 Task: Look for space in Baalbek, Lebanon from 6th September, 2023 to 12th September, 2023 for 4 adults in price range Rs.10000 to Rs.14000. Place can be private room with 4 bedrooms having 4 beds and 4 bathrooms. Property type can be house, flat, guest house. Amenities needed are: wifi, TV, free parkinig on premises, gym, breakfast. Booking option can be shelf check-in. Required host language is English.
Action: Mouse moved to (423, 56)
Screenshot: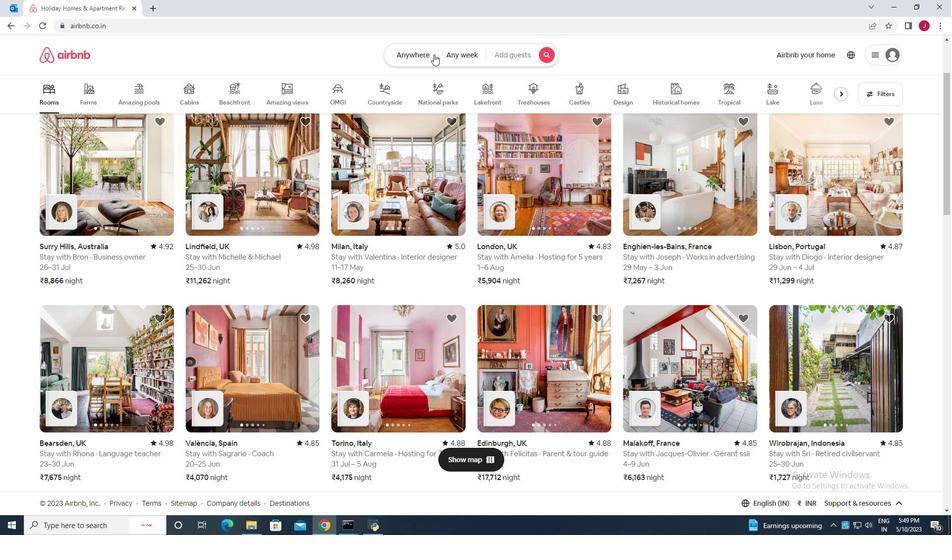 
Action: Mouse pressed left at (423, 56)
Screenshot: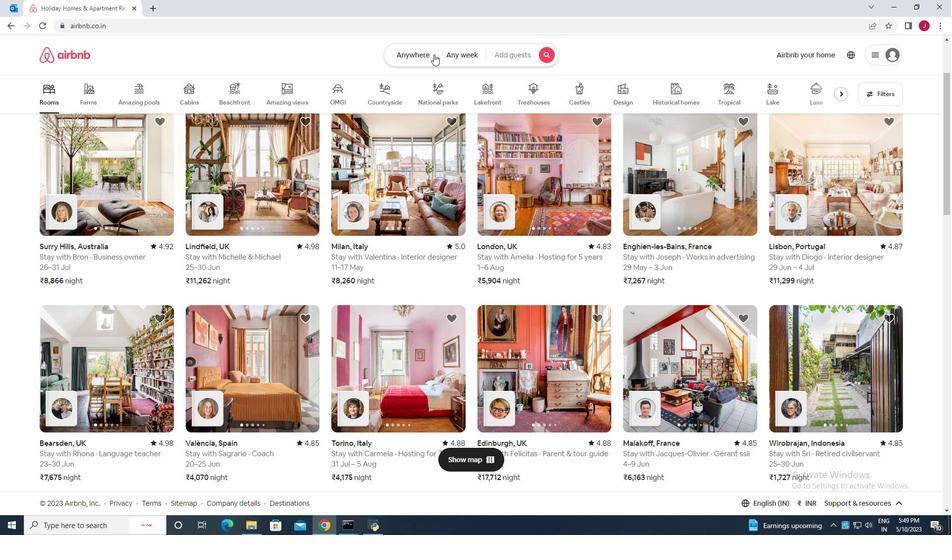 
Action: Mouse moved to (322, 95)
Screenshot: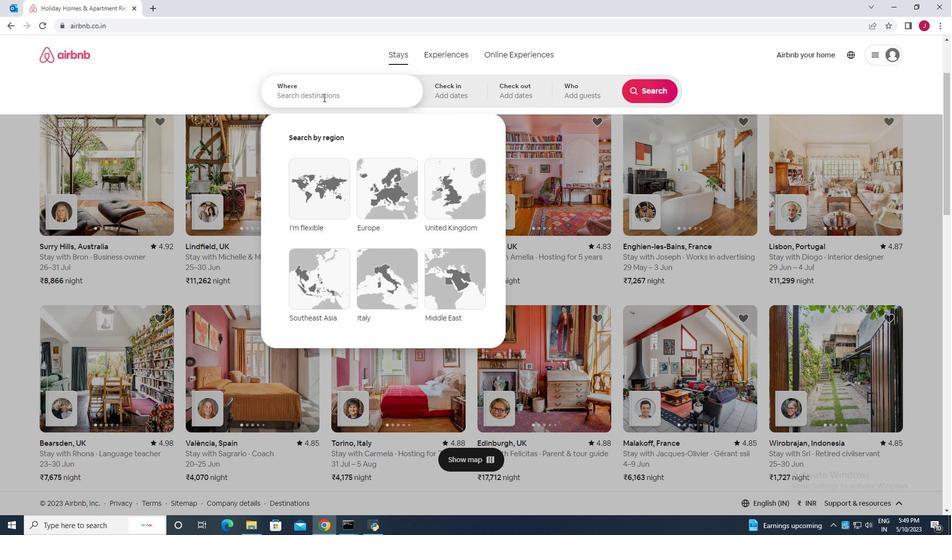 
Action: Mouse pressed left at (322, 95)
Screenshot: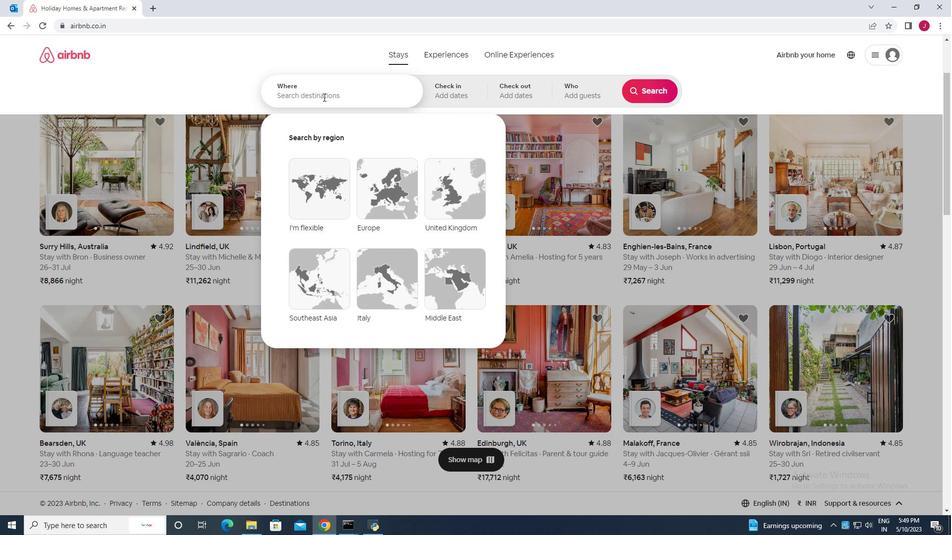 
Action: Key pressed baalbek<Key.space>lebanan
Screenshot: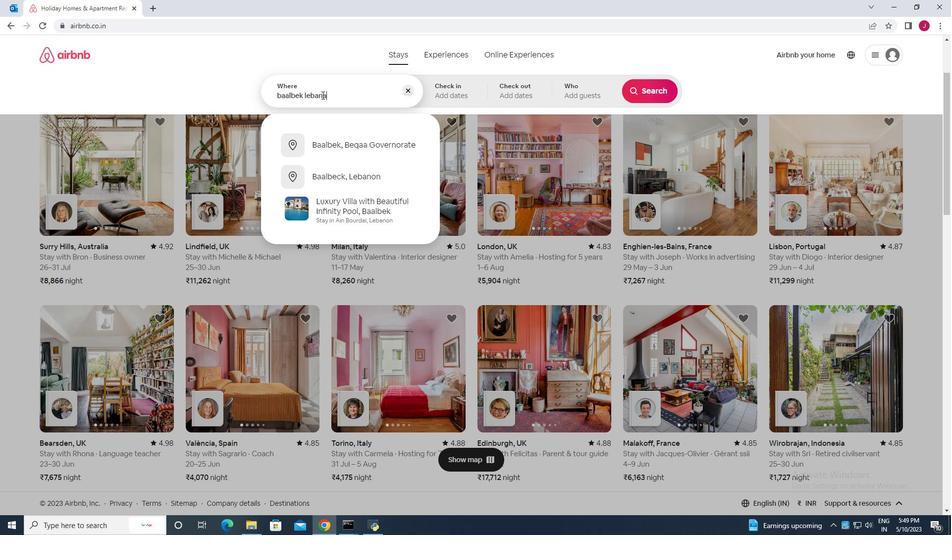 
Action: Mouse moved to (326, 97)
Screenshot: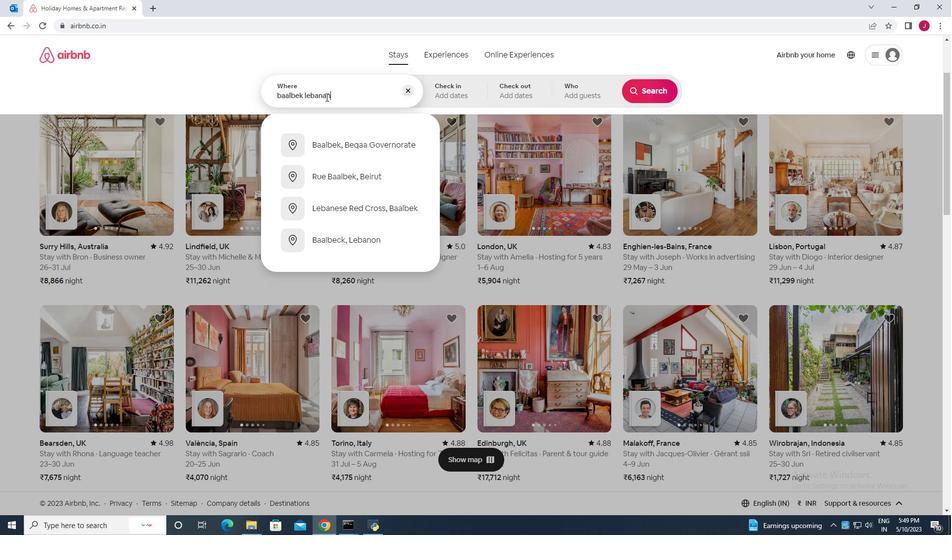 
Action: Key pressed <Key.enter>
Screenshot: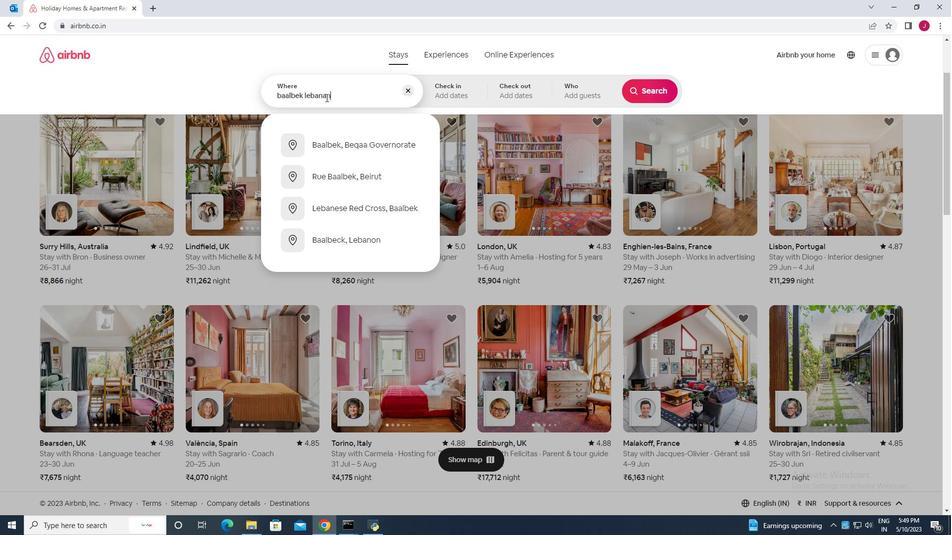 
Action: Mouse moved to (645, 170)
Screenshot: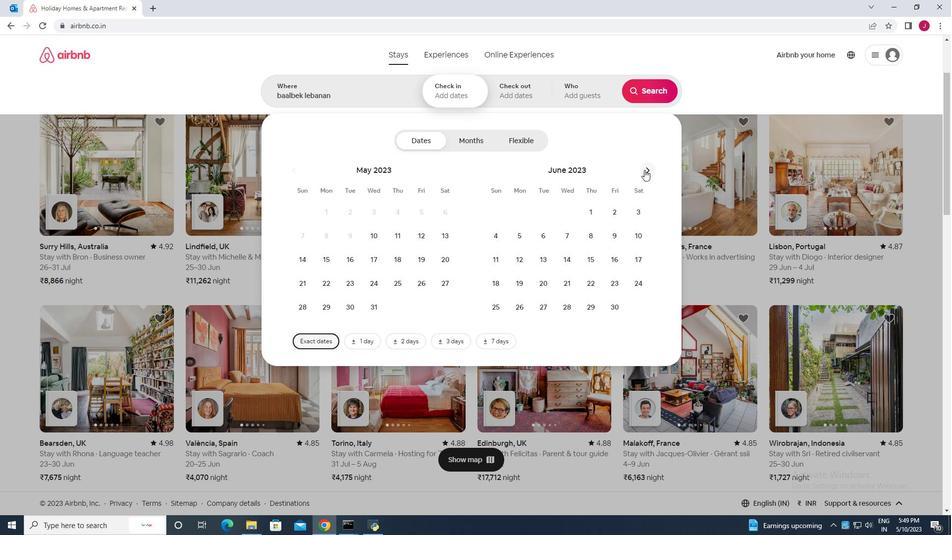 
Action: Mouse pressed left at (645, 170)
Screenshot: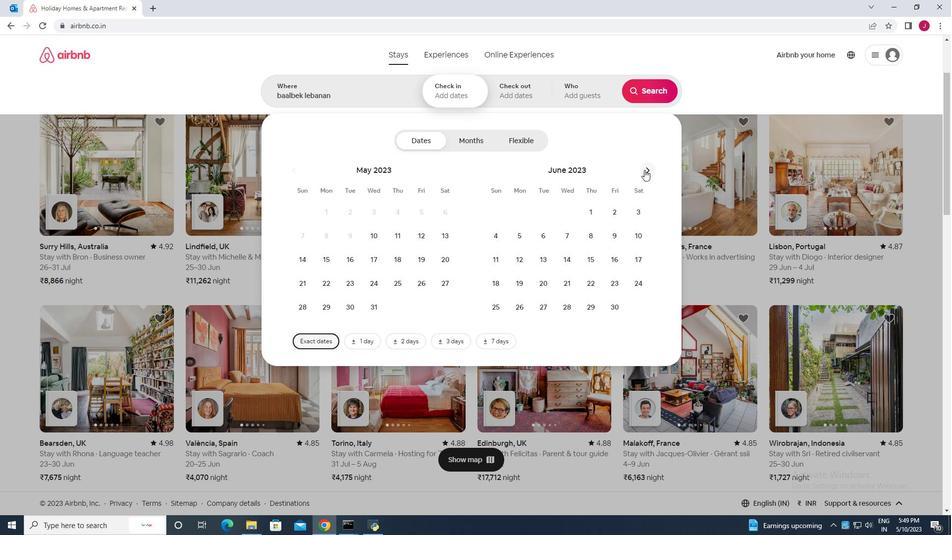 
Action: Mouse moved to (645, 170)
Screenshot: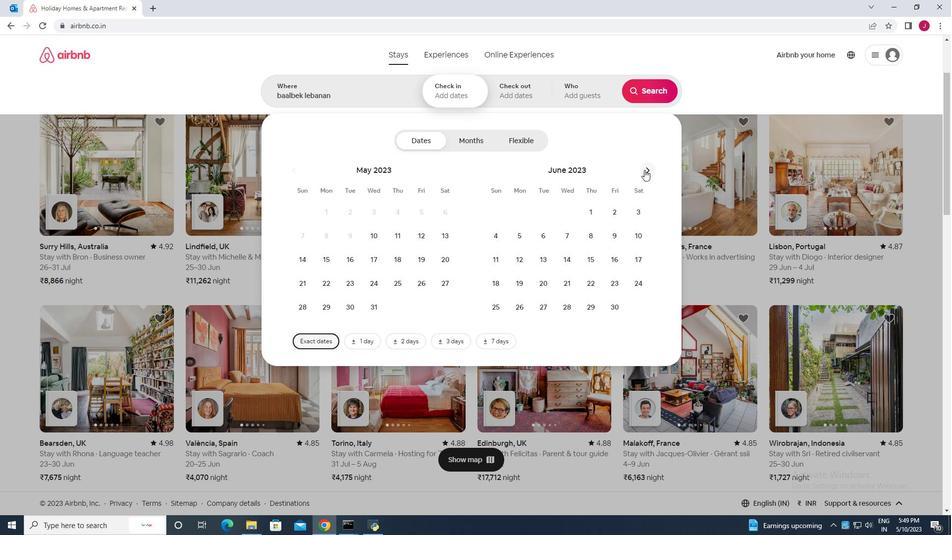 
Action: Mouse pressed left at (645, 170)
Screenshot: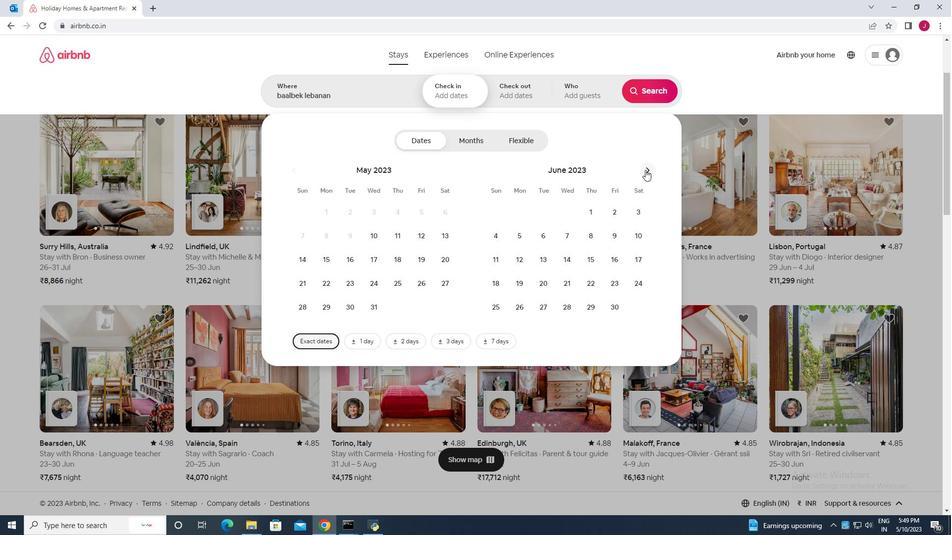 
Action: Mouse moved to (646, 170)
Screenshot: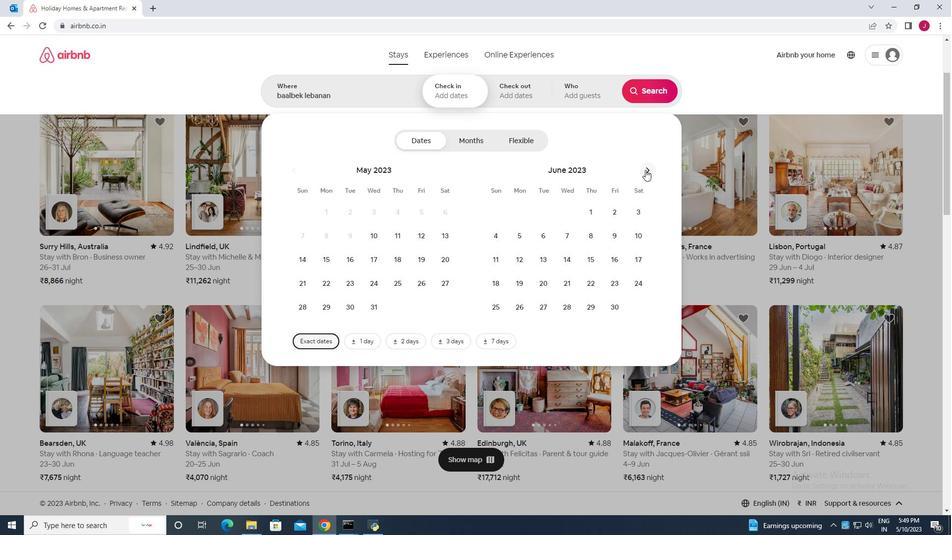 
Action: Mouse pressed left at (646, 170)
Screenshot: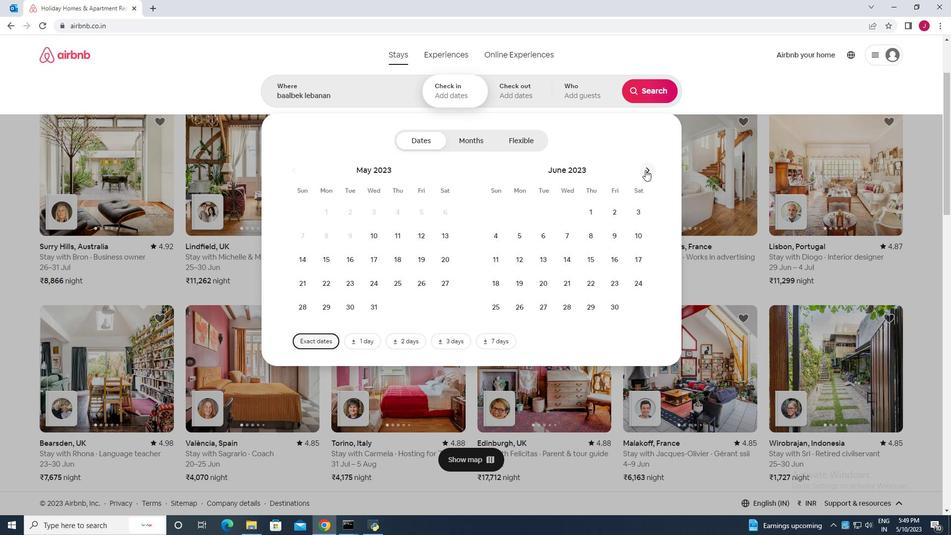 
Action: Mouse moved to (647, 170)
Screenshot: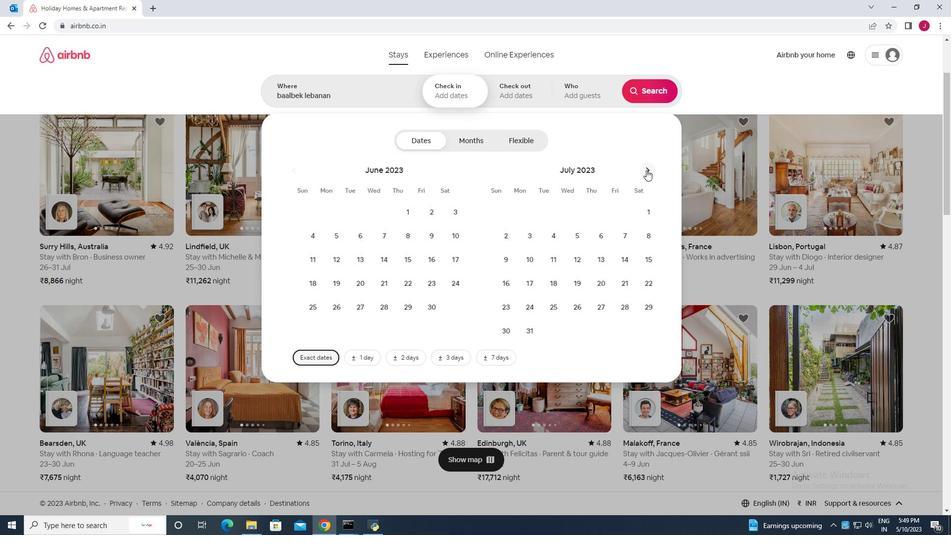 
Action: Mouse pressed left at (647, 170)
Screenshot: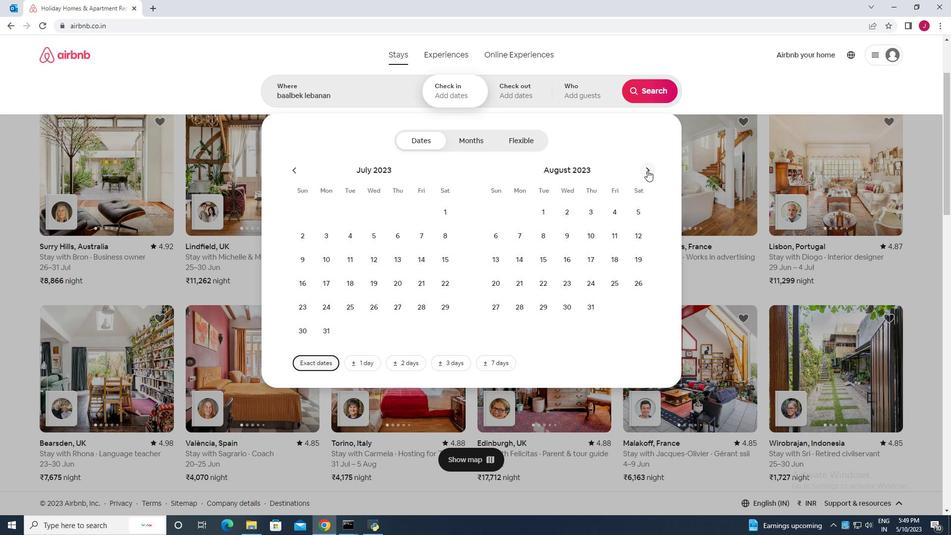 
Action: Mouse moved to (574, 234)
Screenshot: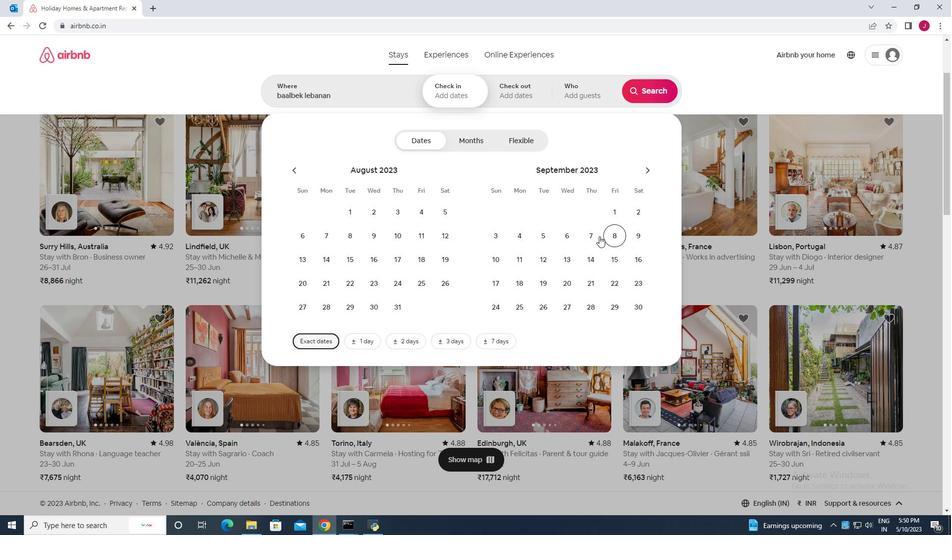 
Action: Mouse pressed left at (574, 234)
Screenshot: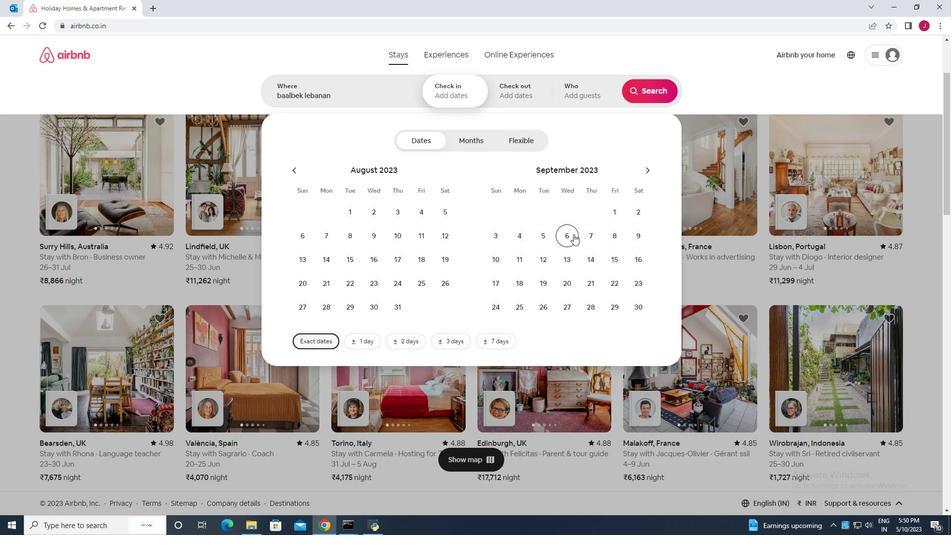 
Action: Mouse moved to (542, 255)
Screenshot: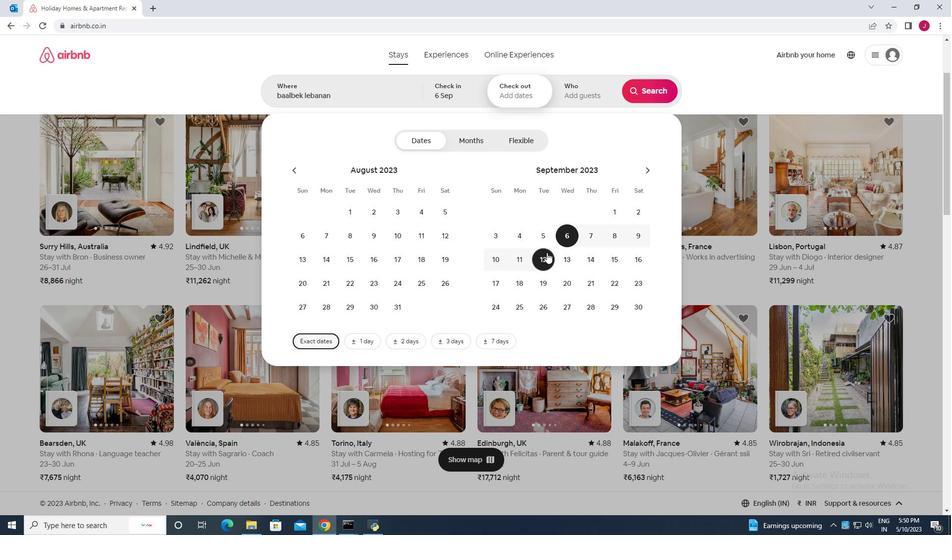 
Action: Mouse pressed left at (542, 255)
Screenshot: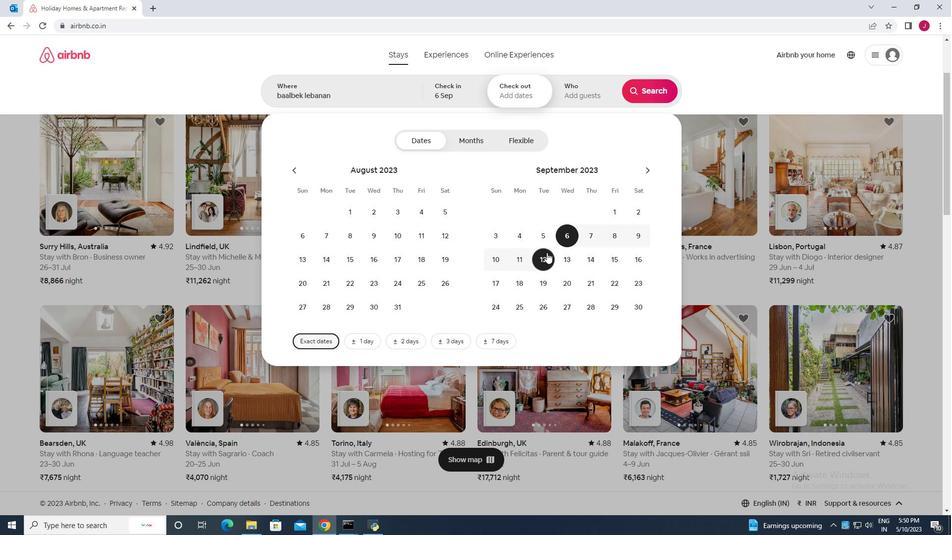 
Action: Mouse moved to (585, 95)
Screenshot: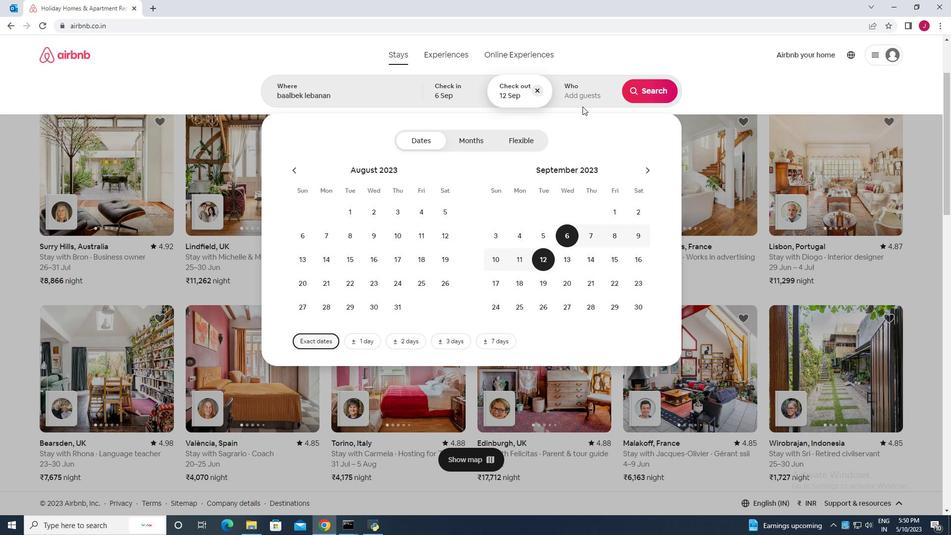 
Action: Mouse pressed left at (585, 95)
Screenshot: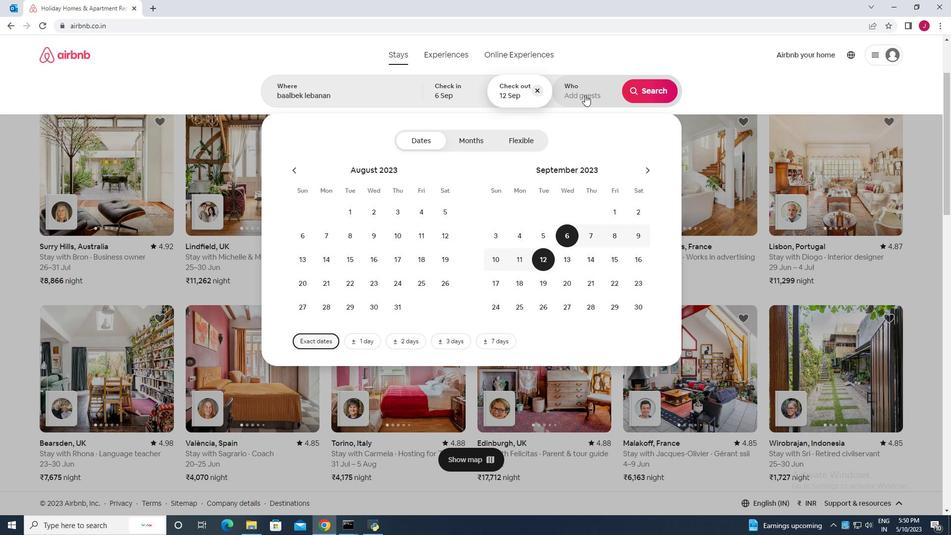
Action: Mouse moved to (649, 144)
Screenshot: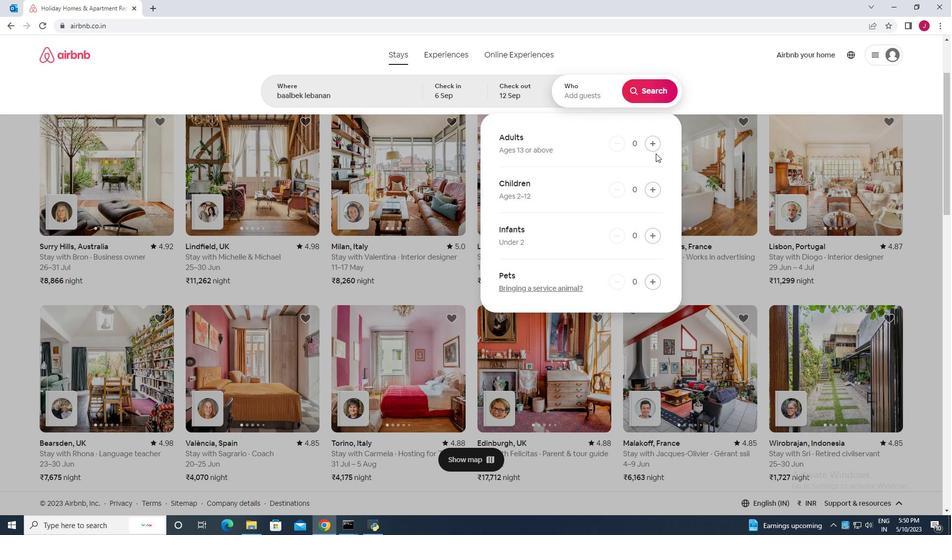 
Action: Mouse pressed left at (649, 144)
Screenshot: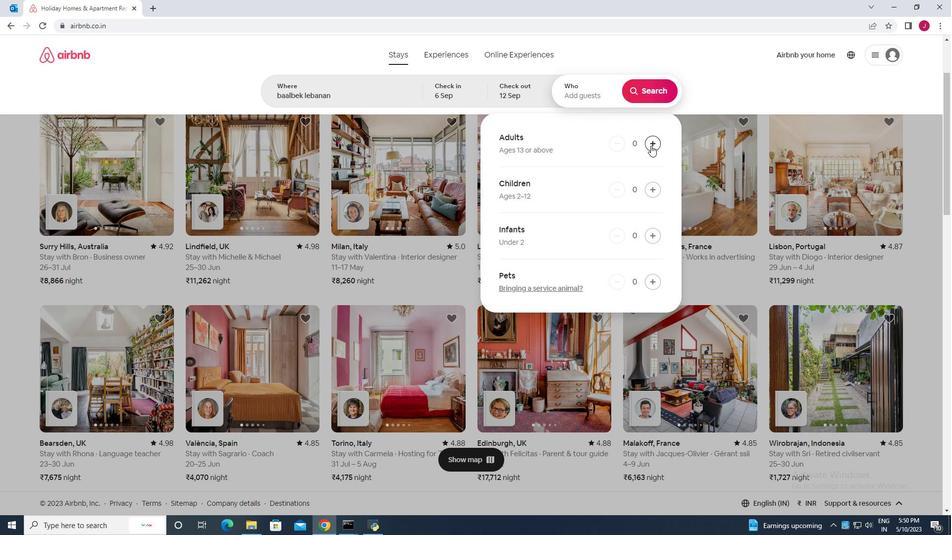 
Action: Mouse pressed left at (649, 144)
Screenshot: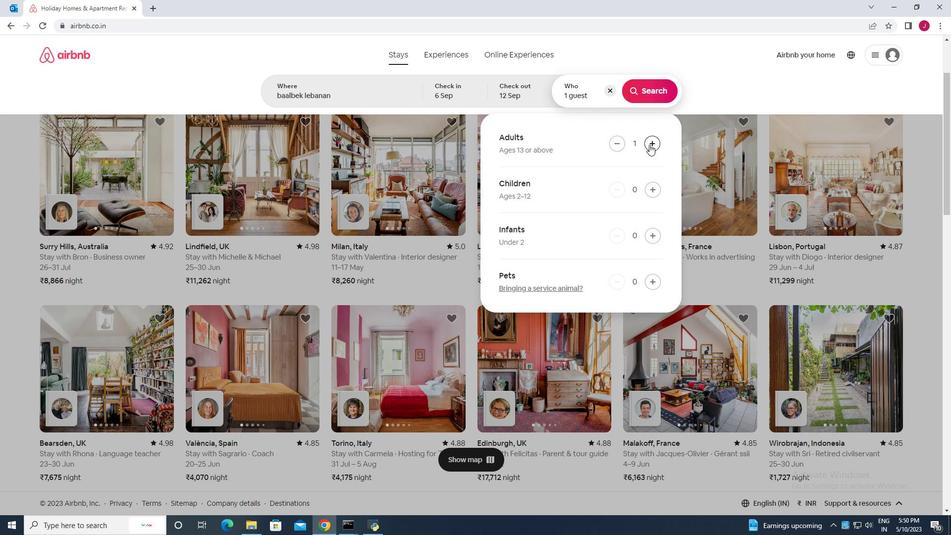 
Action: Mouse pressed left at (649, 144)
Screenshot: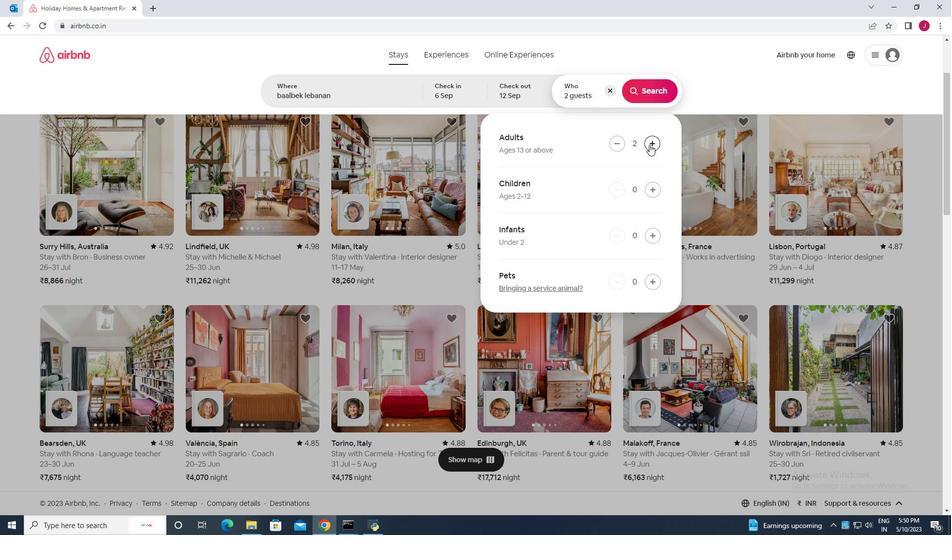 
Action: Mouse pressed left at (649, 144)
Screenshot: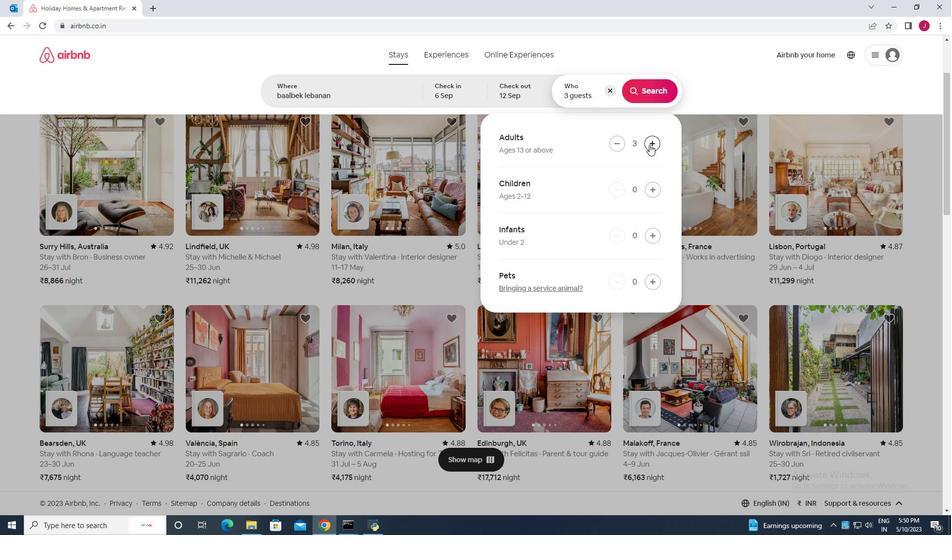 
Action: Mouse moved to (654, 93)
Screenshot: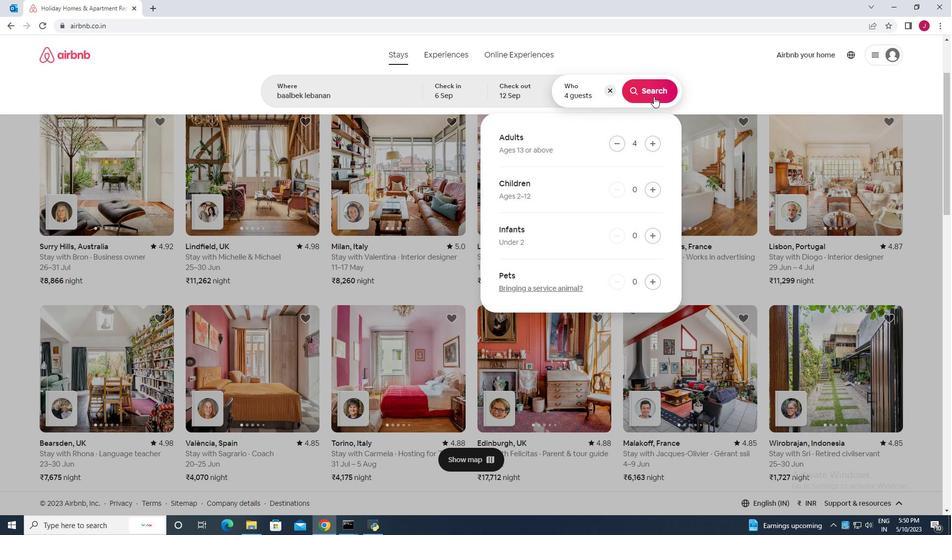 
Action: Mouse pressed left at (654, 93)
Screenshot: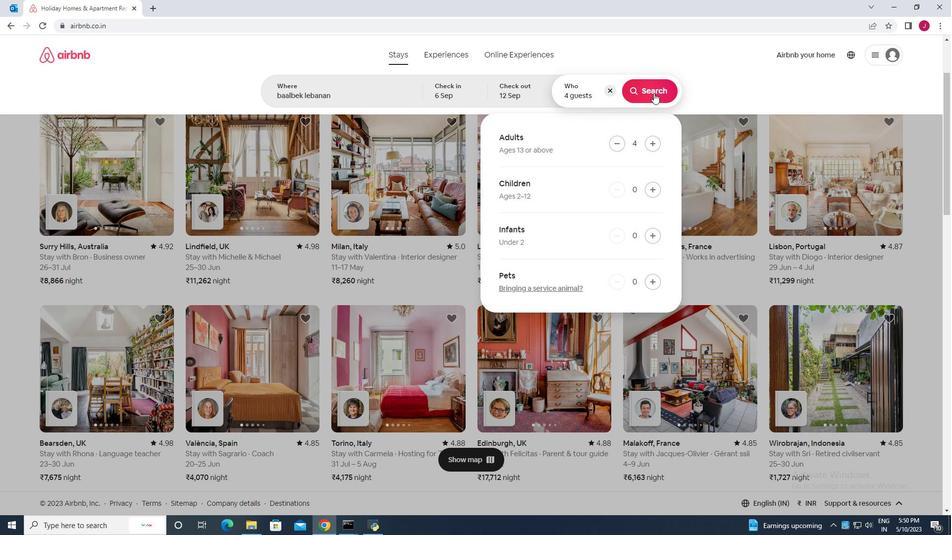 
Action: Mouse moved to (910, 93)
Screenshot: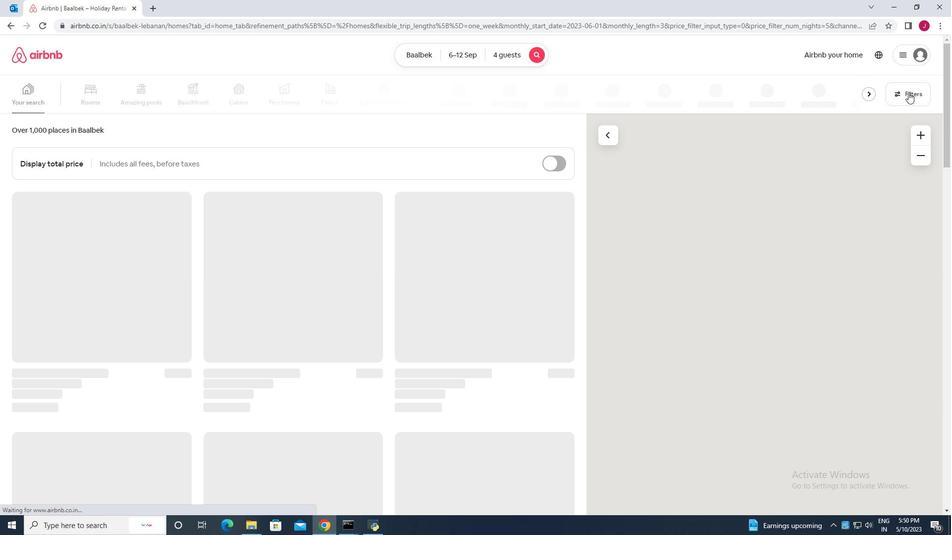
Action: Mouse pressed left at (910, 93)
Screenshot: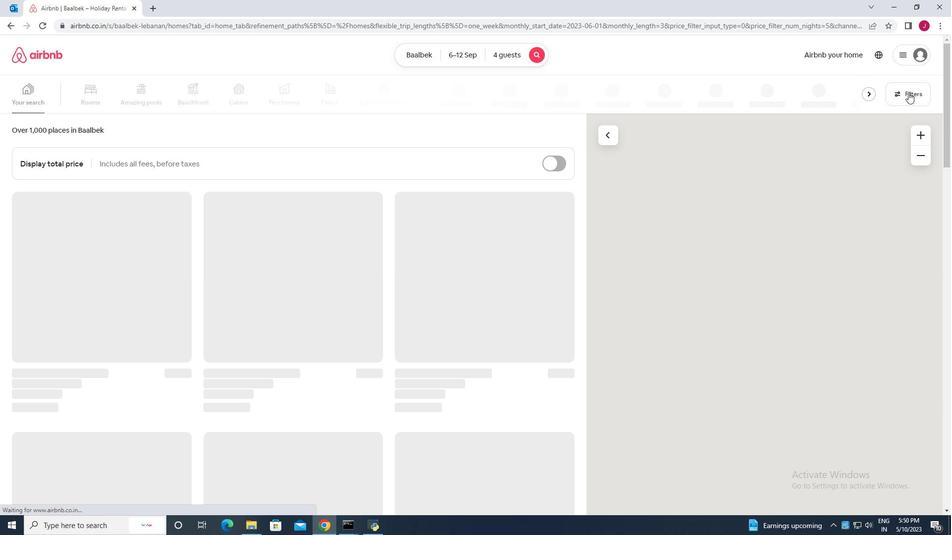
Action: Mouse moved to (348, 341)
Screenshot: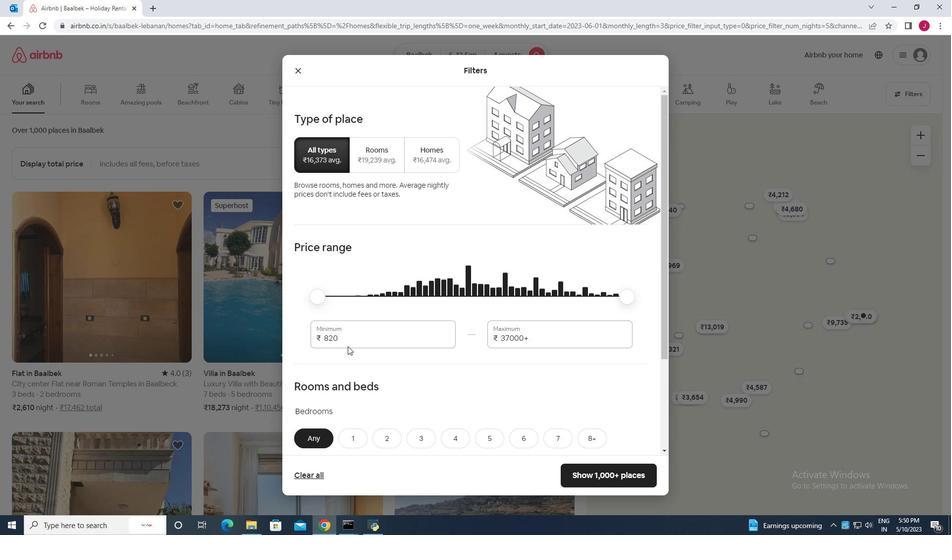 
Action: Mouse pressed left at (348, 341)
Screenshot: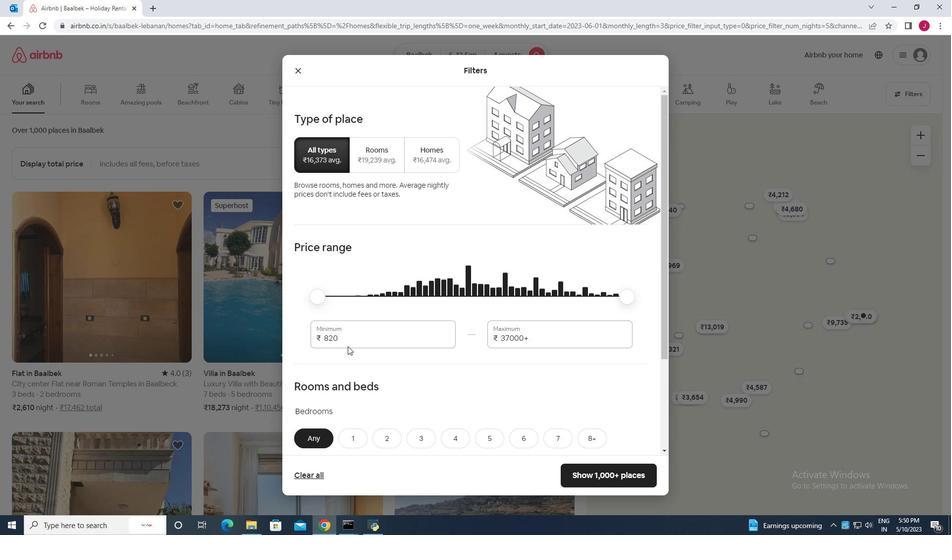 
Action: Key pressed <Key.backspace><Key.backspace><Key.backspace>1000
Screenshot: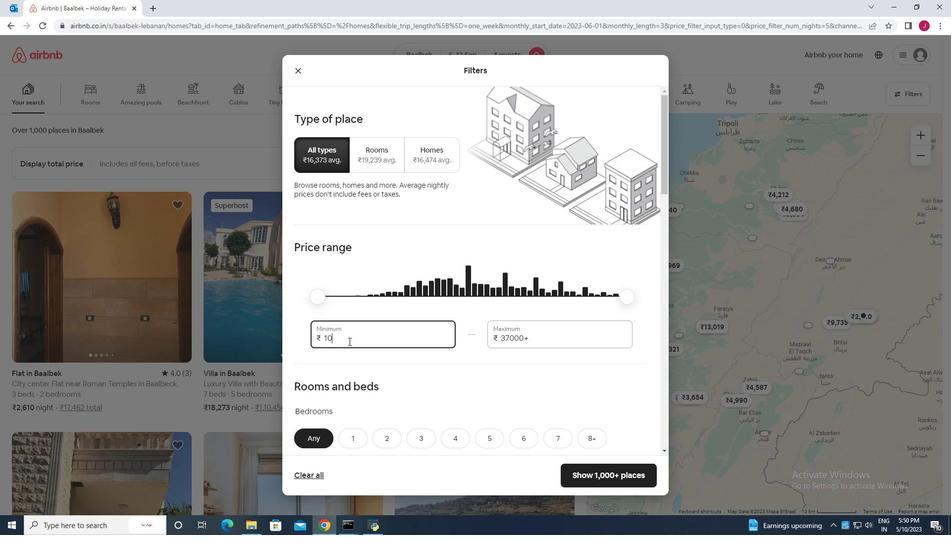 
Action: Mouse moved to (374, 341)
Screenshot: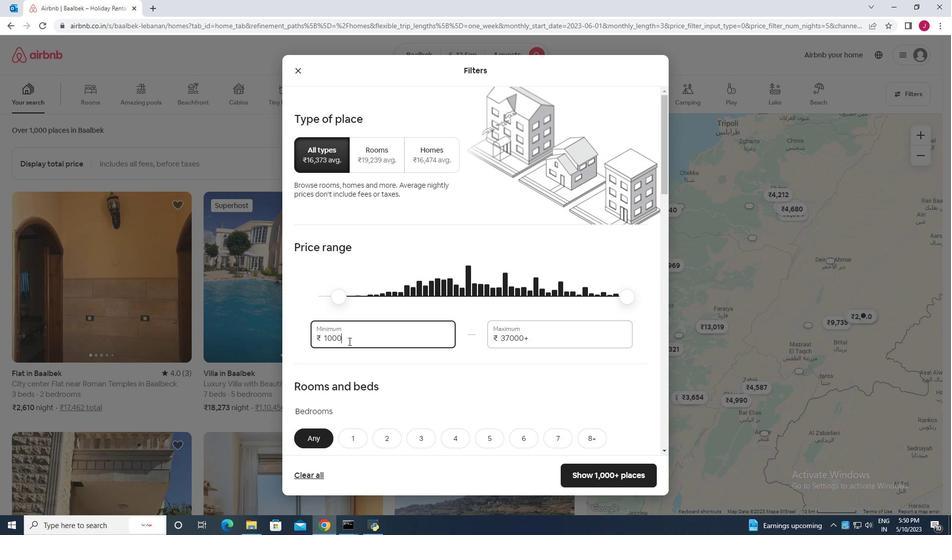 
Action: Key pressed 0
Screenshot: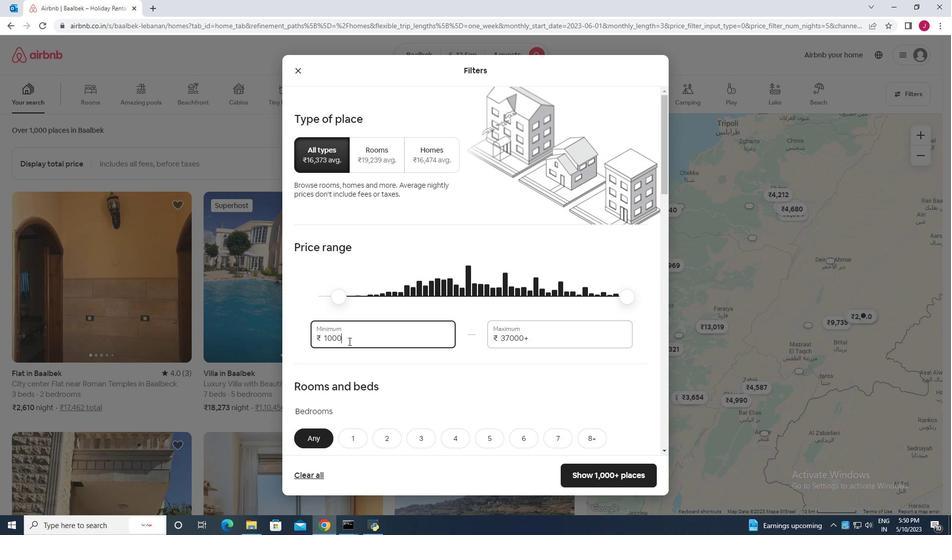
Action: Mouse moved to (537, 335)
Screenshot: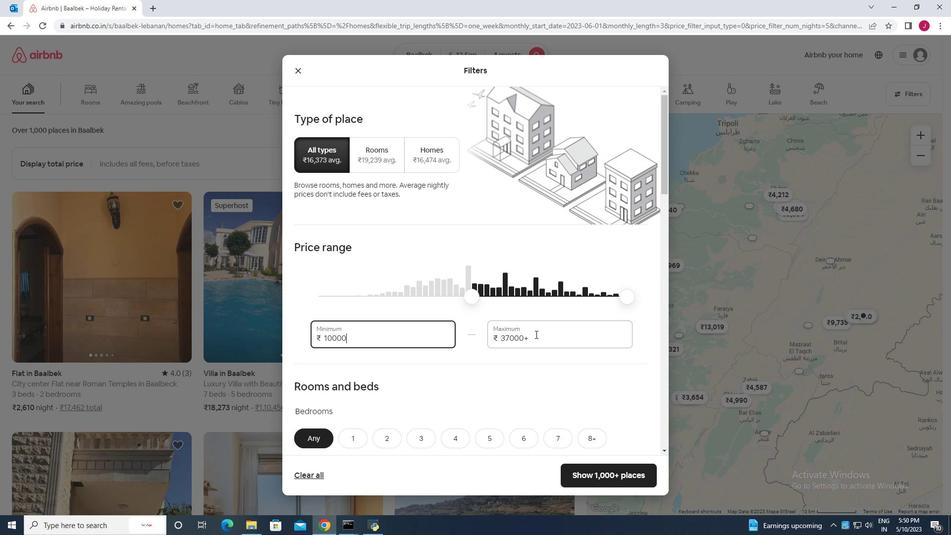 
Action: Mouse pressed left at (537, 335)
Screenshot: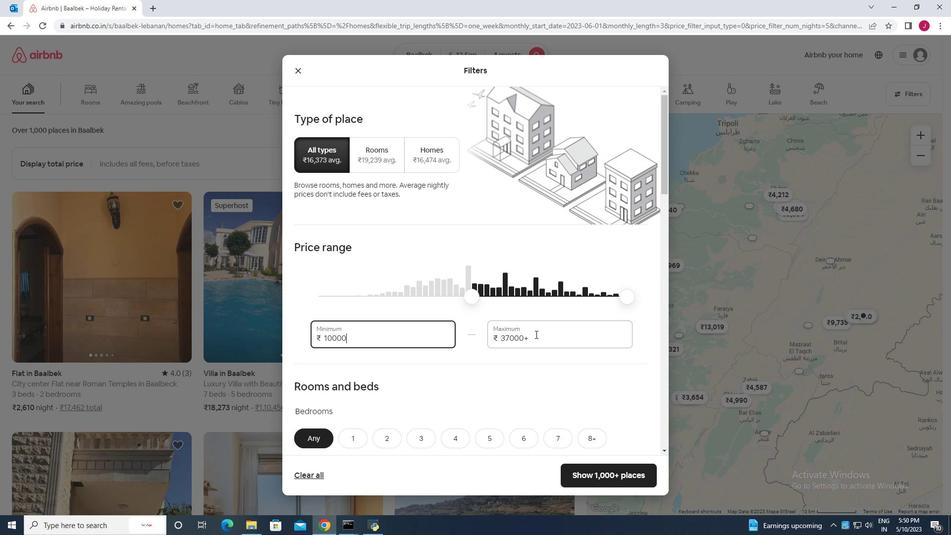 
Action: Mouse moved to (531, 334)
Screenshot: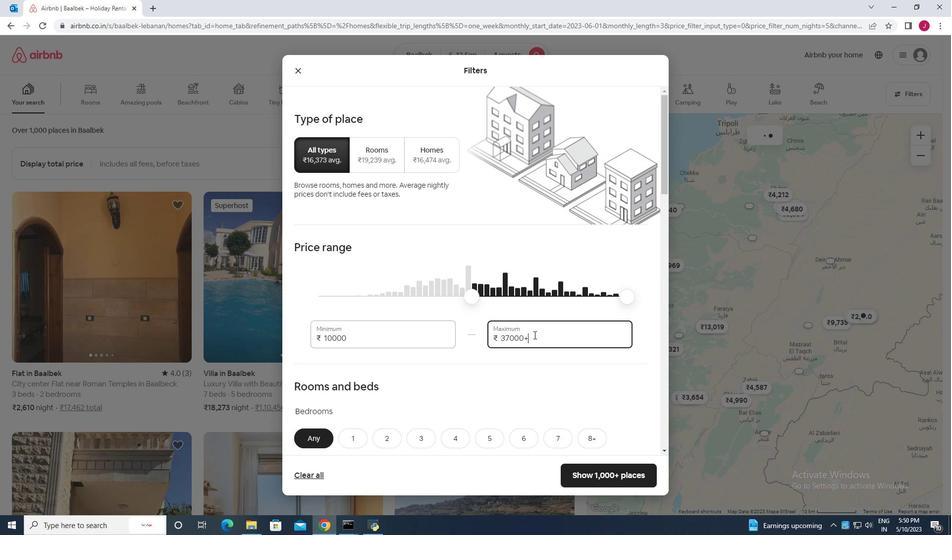 
Action: Key pressed <Key.backspace>
Screenshot: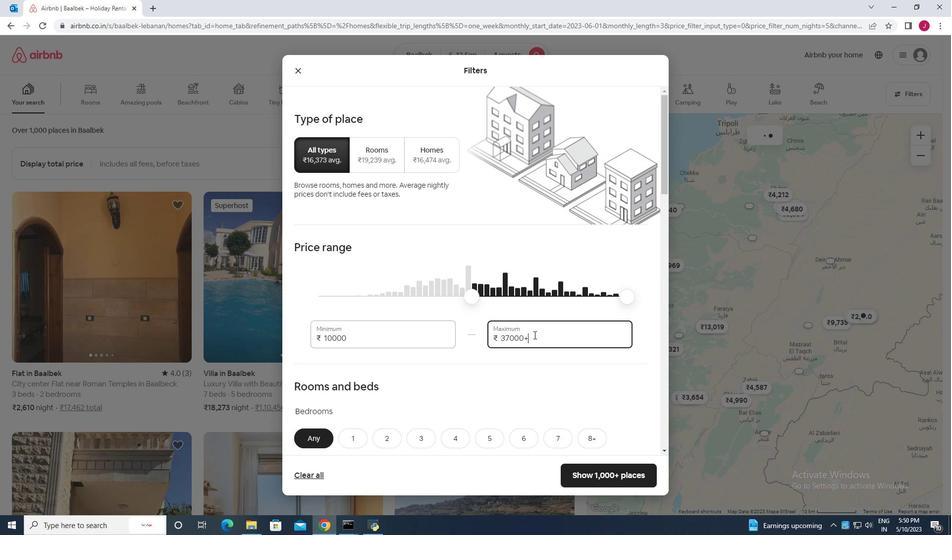 
Action: Mouse moved to (528, 331)
Screenshot: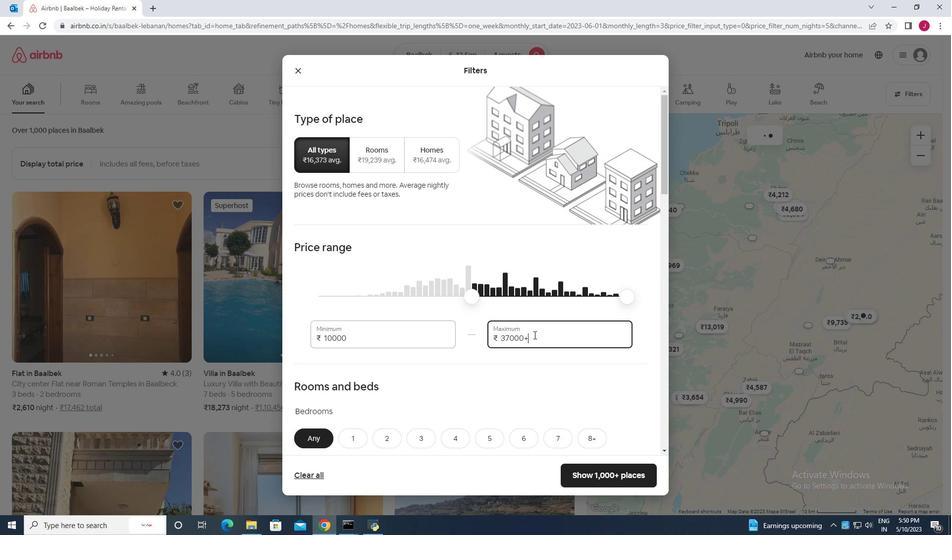 
Action: Key pressed <Key.backspace><Key.backspace><Key.backspace><Key.backspace><Key.backspace><Key.backspace><Key.backspace><Key.backspace><Key.backspace><Key.backspace><Key.backspace><Key.backspace><Key.backspace>14000
Screenshot: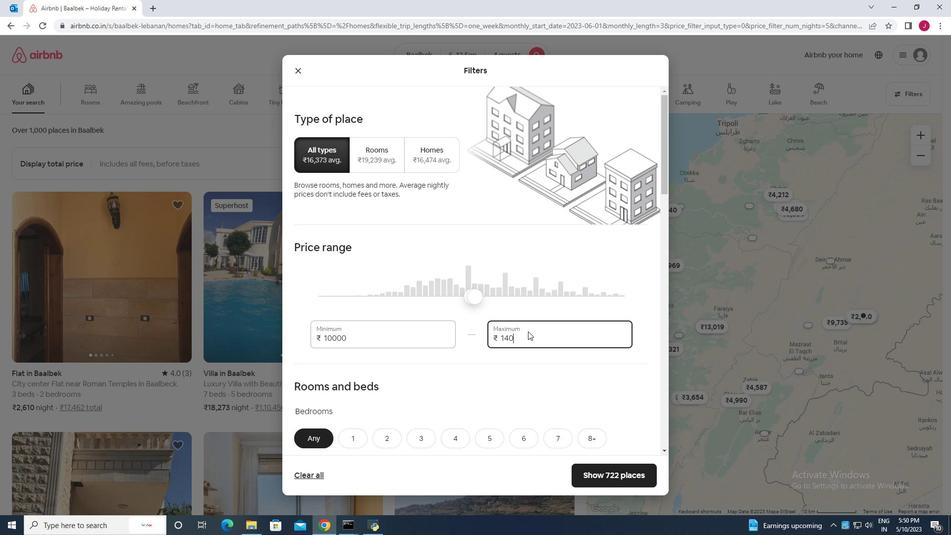 
Action: Mouse moved to (416, 357)
Screenshot: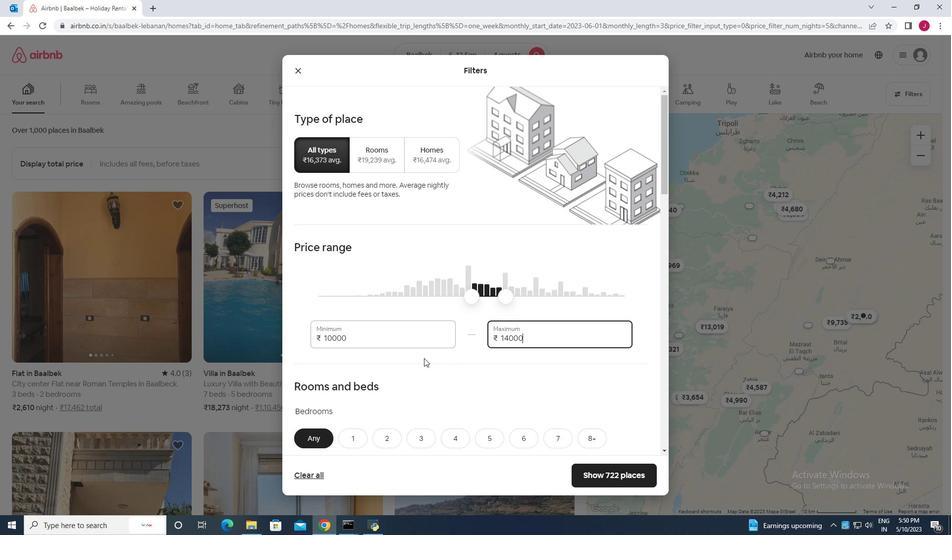 
Action: Mouse scrolled (416, 357) with delta (0, 0)
Screenshot: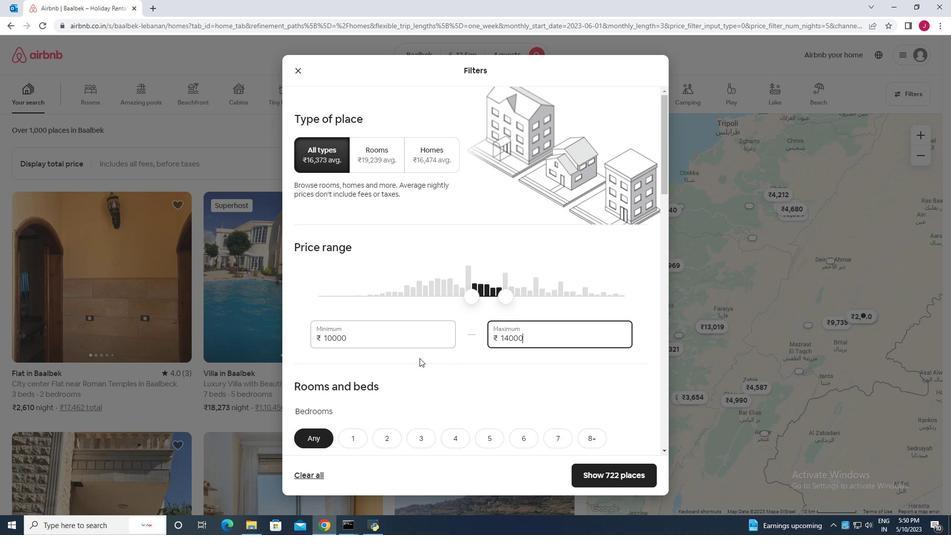 
Action: Mouse scrolled (416, 357) with delta (0, 0)
Screenshot: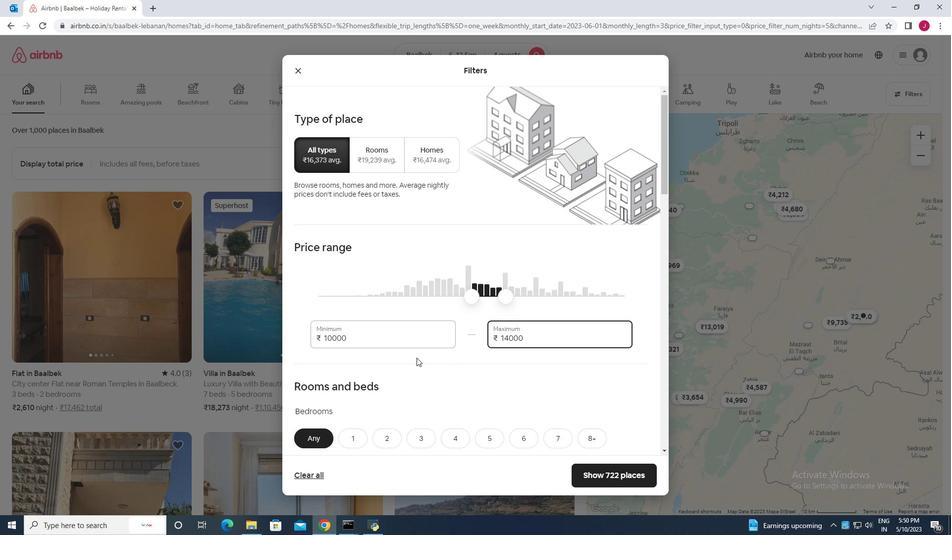 
Action: Mouse scrolled (416, 357) with delta (0, 0)
Screenshot: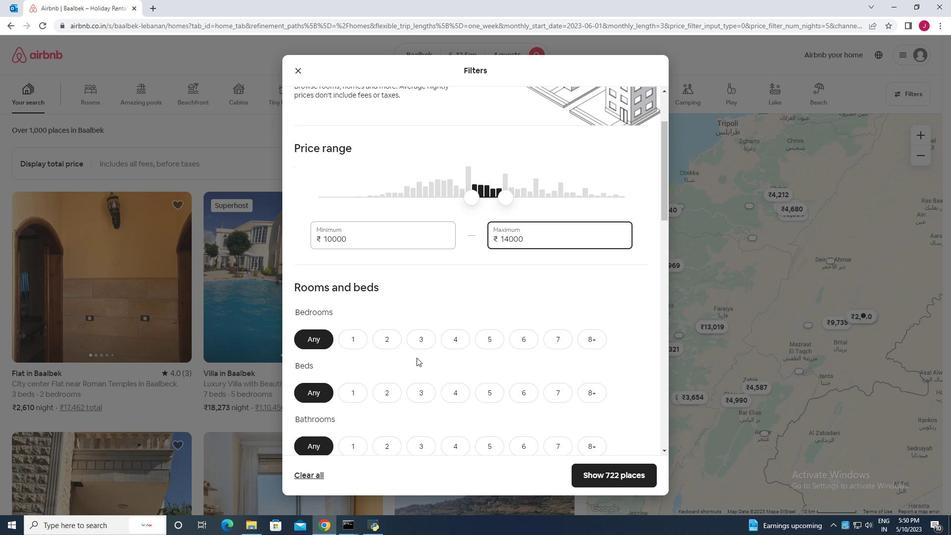 
Action: Mouse moved to (455, 288)
Screenshot: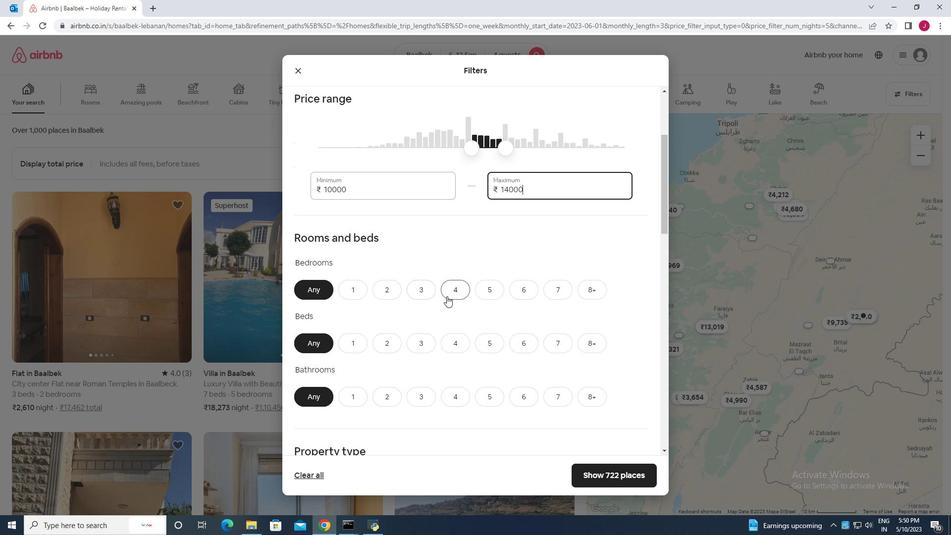
Action: Mouse pressed left at (455, 288)
Screenshot: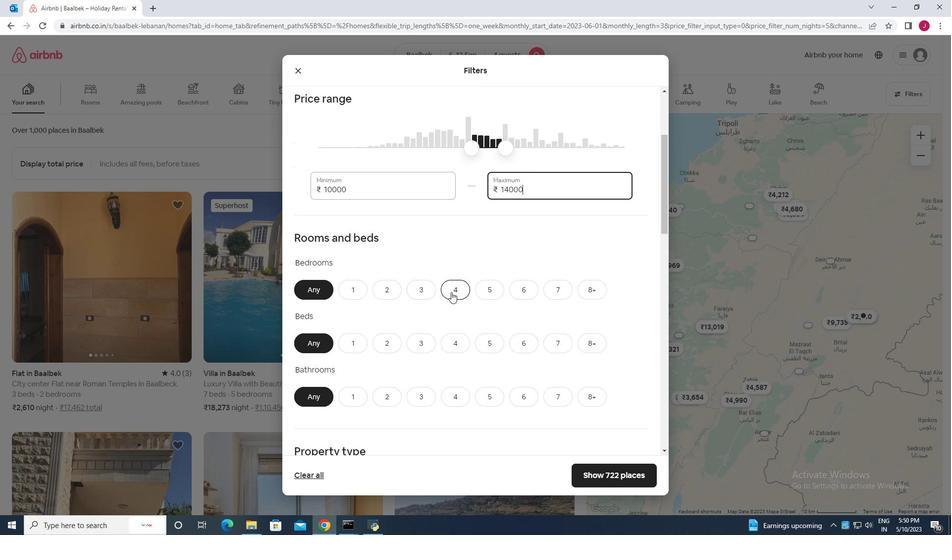 
Action: Mouse moved to (456, 338)
Screenshot: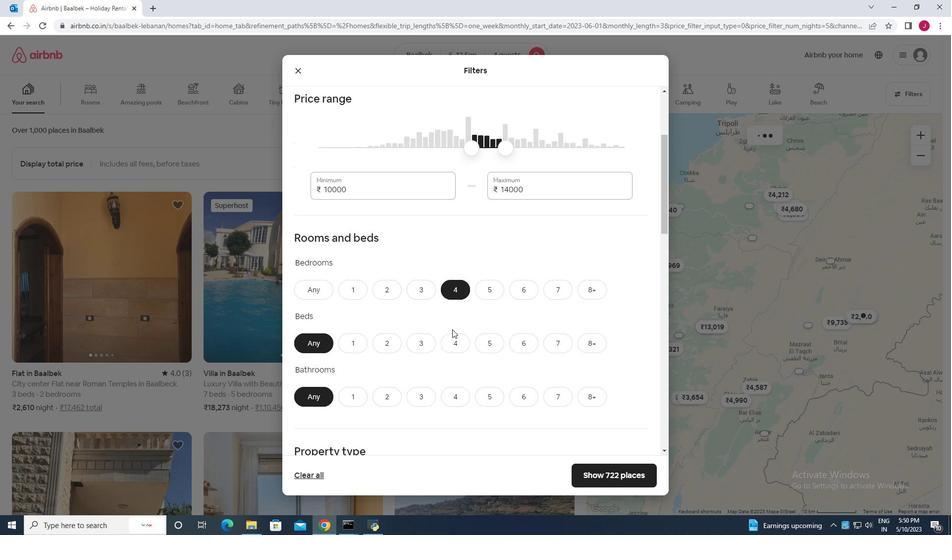 
Action: Mouse pressed left at (456, 338)
Screenshot: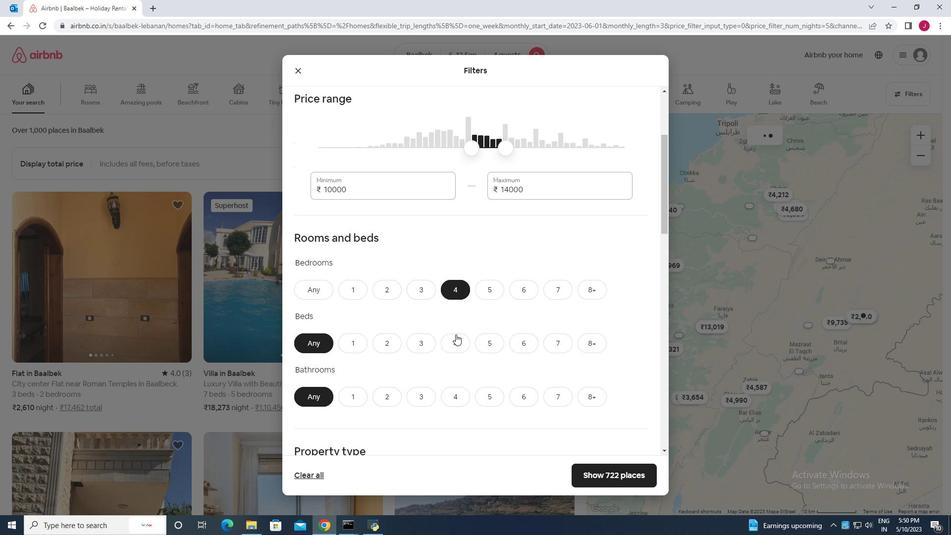 
Action: Mouse moved to (457, 395)
Screenshot: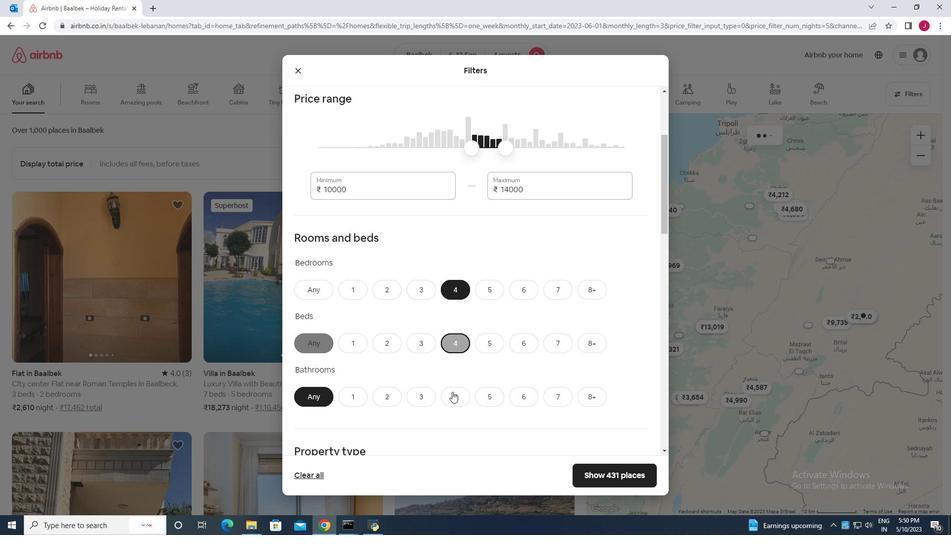 
Action: Mouse pressed left at (457, 395)
Screenshot: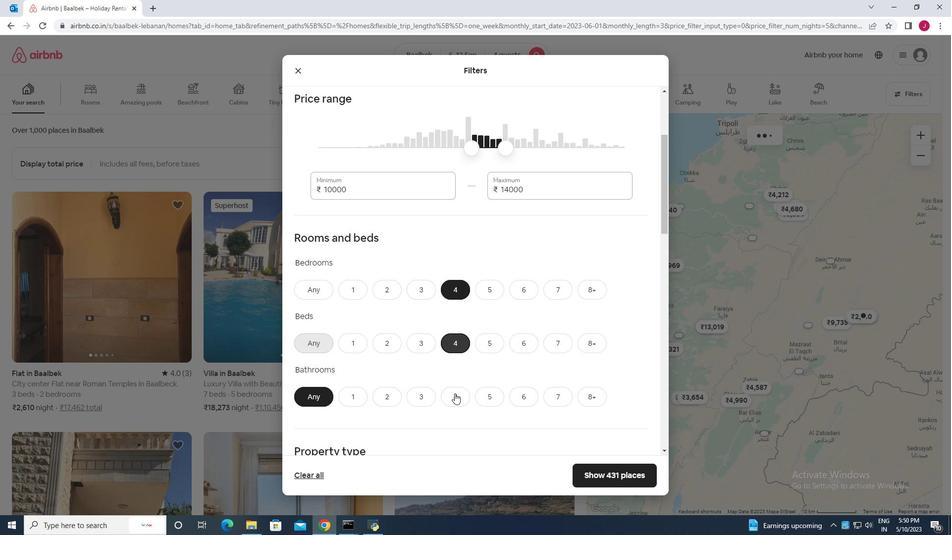 
Action: Mouse moved to (504, 323)
Screenshot: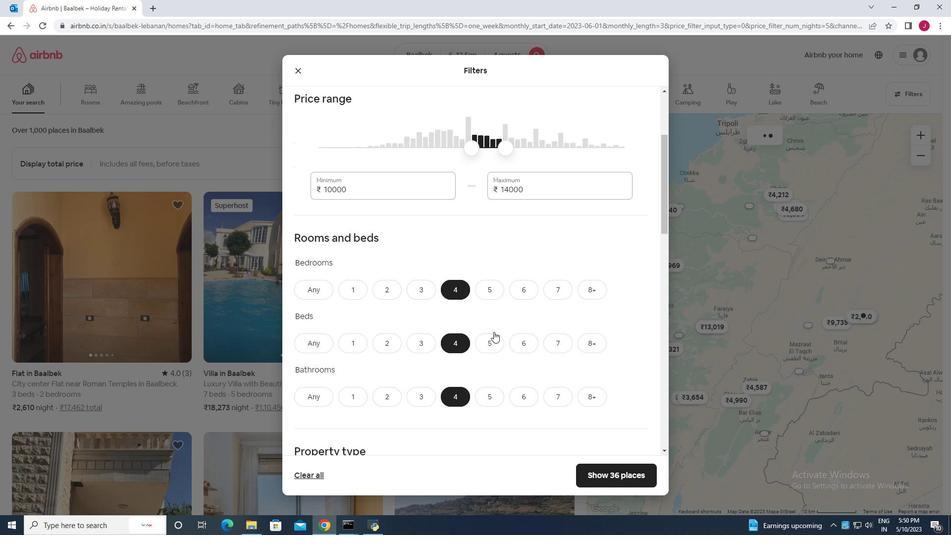 
Action: Mouse scrolled (504, 322) with delta (0, 0)
Screenshot: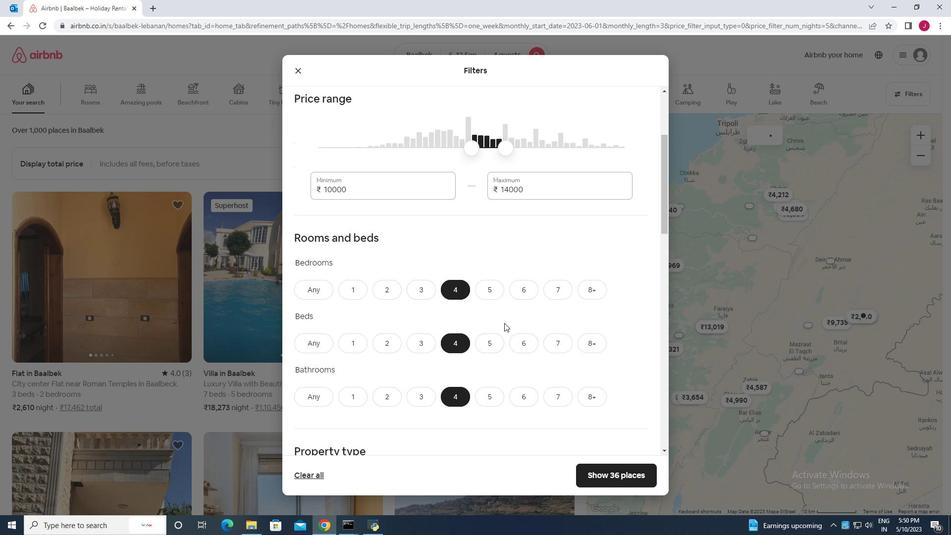 
Action: Mouse scrolled (504, 322) with delta (0, 0)
Screenshot: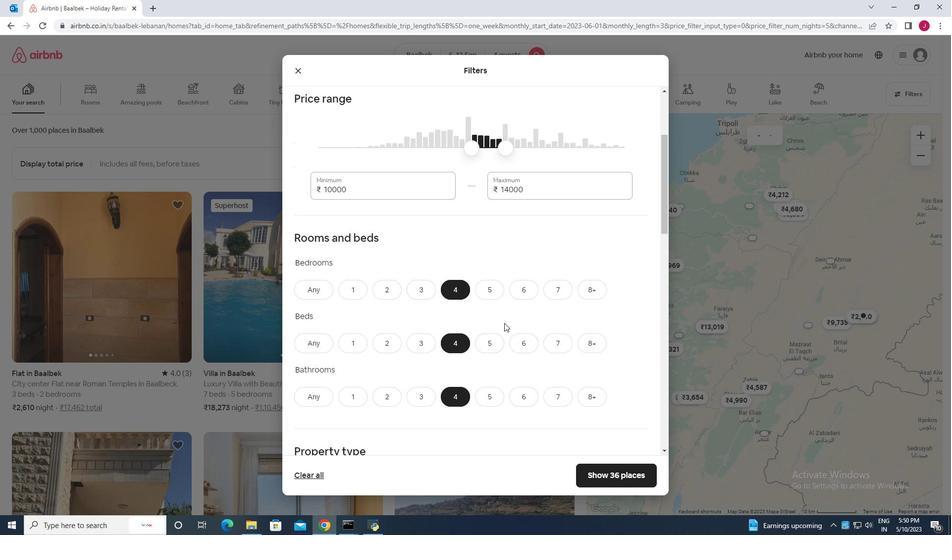 
Action: Mouse moved to (504, 323)
Screenshot: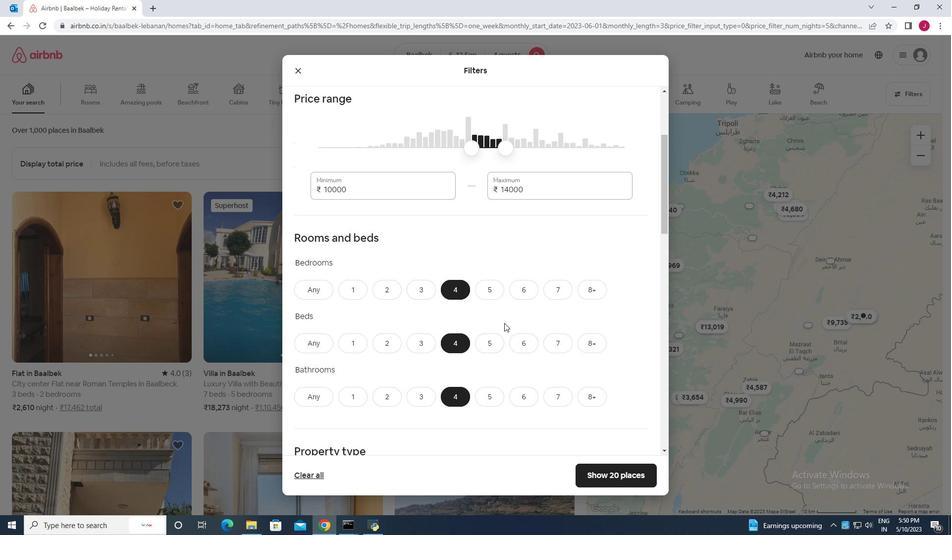 
Action: Mouse scrolled (504, 322) with delta (0, 0)
Screenshot: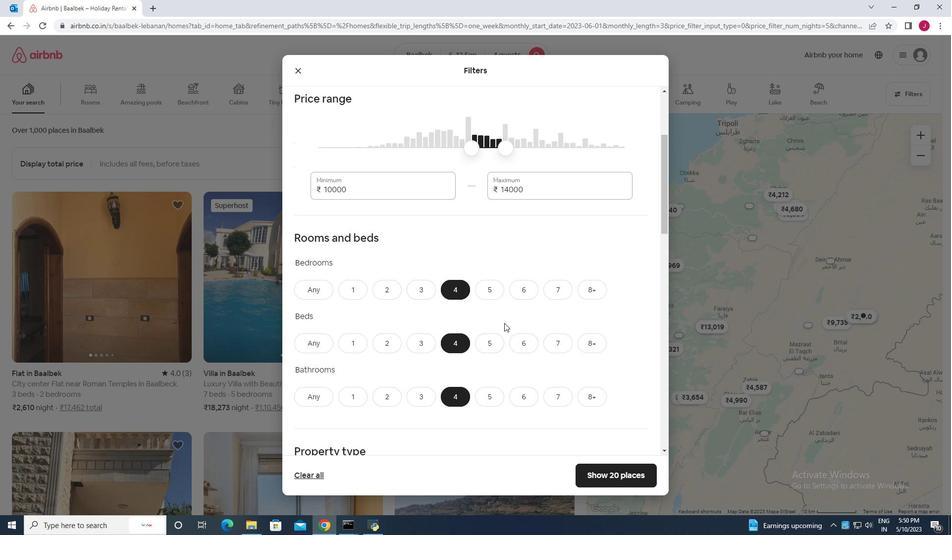 
Action: Mouse scrolled (504, 322) with delta (0, 0)
Screenshot: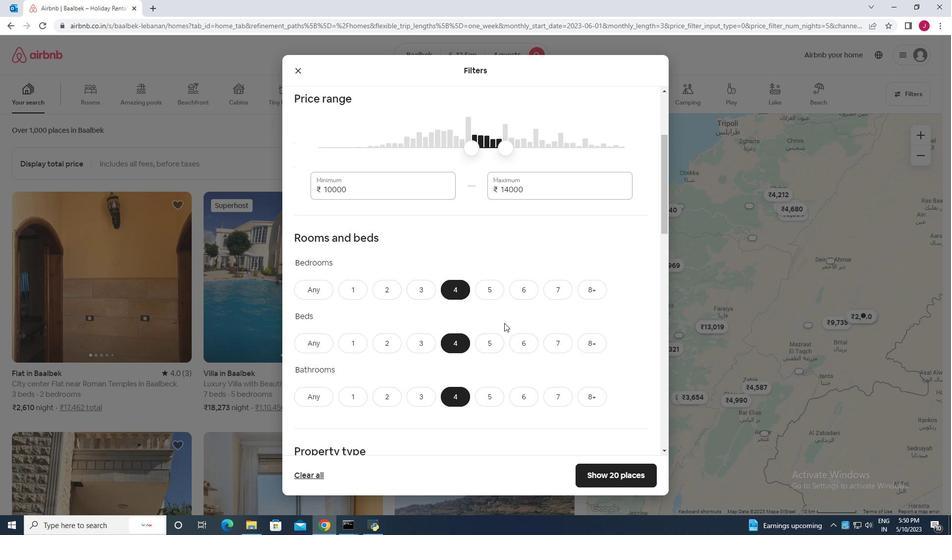 
Action: Mouse moved to (324, 309)
Screenshot: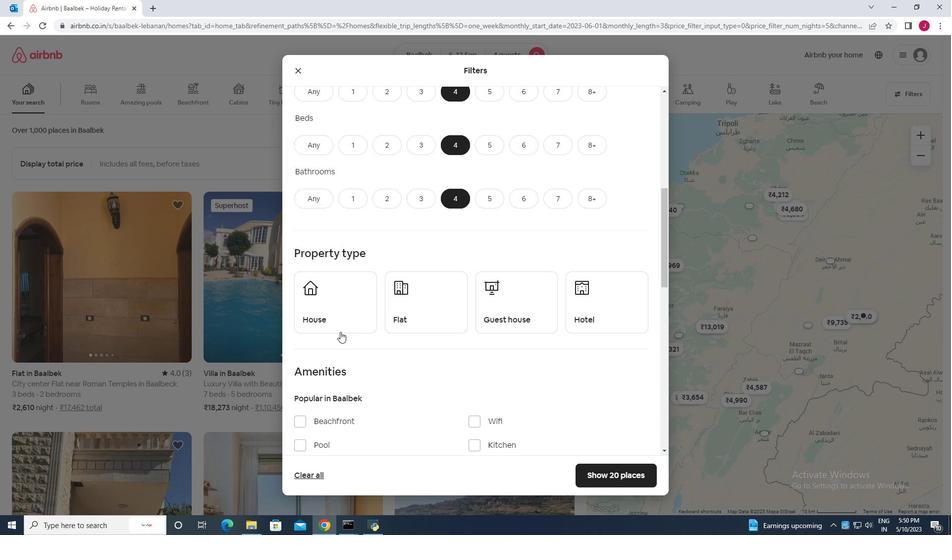 
Action: Mouse pressed left at (324, 309)
Screenshot: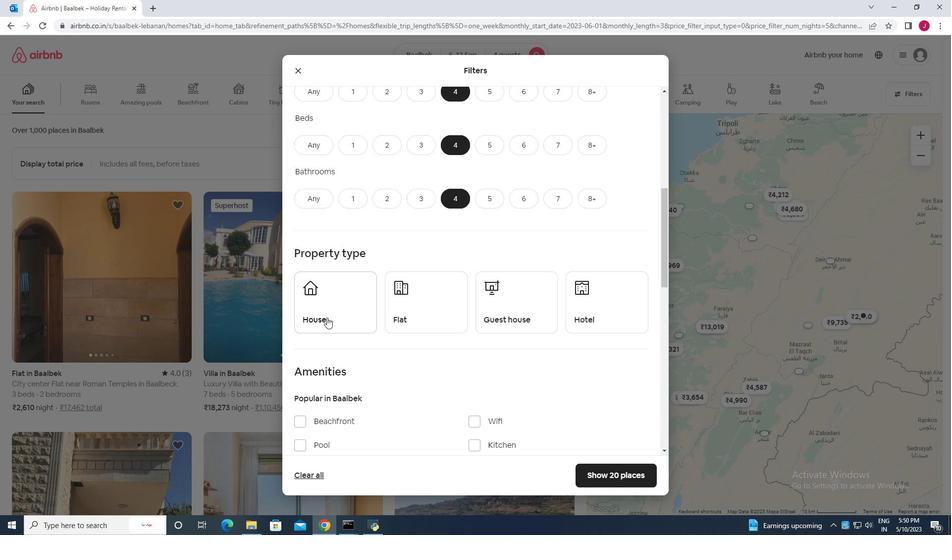 
Action: Mouse moved to (396, 311)
Screenshot: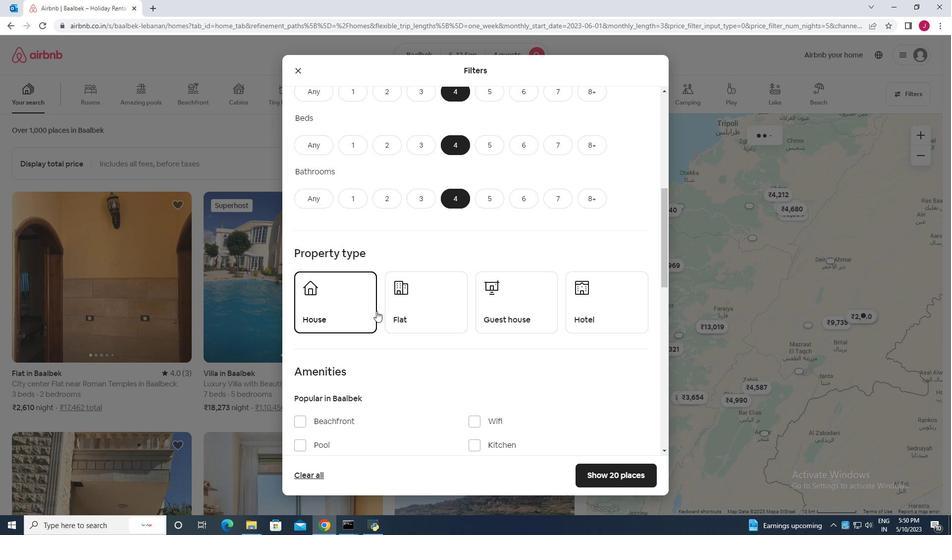 
Action: Mouse pressed left at (396, 311)
Screenshot: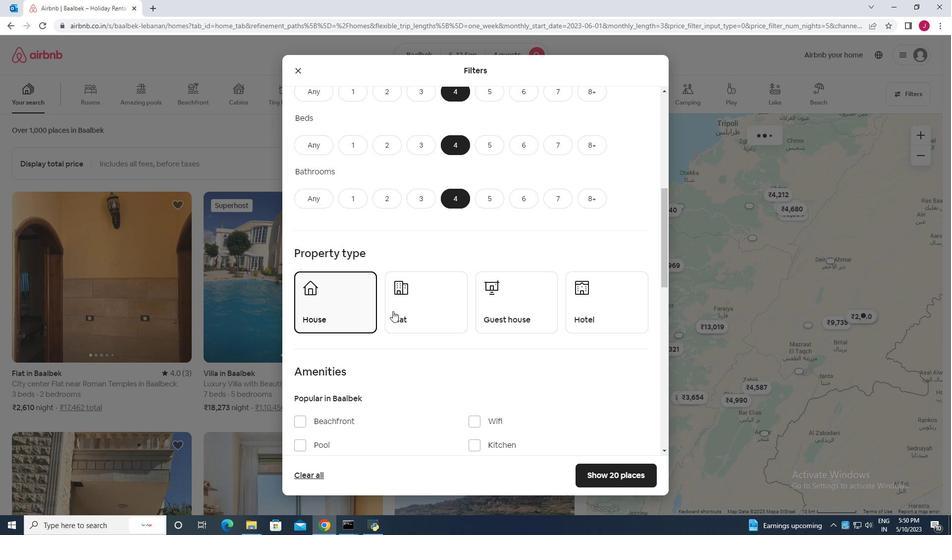 
Action: Mouse moved to (517, 310)
Screenshot: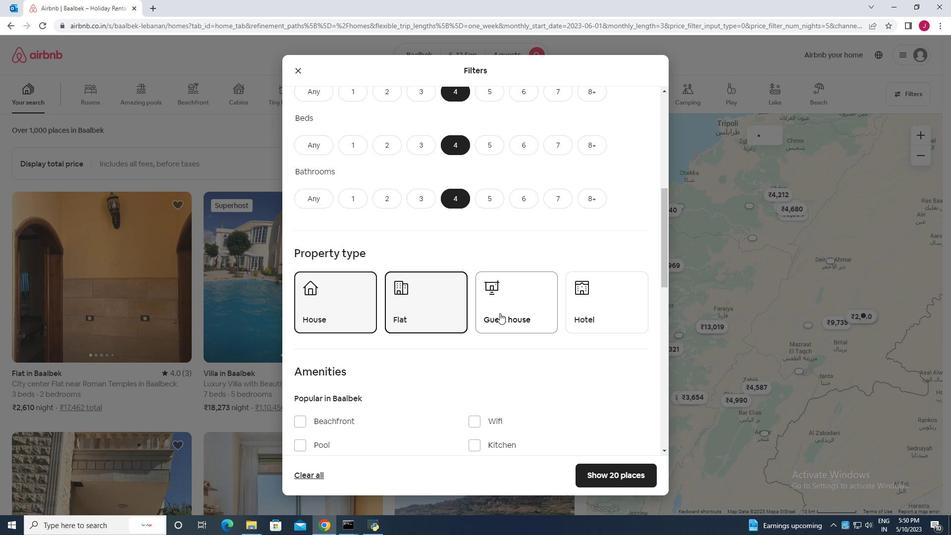 
Action: Mouse pressed left at (517, 310)
Screenshot: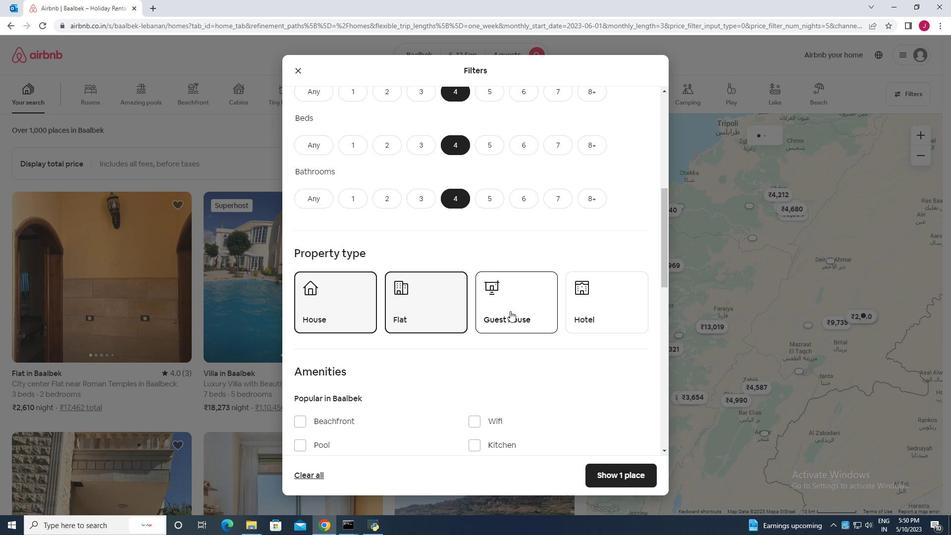 
Action: Mouse moved to (485, 319)
Screenshot: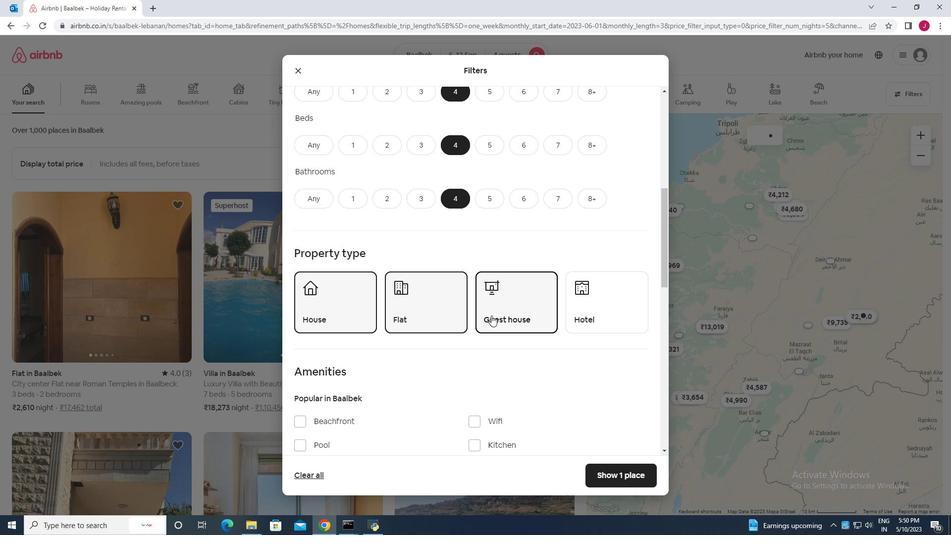 
Action: Mouse scrolled (485, 318) with delta (0, 0)
Screenshot: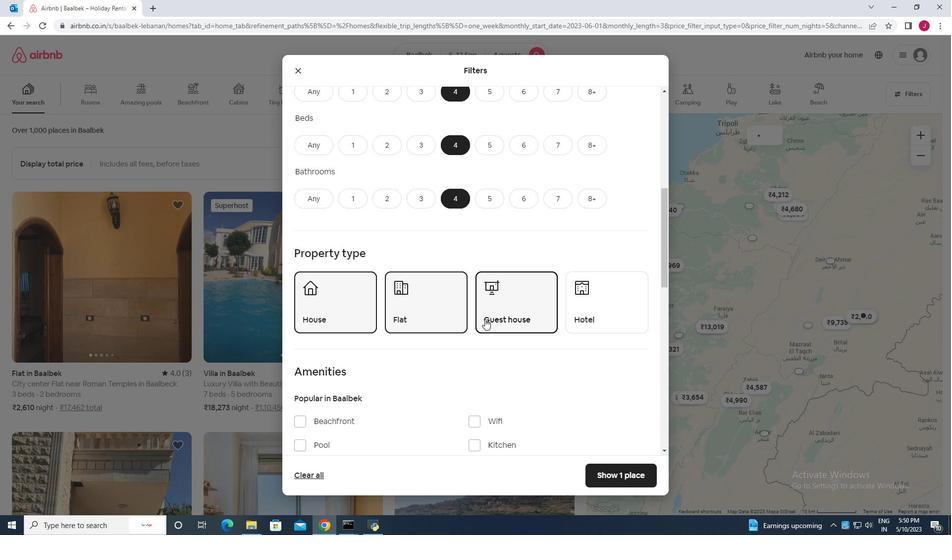 
Action: Mouse scrolled (485, 318) with delta (0, 0)
Screenshot: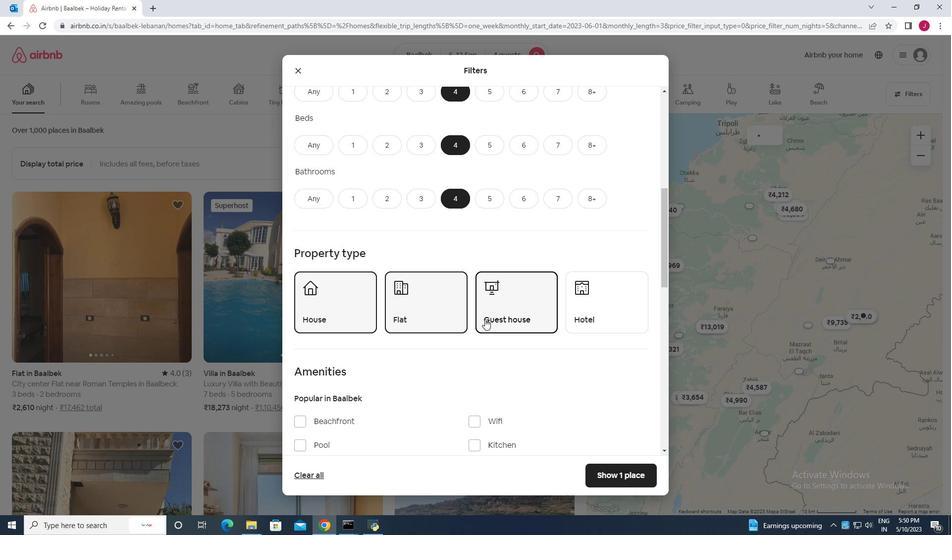 
Action: Mouse scrolled (485, 318) with delta (0, 0)
Screenshot: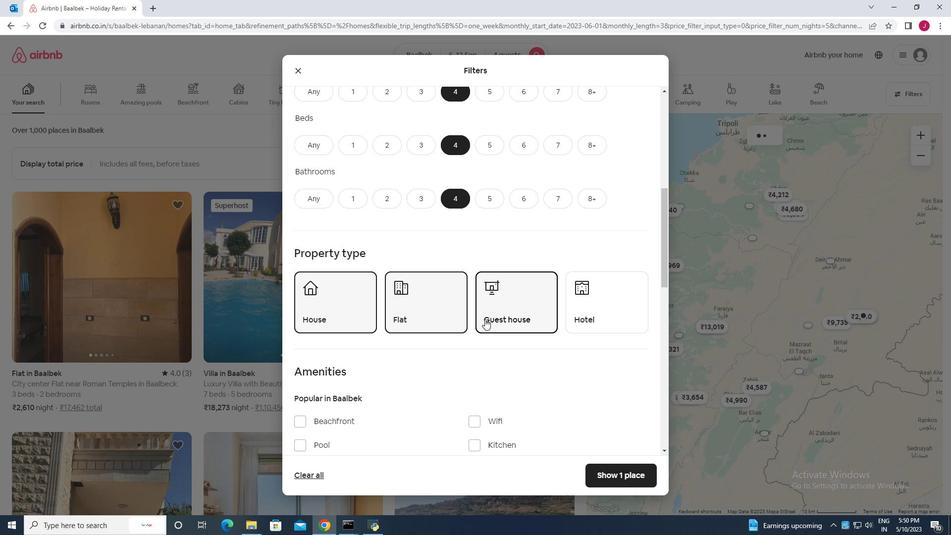 
Action: Mouse scrolled (485, 318) with delta (0, 0)
Screenshot: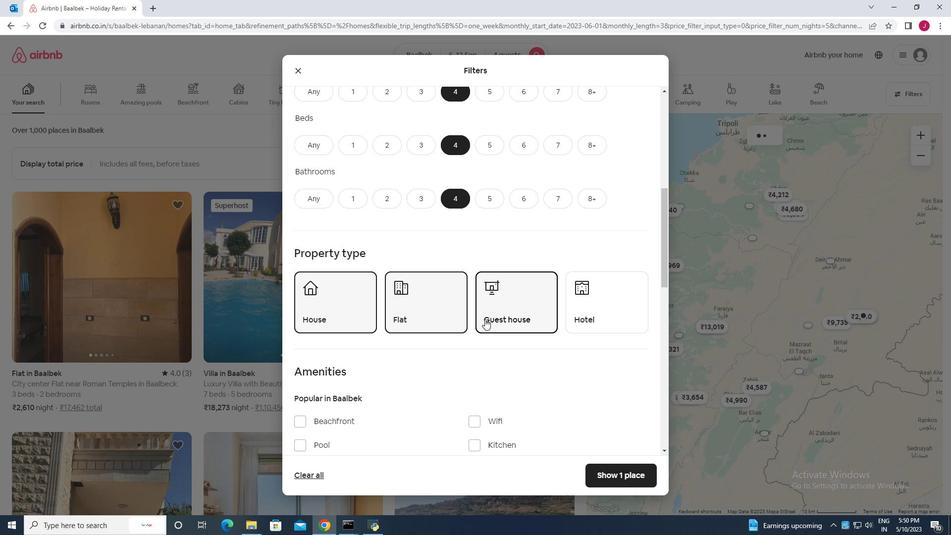 
Action: Mouse moved to (382, 282)
Screenshot: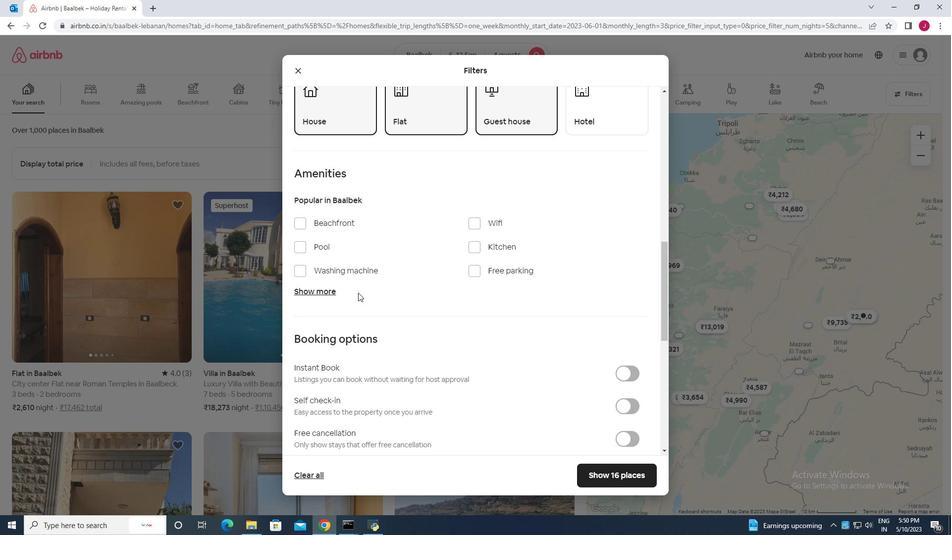 
Action: Mouse scrolled (382, 283) with delta (0, 0)
Screenshot: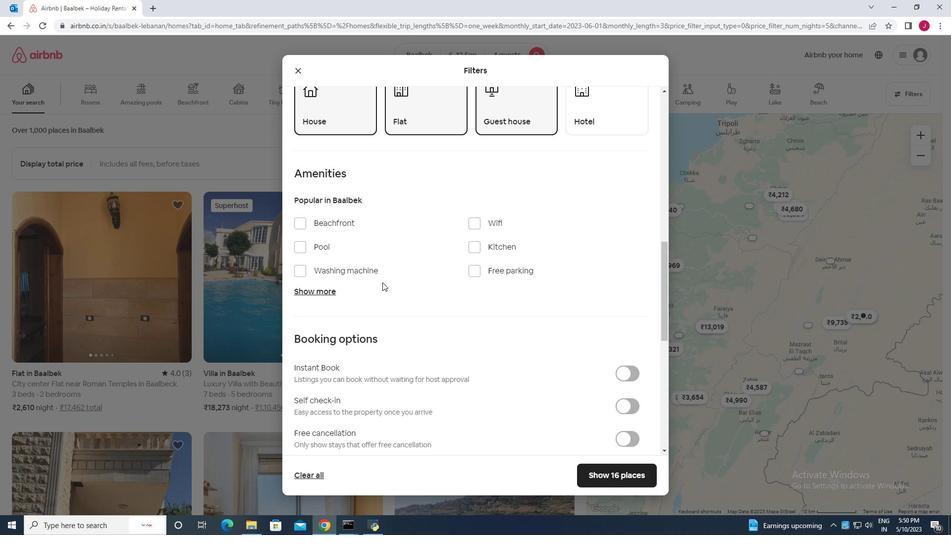 
Action: Mouse scrolled (382, 283) with delta (0, 0)
Screenshot: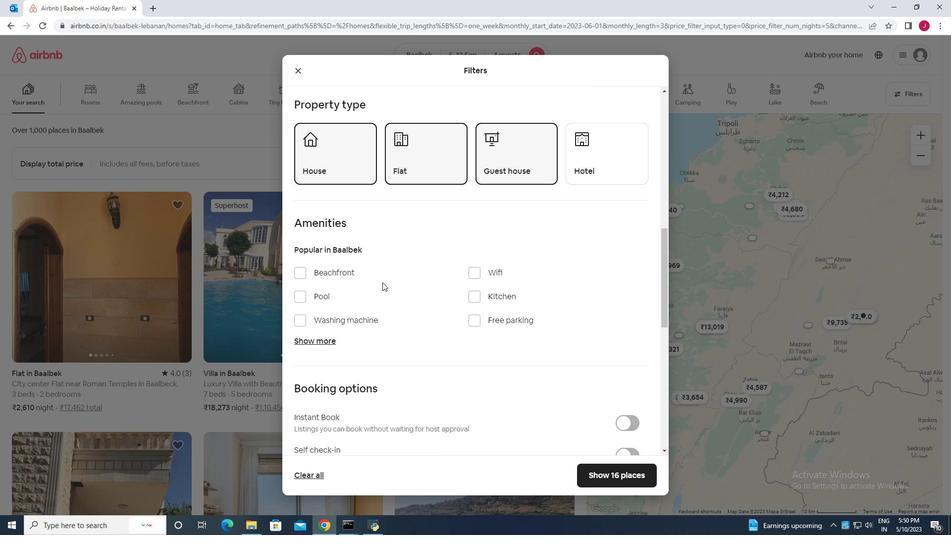 
Action: Mouse scrolled (382, 283) with delta (0, 0)
Screenshot: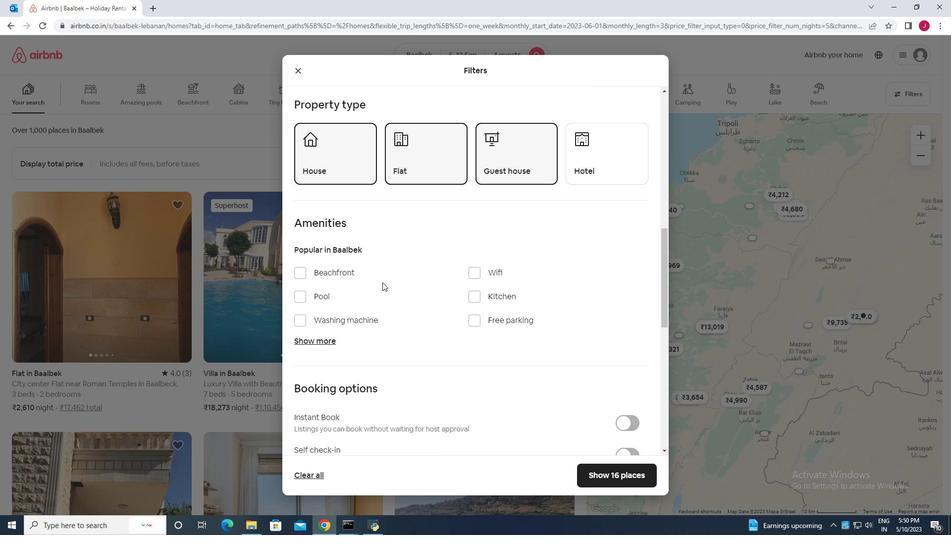
Action: Mouse moved to (364, 284)
Screenshot: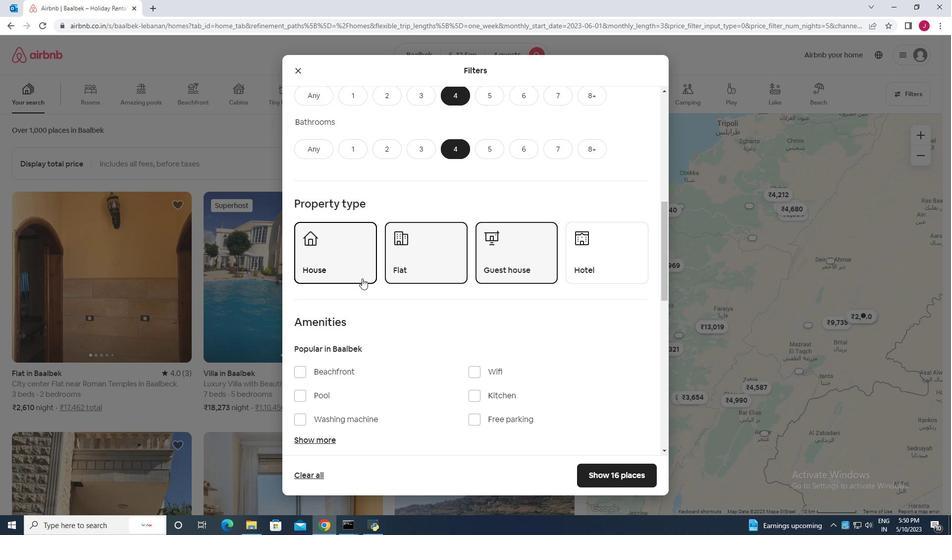 
Action: Mouse scrolled (364, 283) with delta (0, 0)
Screenshot: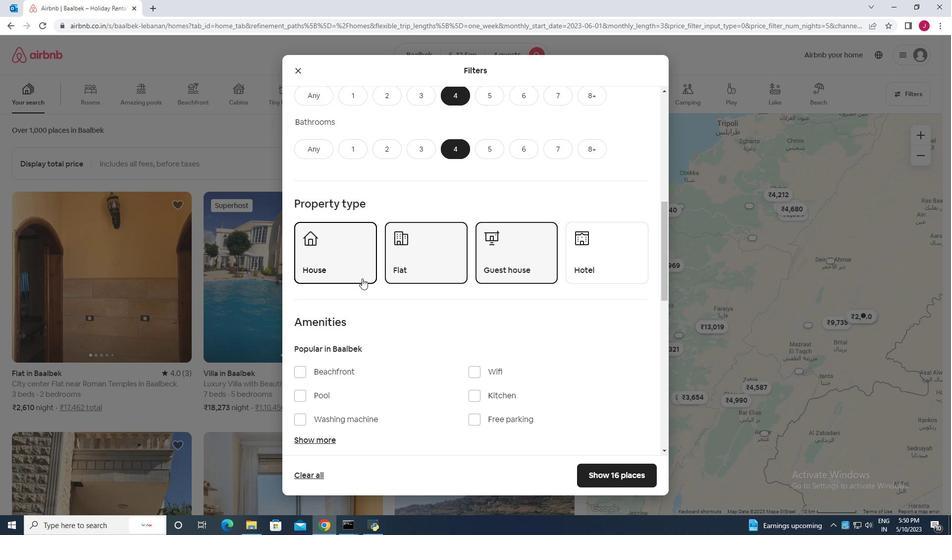 
Action: Mouse moved to (342, 300)
Screenshot: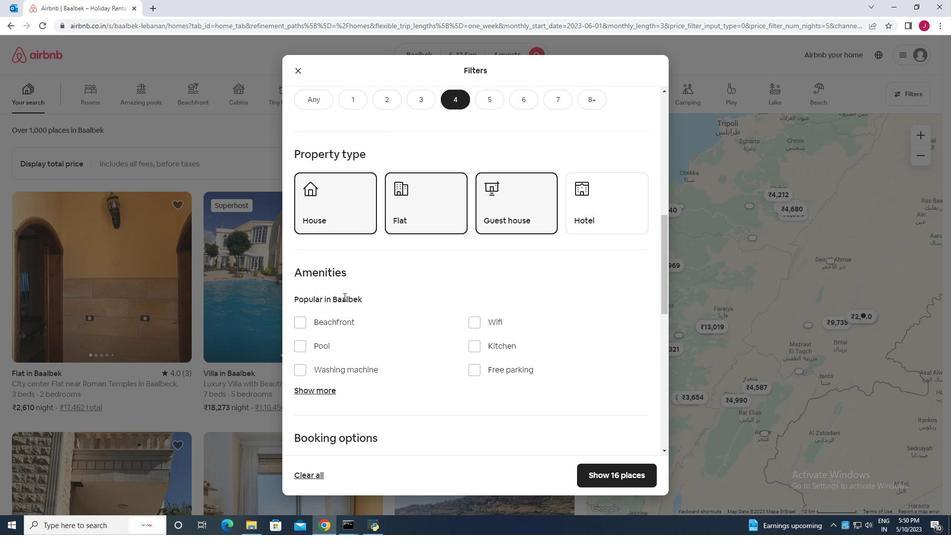 
Action: Mouse scrolled (342, 299) with delta (0, 0)
Screenshot: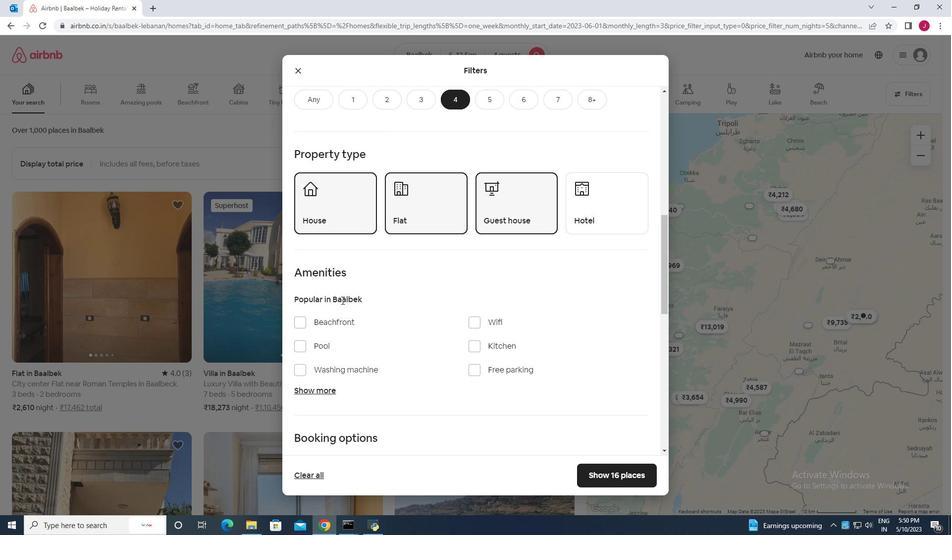 
Action: Mouse scrolled (342, 299) with delta (0, 0)
Screenshot: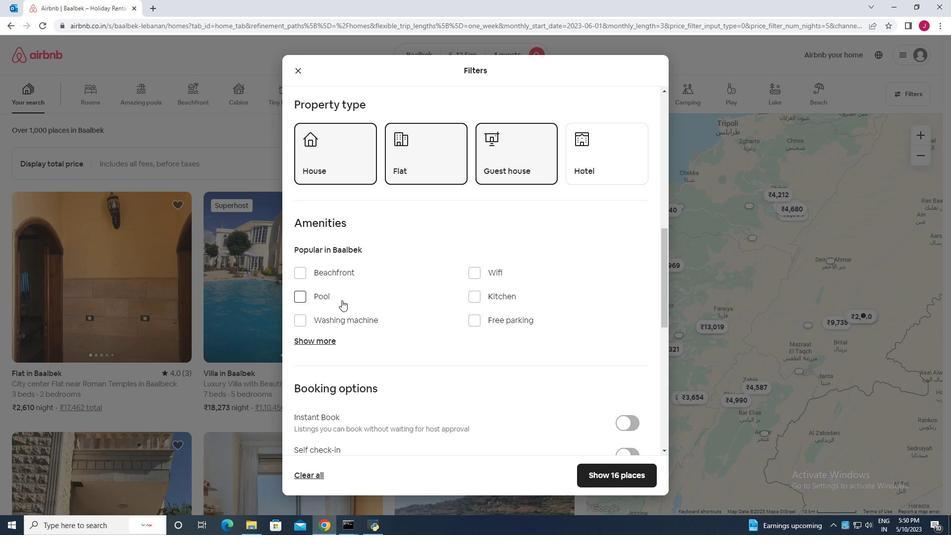 
Action: Mouse moved to (318, 293)
Screenshot: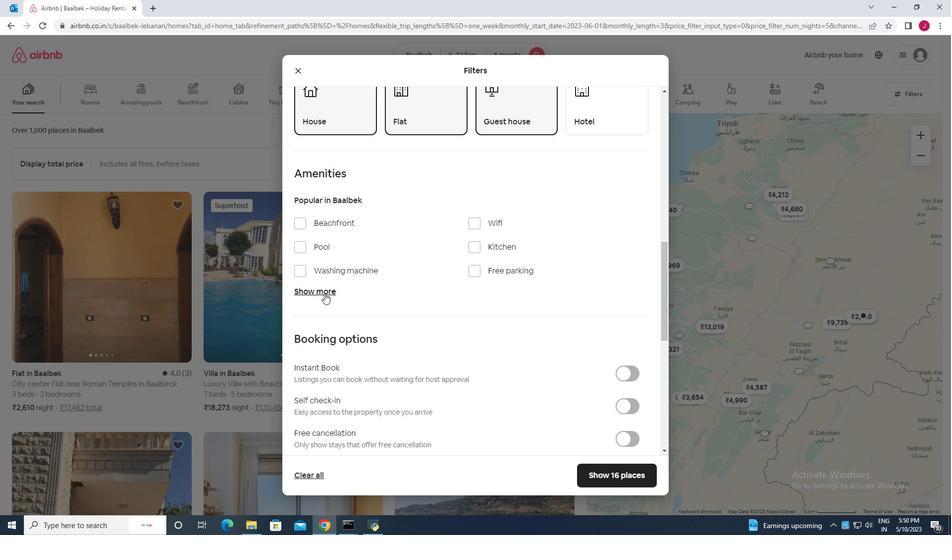 
Action: Mouse pressed left at (318, 293)
Screenshot: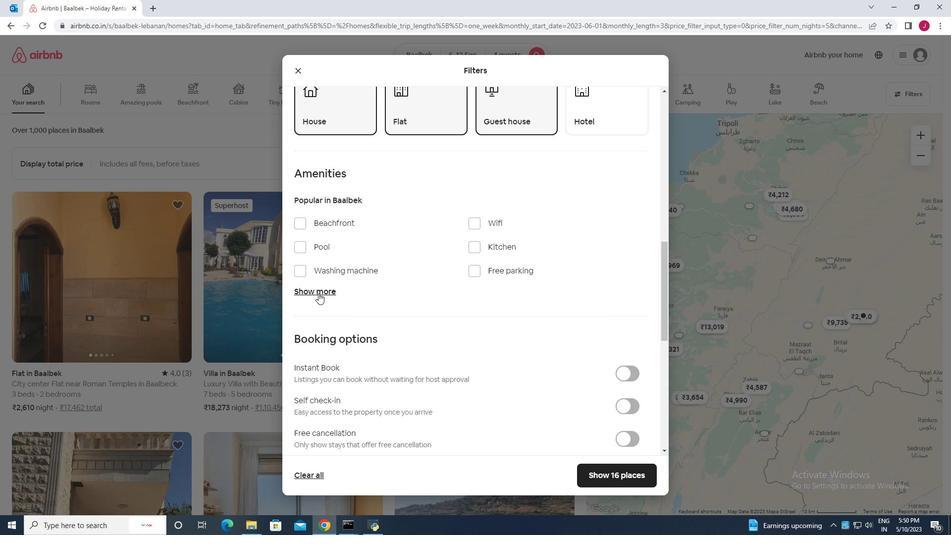 
Action: Mouse moved to (479, 224)
Screenshot: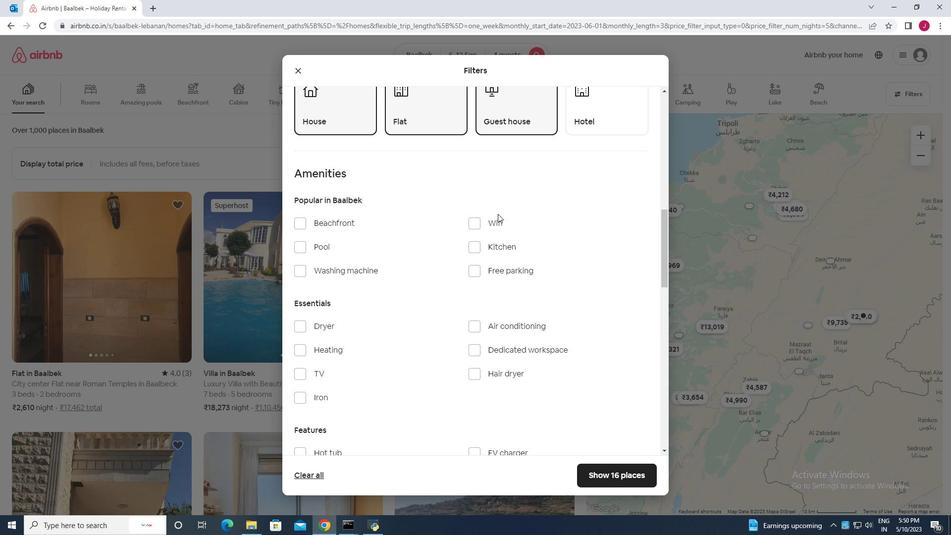 
Action: Mouse pressed left at (479, 224)
Screenshot: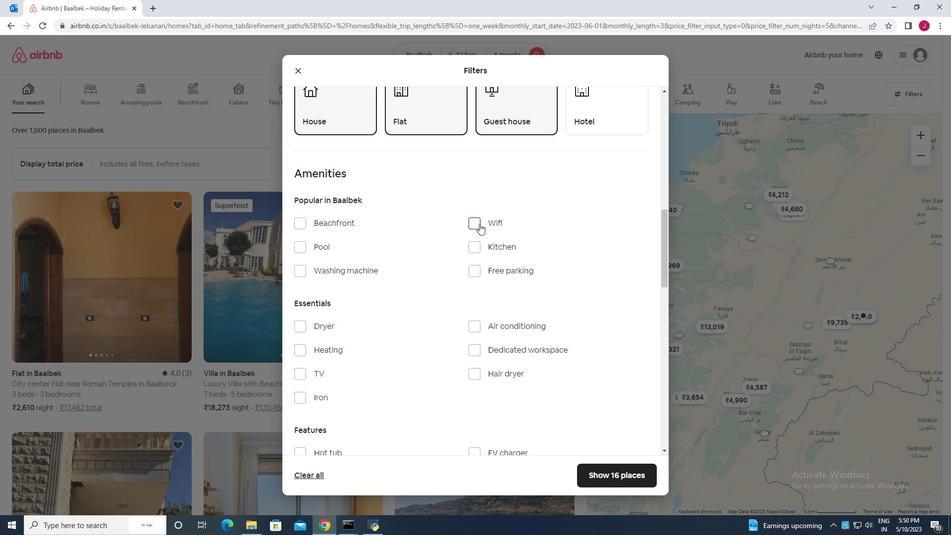 
Action: Mouse moved to (297, 373)
Screenshot: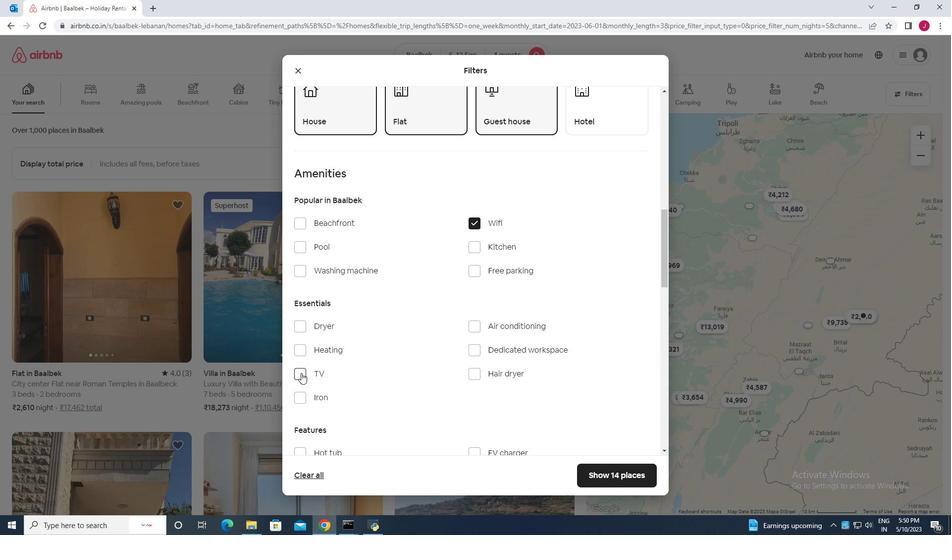 
Action: Mouse pressed left at (297, 373)
Screenshot: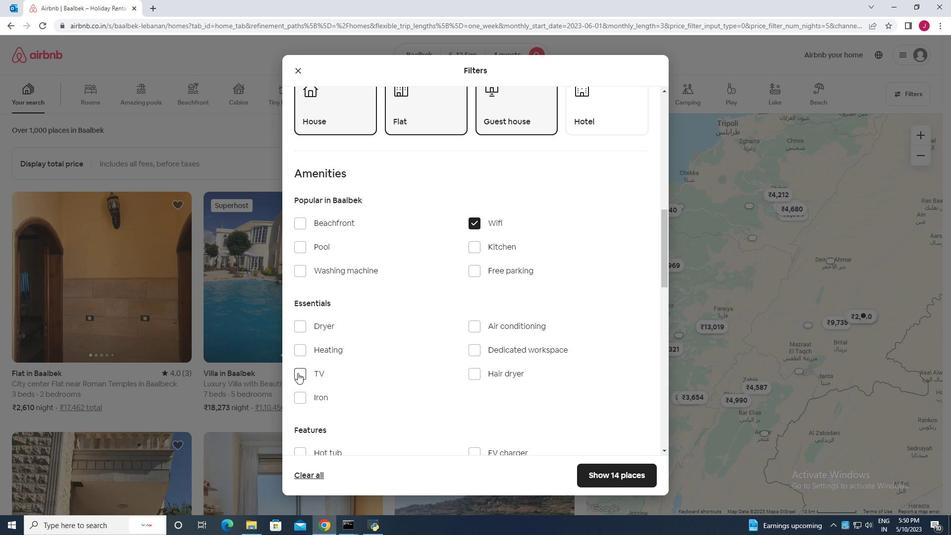 
Action: Mouse moved to (376, 332)
Screenshot: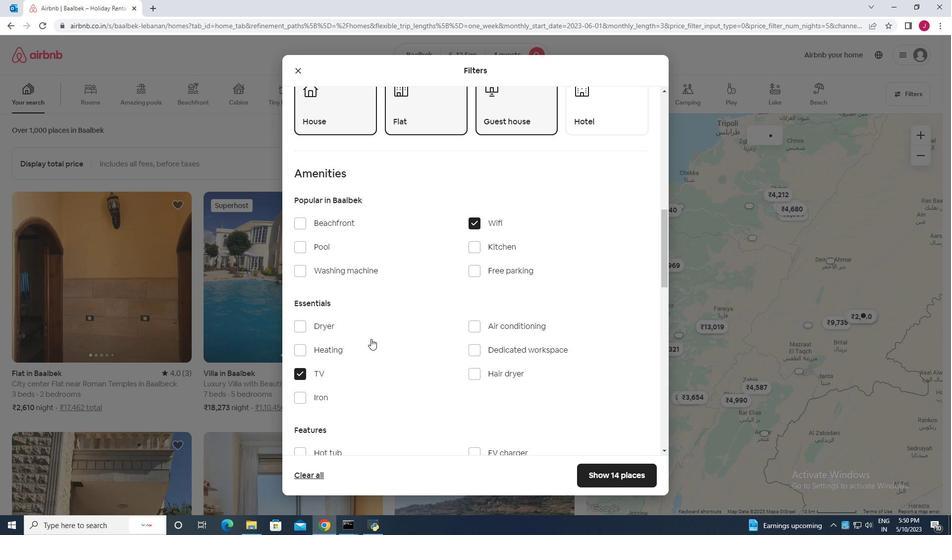 
Action: Mouse scrolled (376, 332) with delta (0, 0)
Screenshot: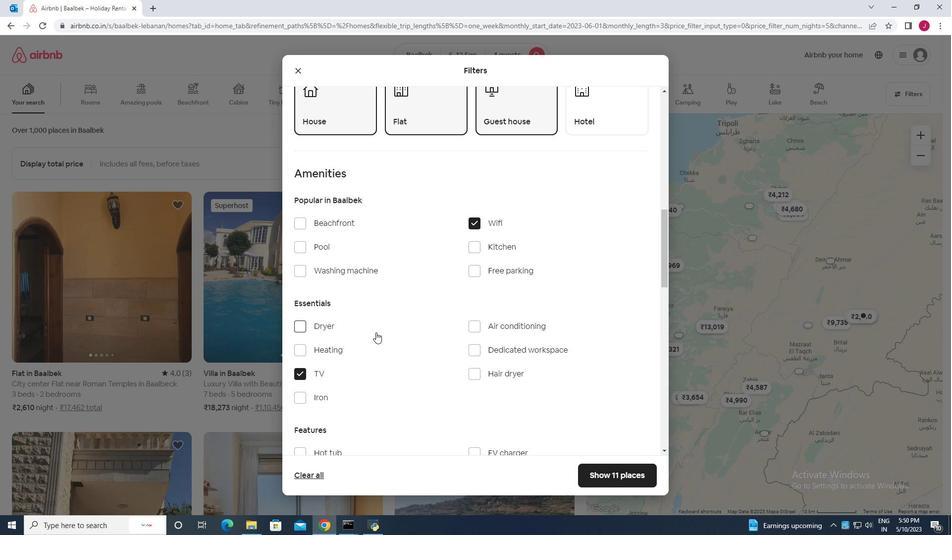 
Action: Mouse scrolled (376, 332) with delta (0, 0)
Screenshot: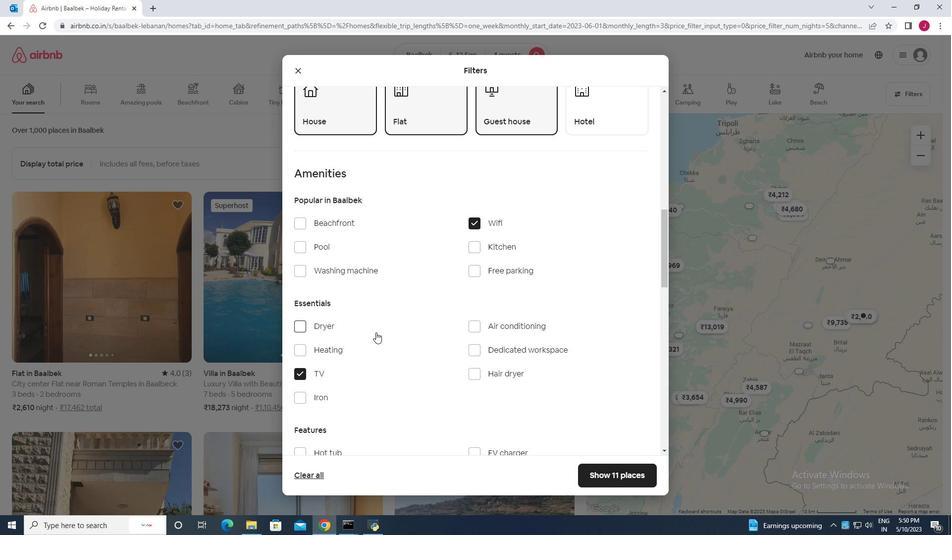 
Action: Mouse moved to (477, 170)
Screenshot: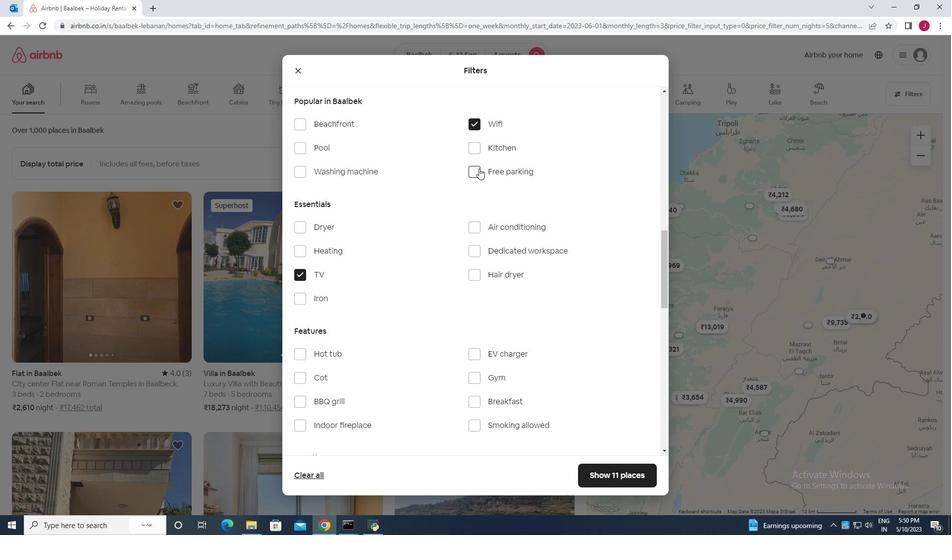 
Action: Mouse pressed left at (477, 170)
Screenshot: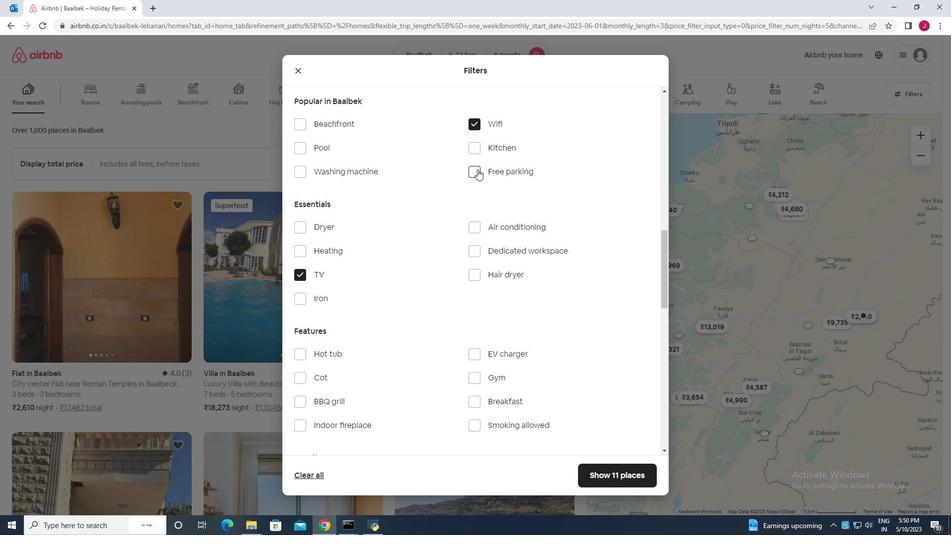 
Action: Mouse moved to (471, 376)
Screenshot: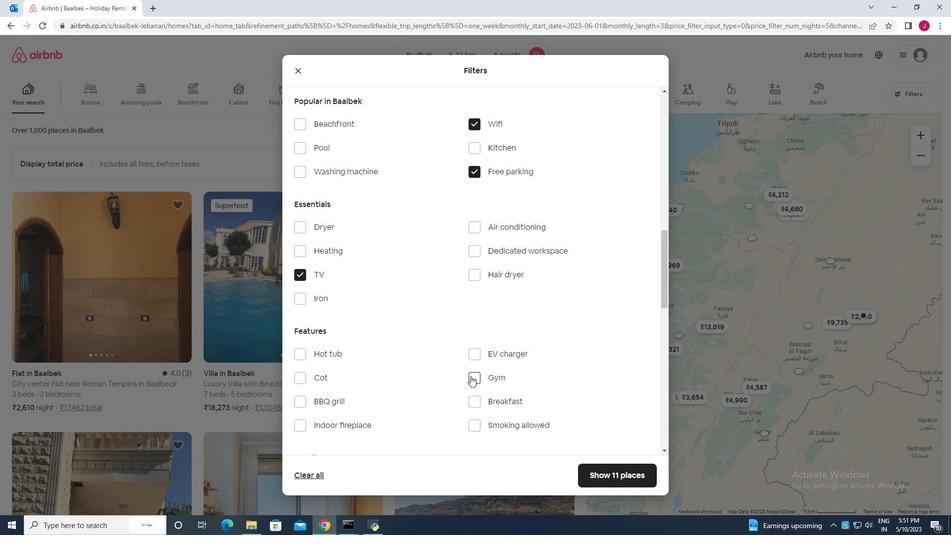 
Action: Mouse pressed left at (471, 376)
Screenshot: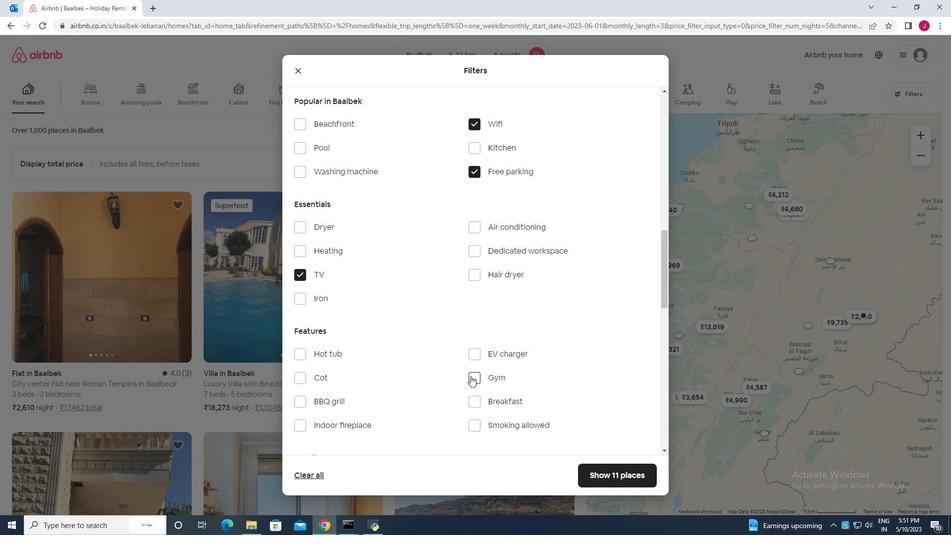 
Action: Mouse moved to (477, 400)
Screenshot: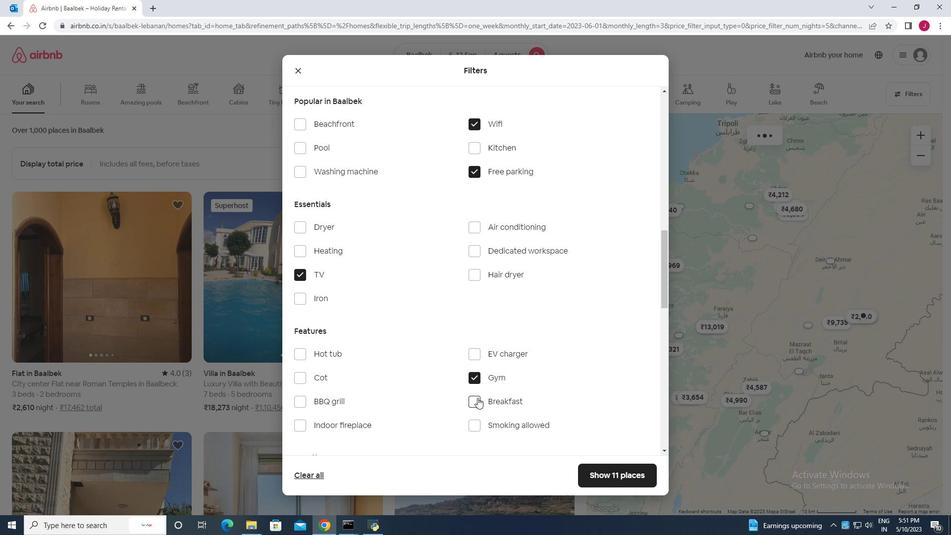 
Action: Mouse pressed left at (477, 400)
Screenshot: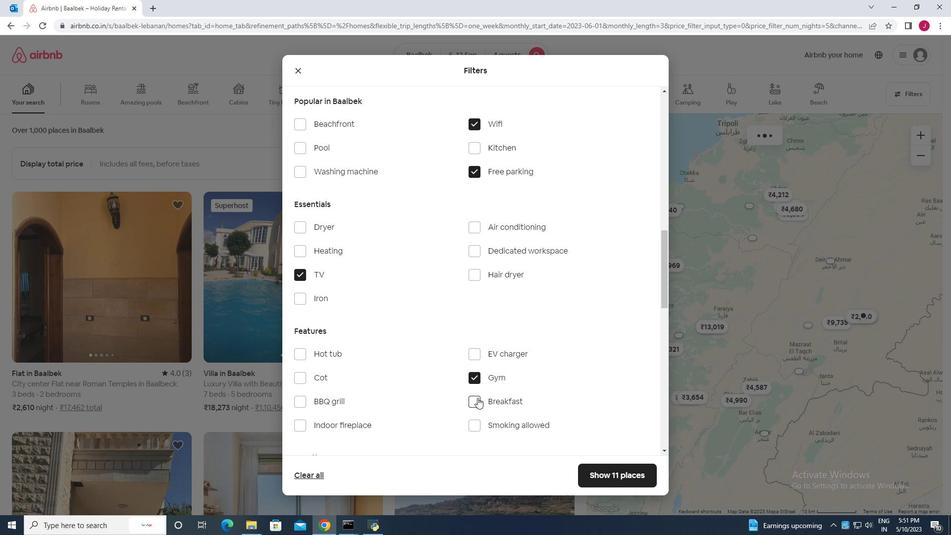 
Action: Mouse moved to (396, 328)
Screenshot: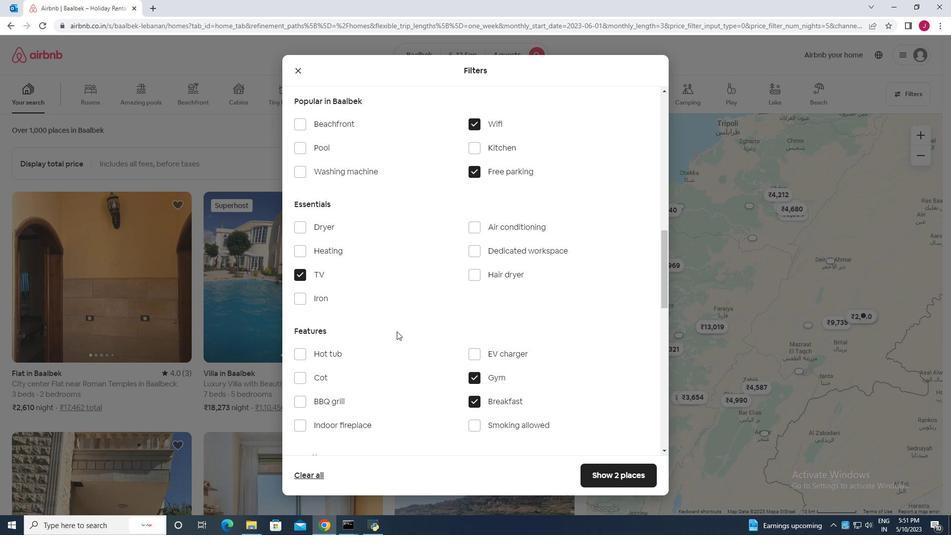 
Action: Mouse scrolled (396, 328) with delta (0, 0)
Screenshot: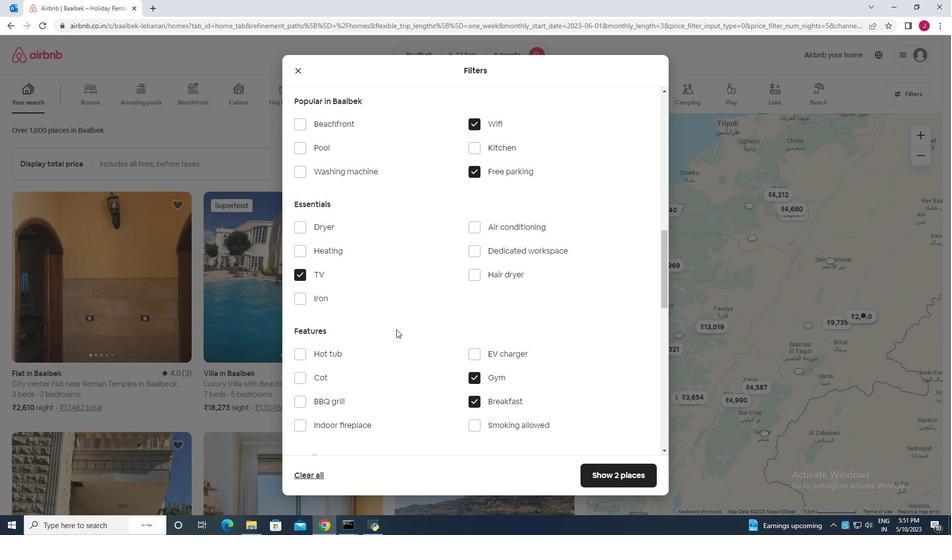 
Action: Mouse scrolled (396, 328) with delta (0, 0)
Screenshot: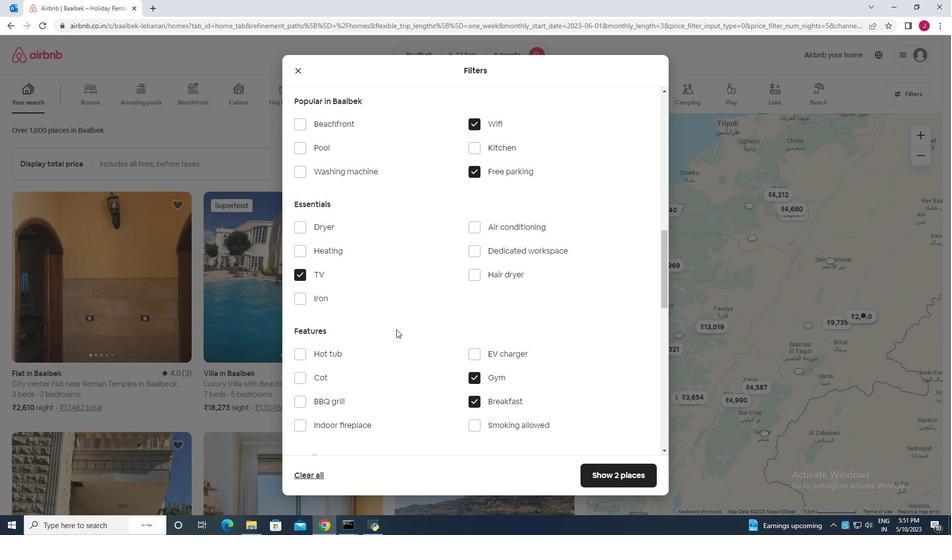 
Action: Mouse scrolled (396, 328) with delta (0, 0)
Screenshot: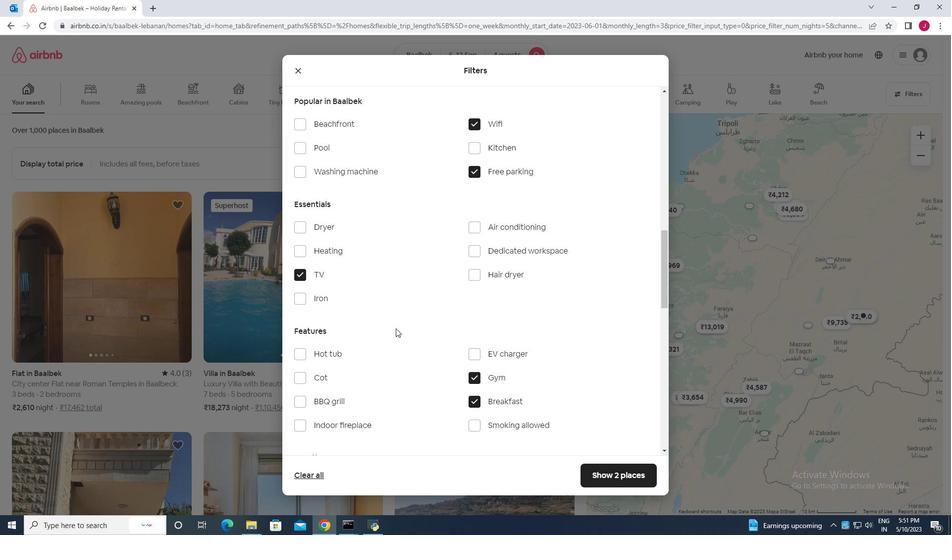 
Action: Mouse scrolled (396, 328) with delta (0, 0)
Screenshot: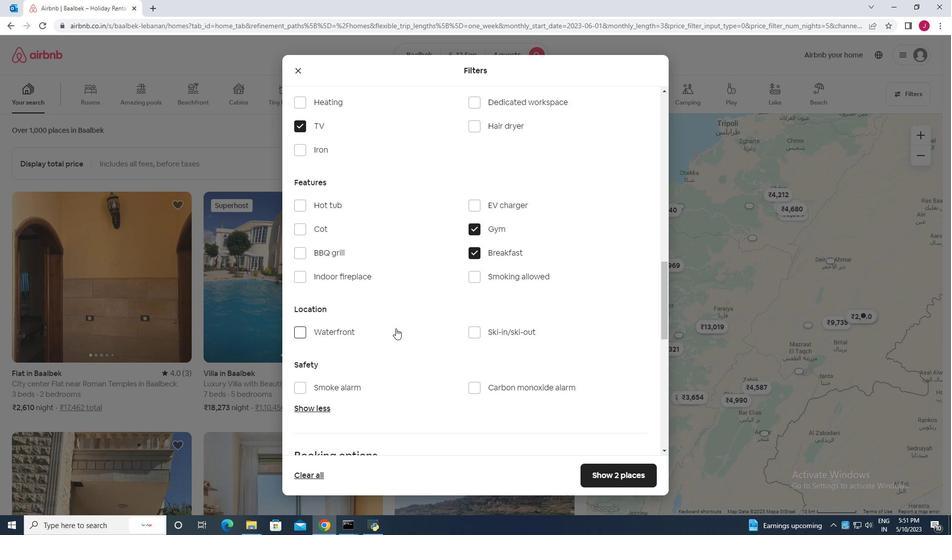 
Action: Mouse scrolled (396, 329) with delta (0, 0)
Screenshot: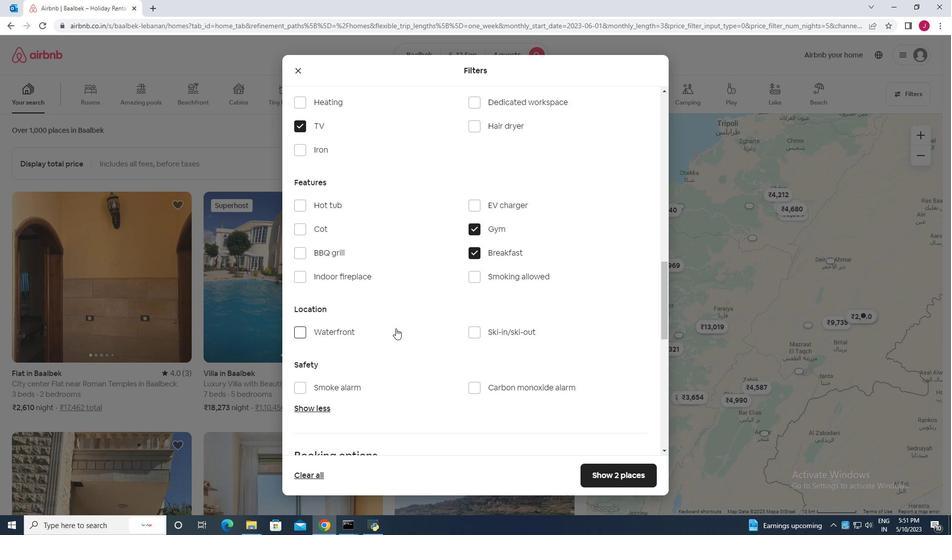 
Action: Mouse scrolled (396, 329) with delta (0, 0)
Screenshot: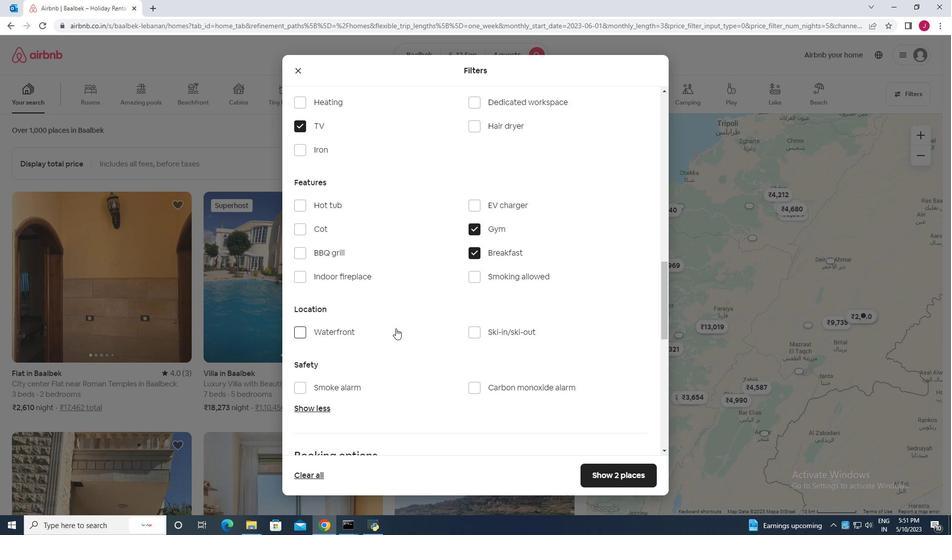 
Action: Mouse scrolled (396, 329) with delta (0, 0)
Screenshot: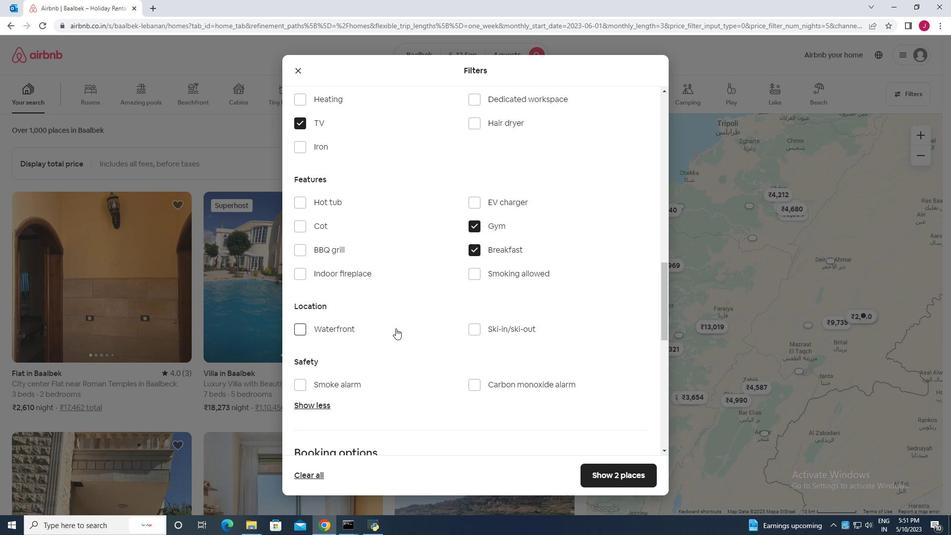 
Action: Mouse moved to (395, 327)
Screenshot: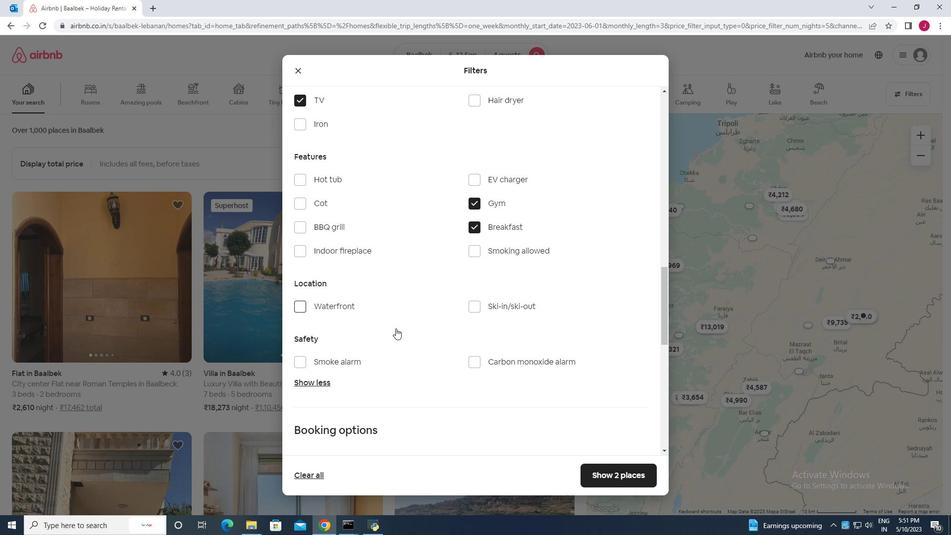 
Action: Mouse scrolled (395, 327) with delta (0, 0)
Screenshot: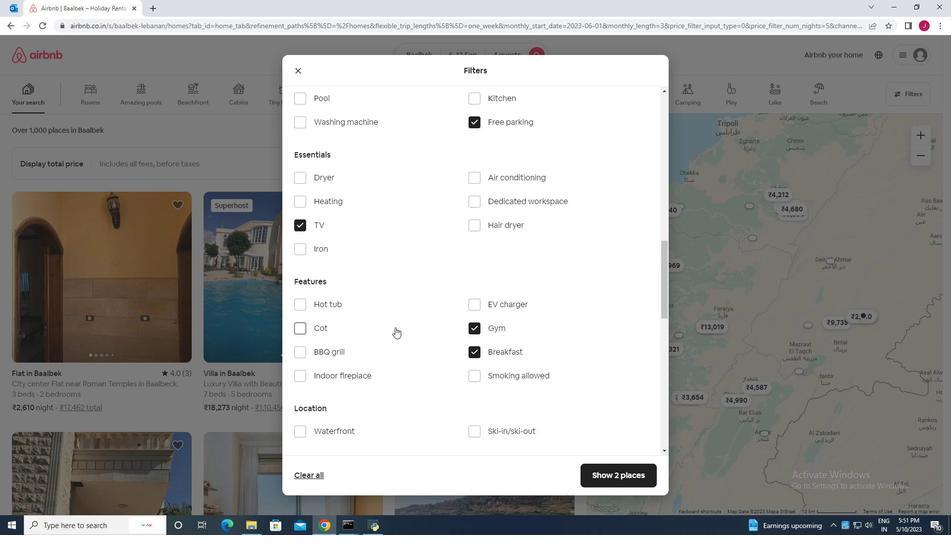 
Action: Mouse scrolled (395, 327) with delta (0, 0)
Screenshot: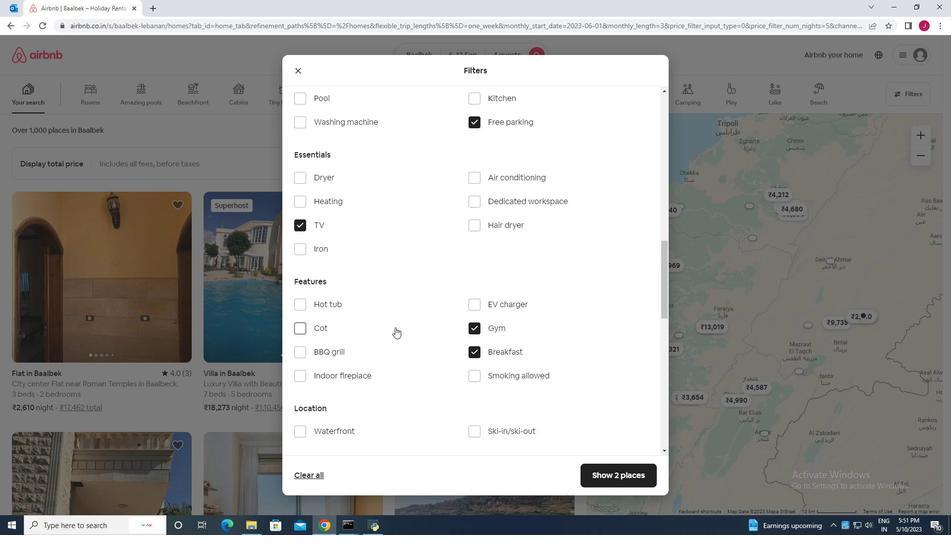
Action: Mouse scrolled (395, 327) with delta (0, 0)
Screenshot: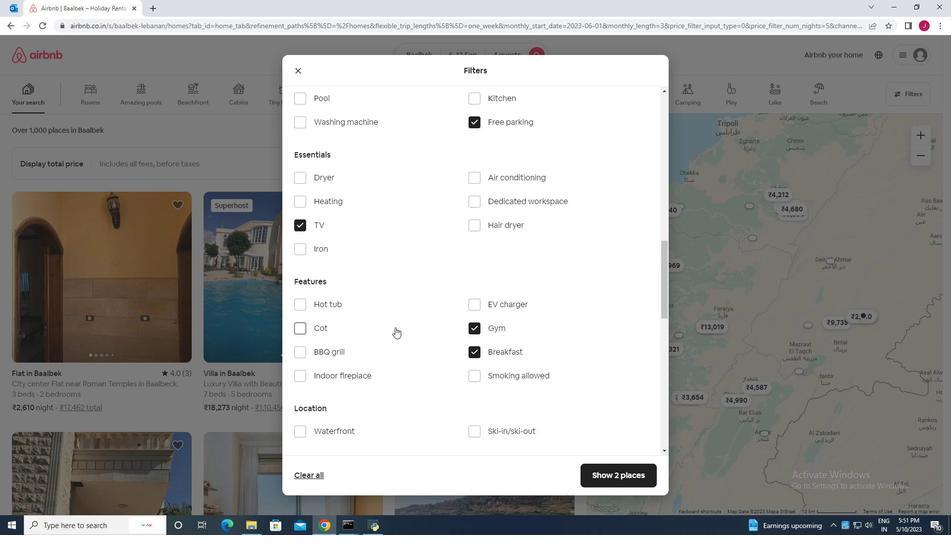
Action: Mouse scrolled (395, 327) with delta (0, 0)
Screenshot: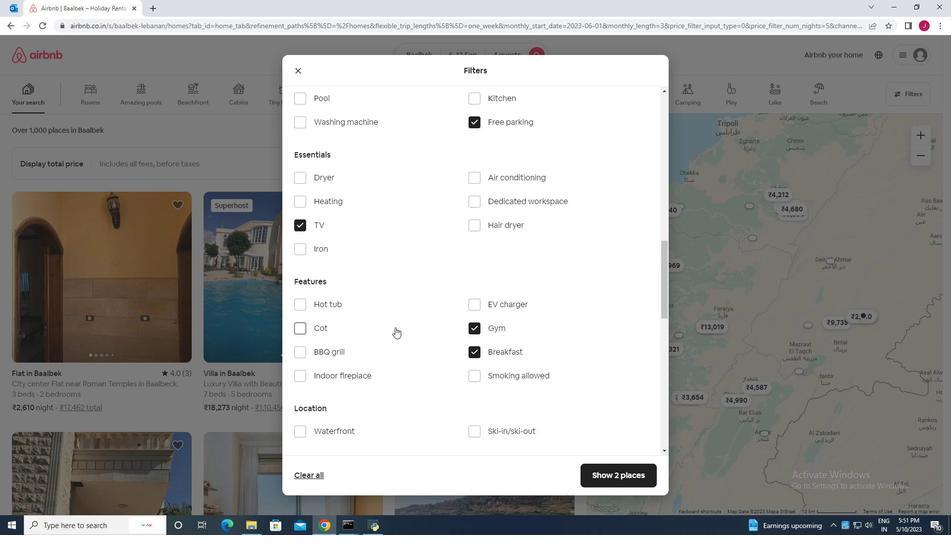 
Action: Mouse scrolled (395, 327) with delta (0, 0)
Screenshot: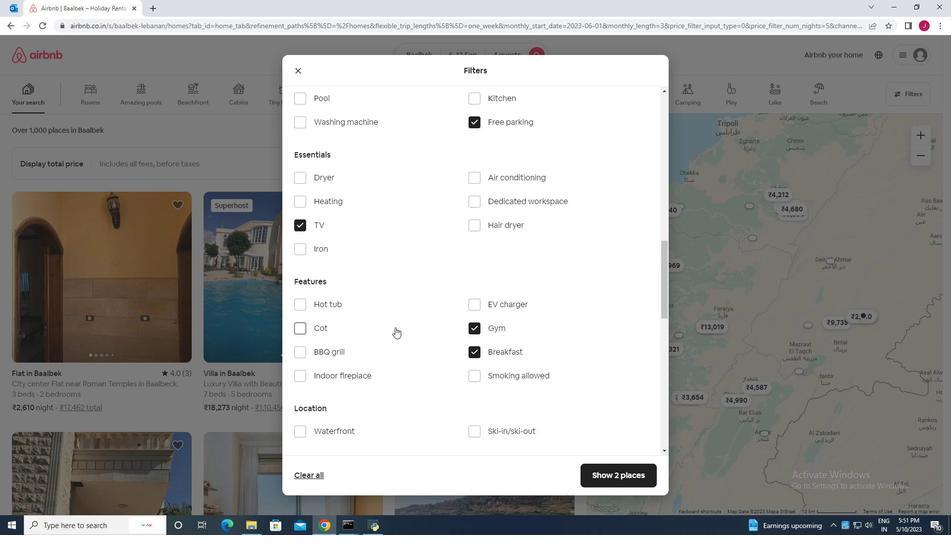 
Action: Mouse moved to (398, 327)
Screenshot: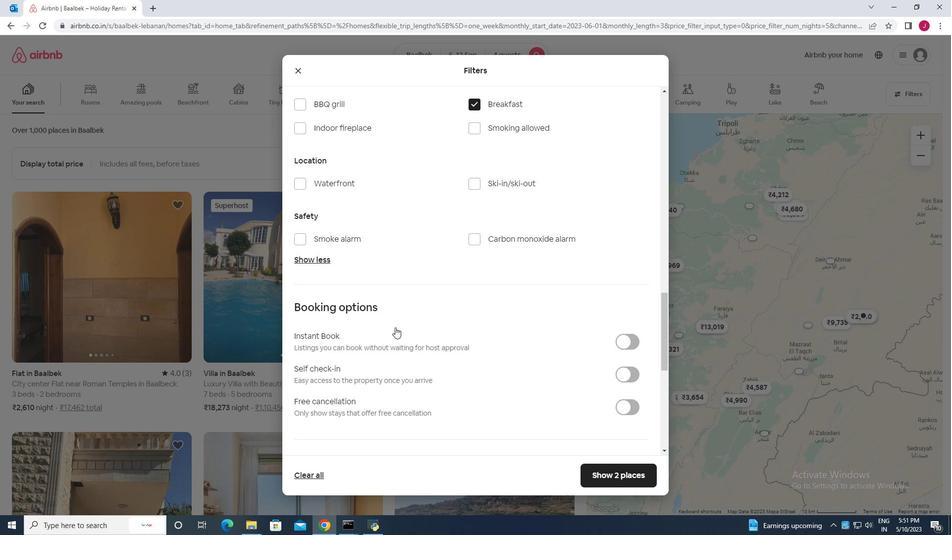 
Action: Mouse scrolled (398, 328) with delta (0, 0)
Screenshot: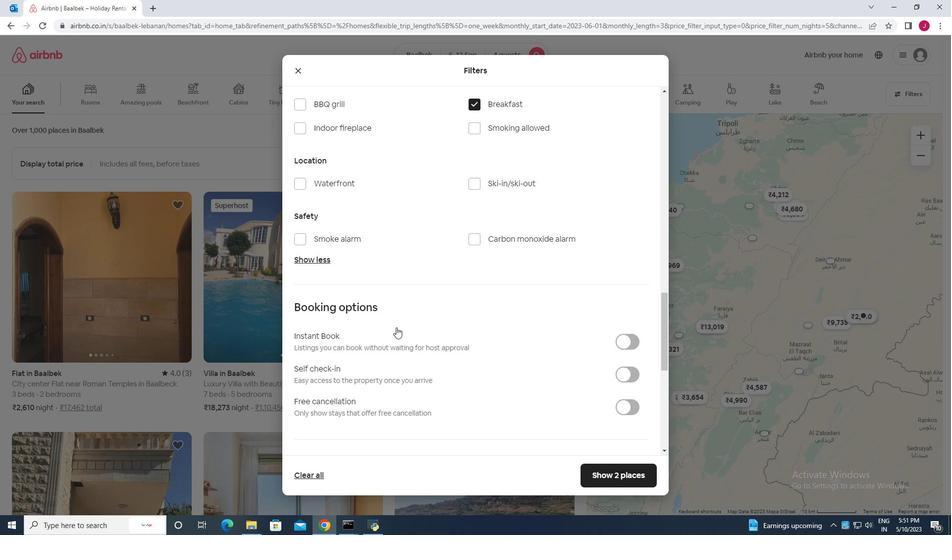 
Action: Mouse scrolled (398, 328) with delta (0, 0)
Screenshot: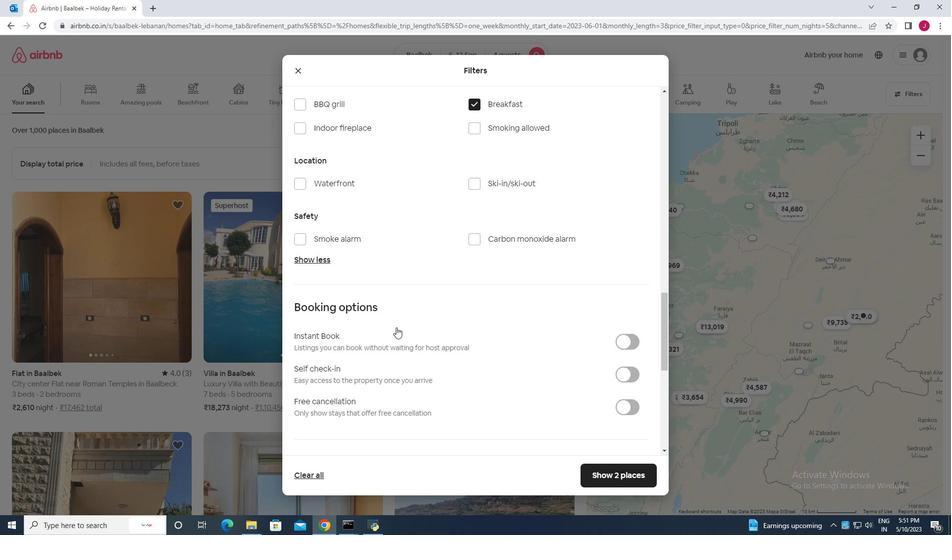 
Action: Mouse scrolled (398, 328) with delta (0, 0)
Screenshot: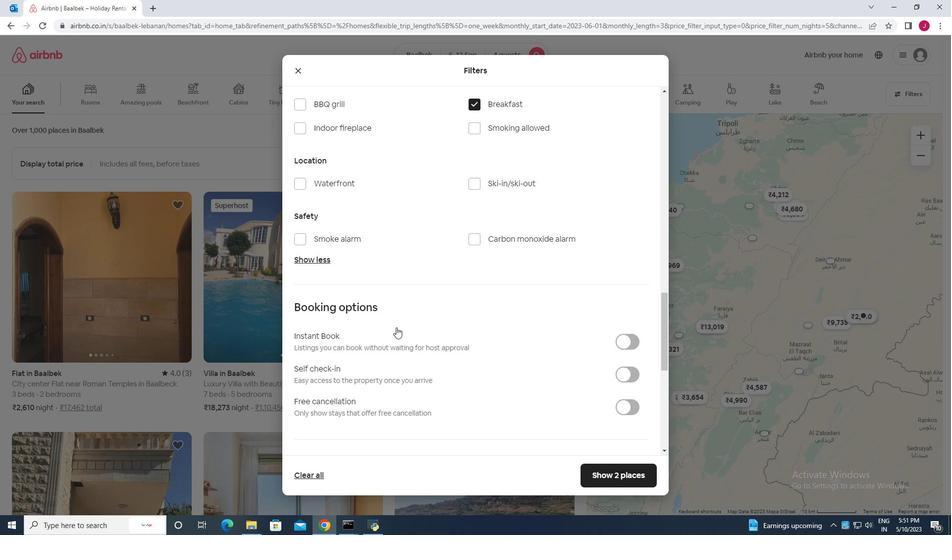 
Action: Mouse scrolled (398, 328) with delta (0, 0)
Screenshot: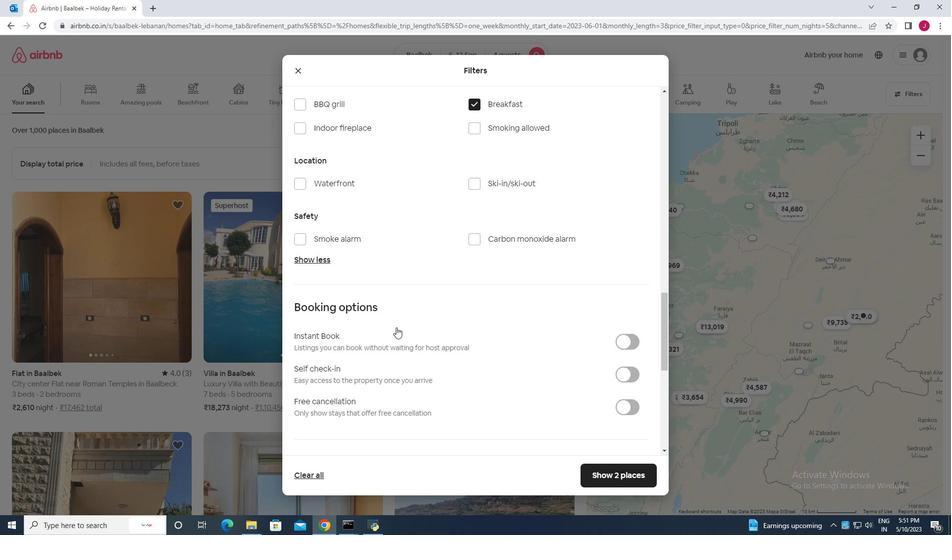 
Action: Mouse moved to (398, 326)
Screenshot: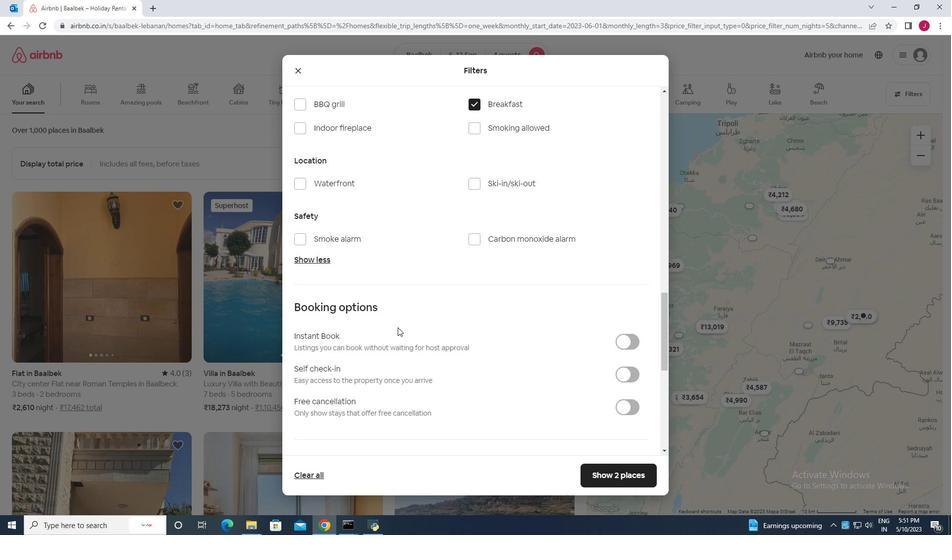 
Action: Mouse scrolled (398, 327) with delta (0, 0)
Screenshot: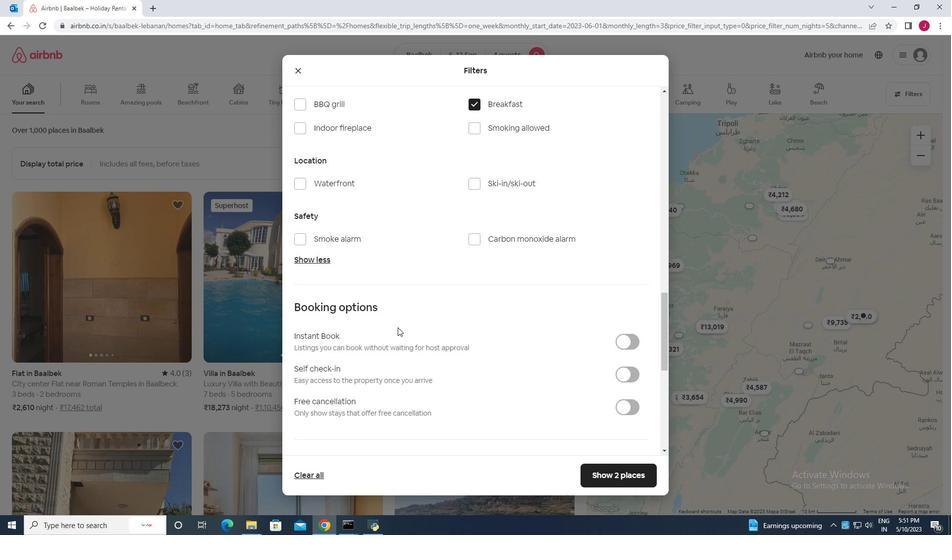 
Action: Mouse moved to (398, 325)
Screenshot: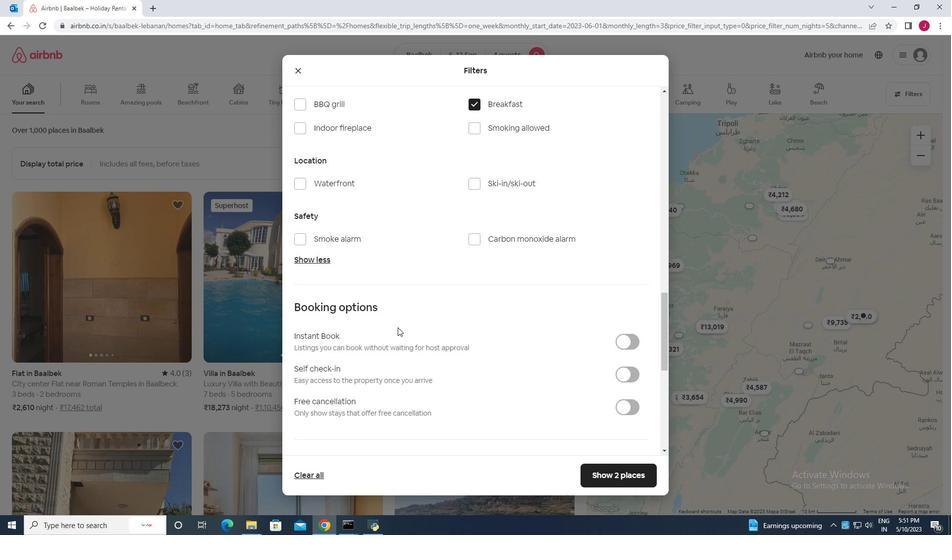 
Action: Mouse scrolled (398, 325) with delta (0, 0)
Screenshot: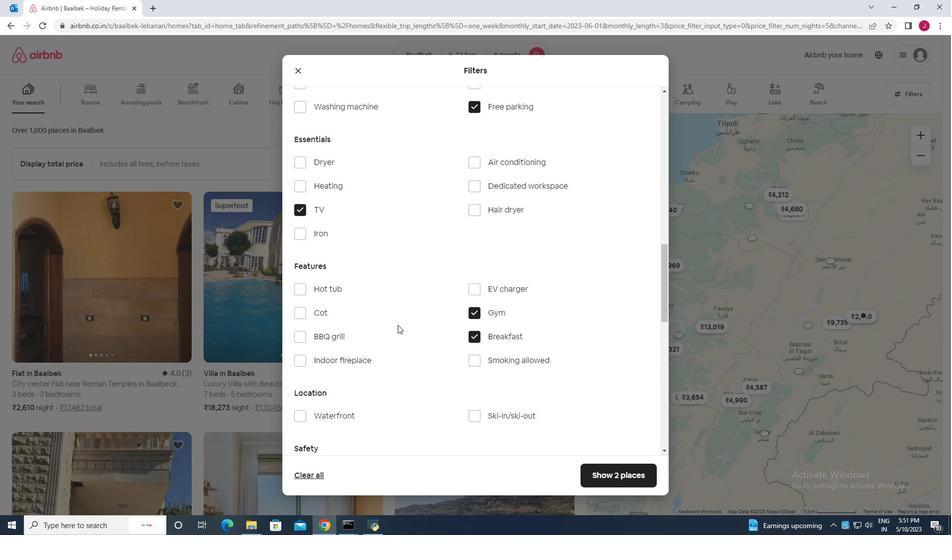 
Action: Mouse scrolled (398, 325) with delta (0, 0)
Screenshot: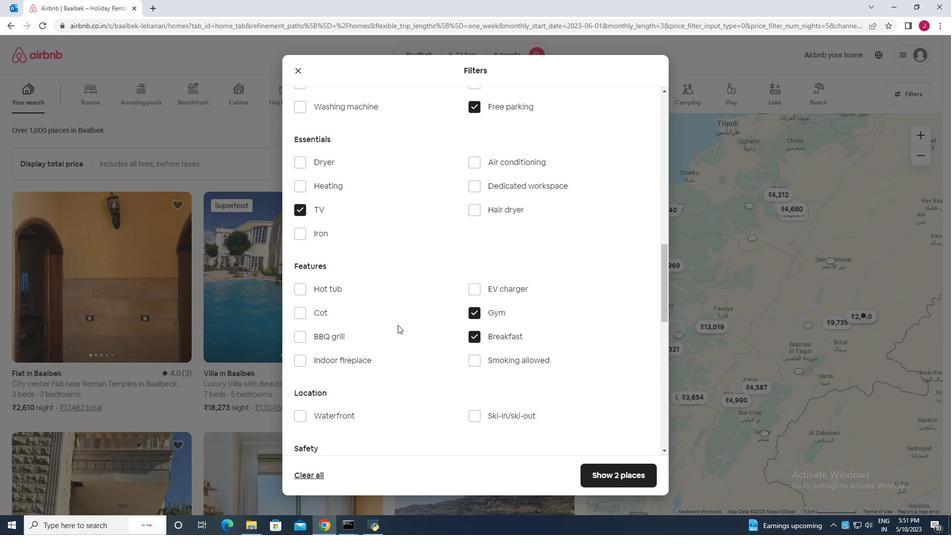 
Action: Mouse scrolled (398, 325) with delta (0, 0)
Screenshot: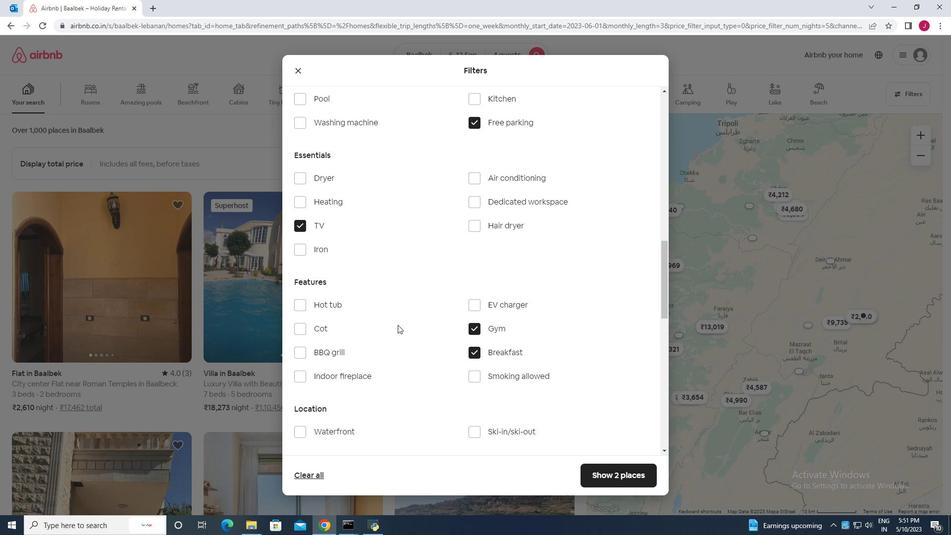 
Action: Mouse scrolled (398, 324) with delta (0, 0)
Screenshot: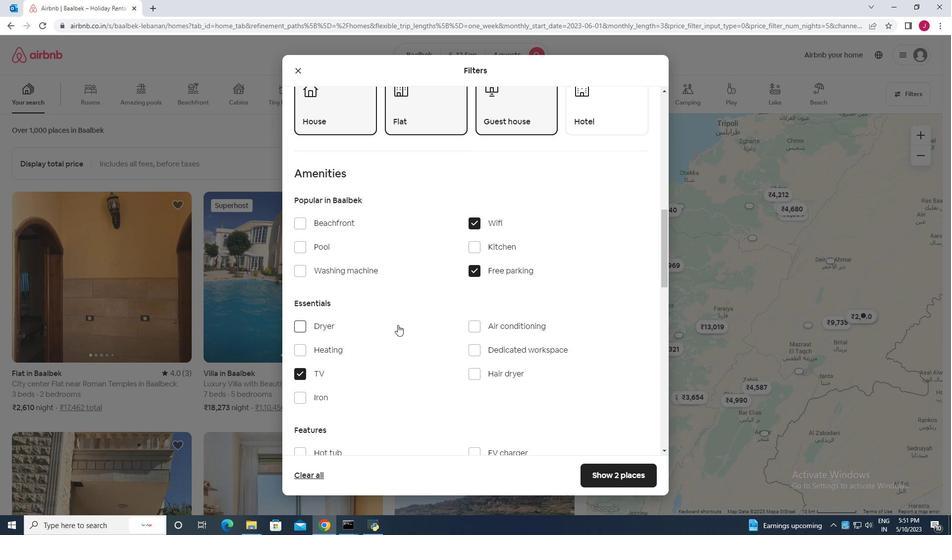 
Action: Mouse scrolled (398, 324) with delta (0, 0)
Screenshot: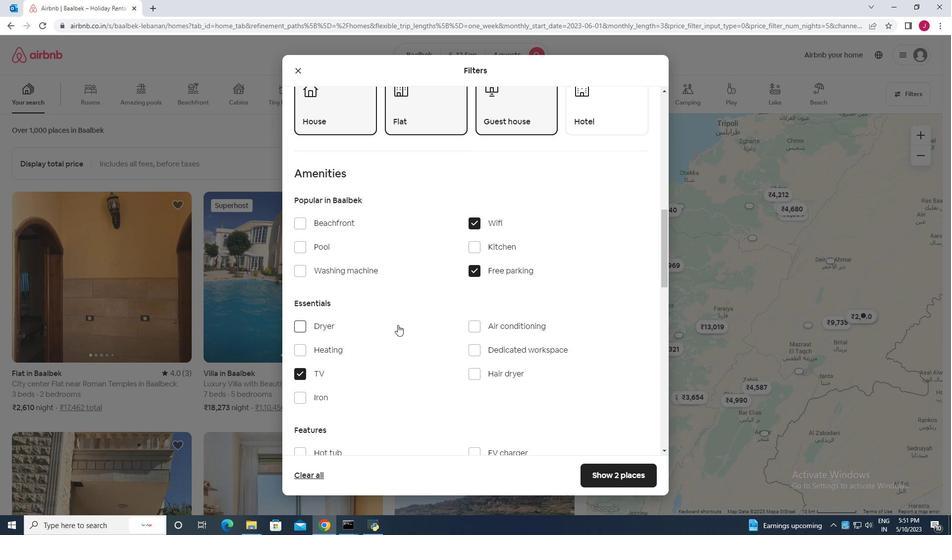 
Action: Mouse scrolled (398, 324) with delta (0, 0)
Screenshot: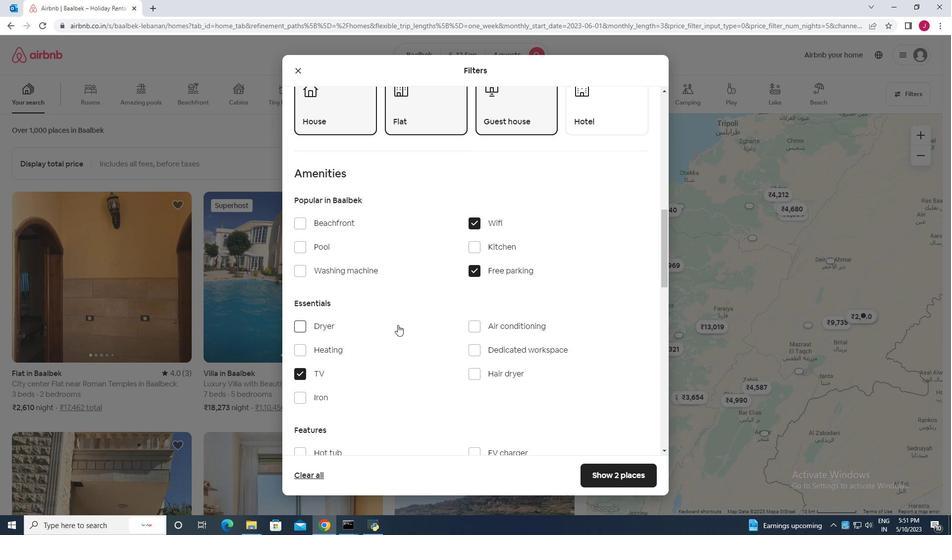 
Action: Mouse scrolled (398, 324) with delta (0, 0)
Screenshot: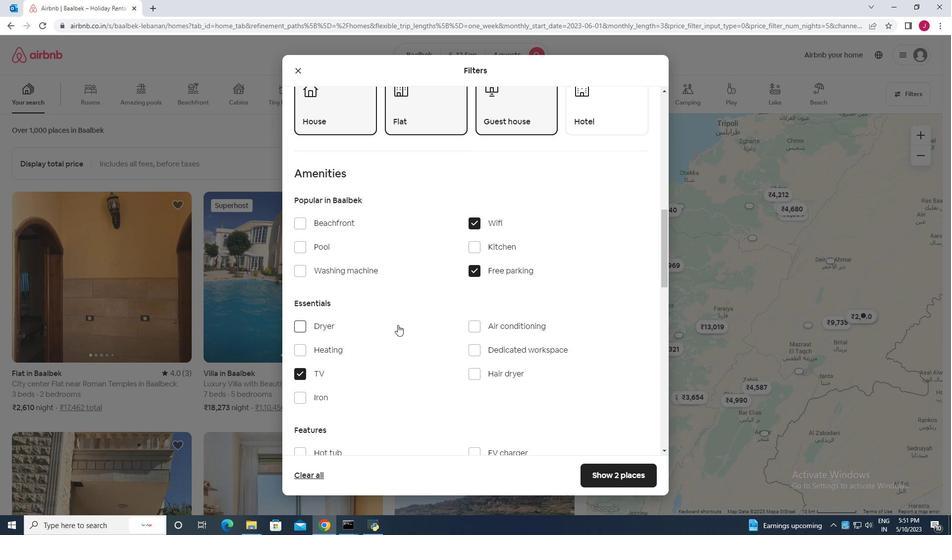 
Action: Mouse moved to (398, 325)
Screenshot: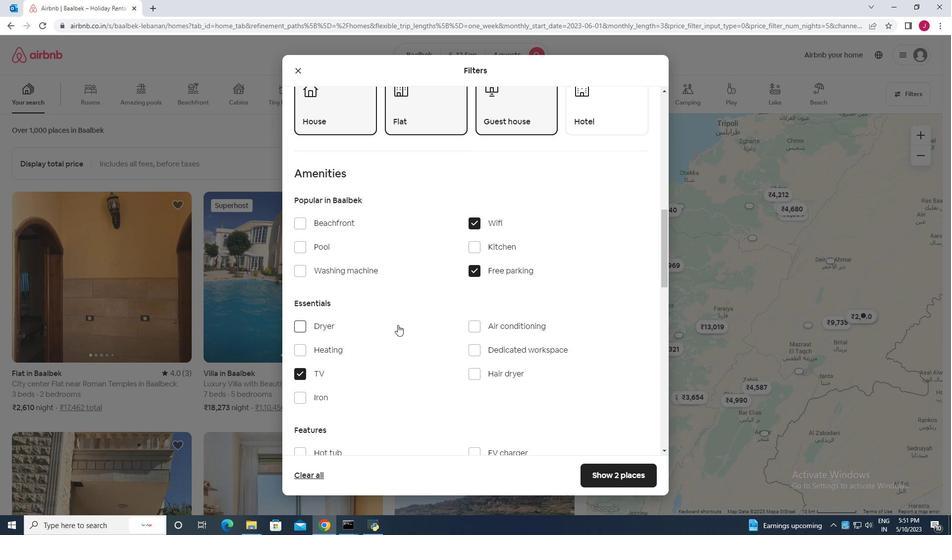 
Action: Mouse scrolled (398, 324) with delta (0, 0)
Screenshot: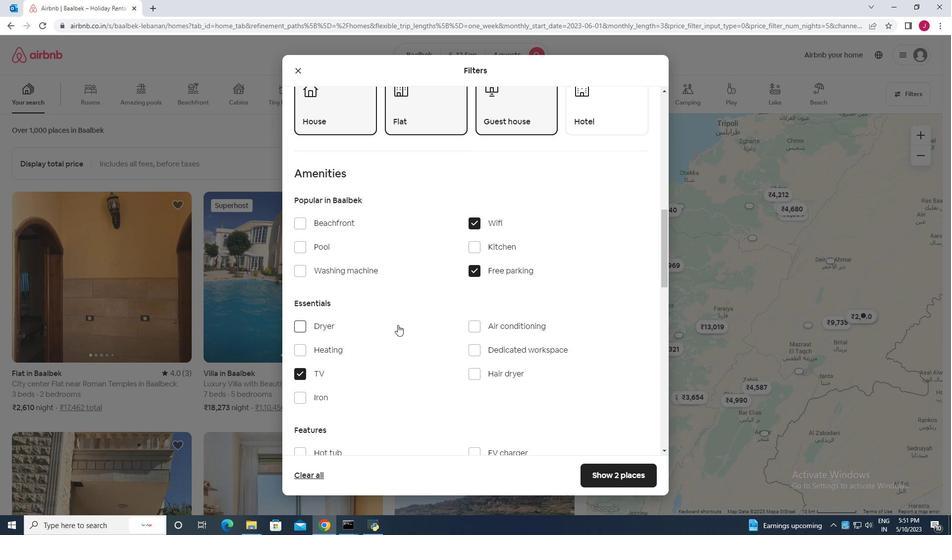 
Action: Mouse scrolled (398, 324) with delta (0, 0)
Screenshot: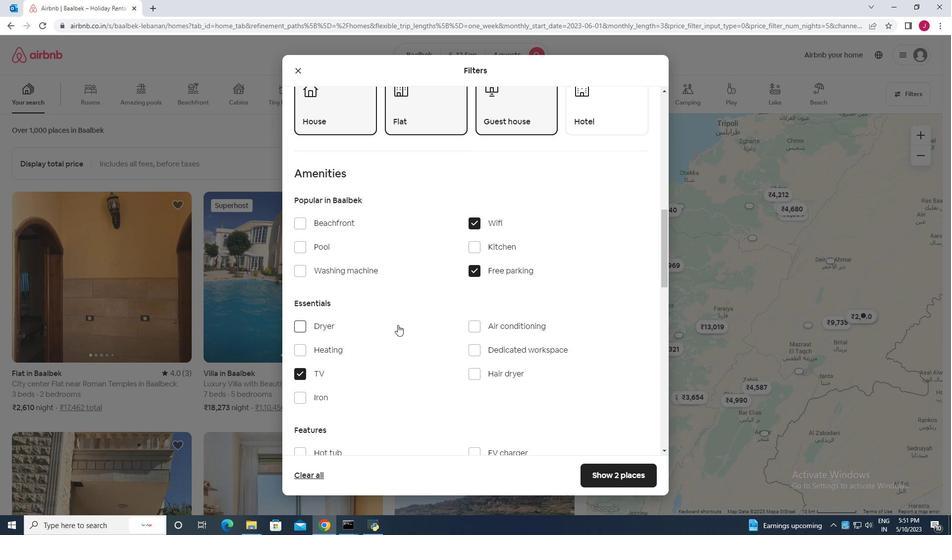 
Action: Mouse scrolled (398, 324) with delta (0, 0)
Screenshot: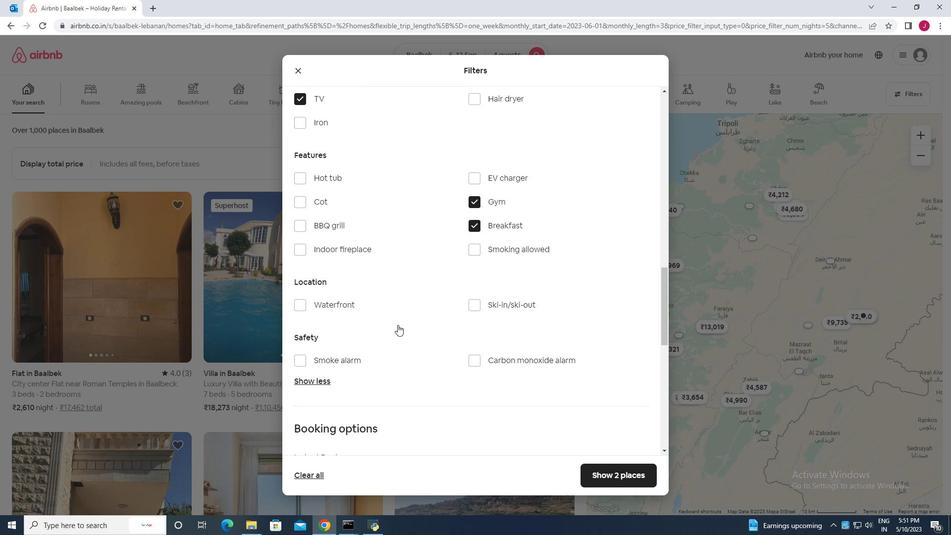
Action: Mouse scrolled (398, 324) with delta (0, 0)
Screenshot: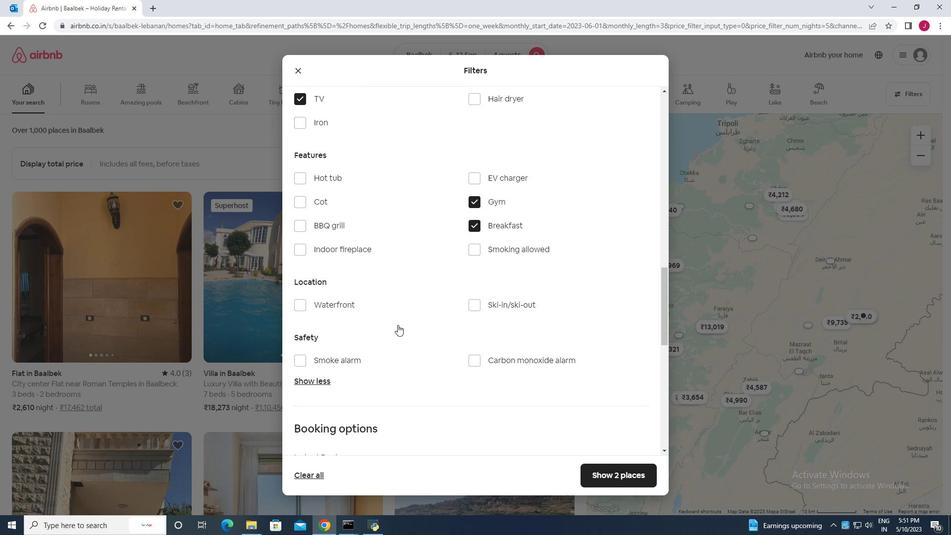 
Action: Mouse scrolled (398, 324) with delta (0, 0)
Screenshot: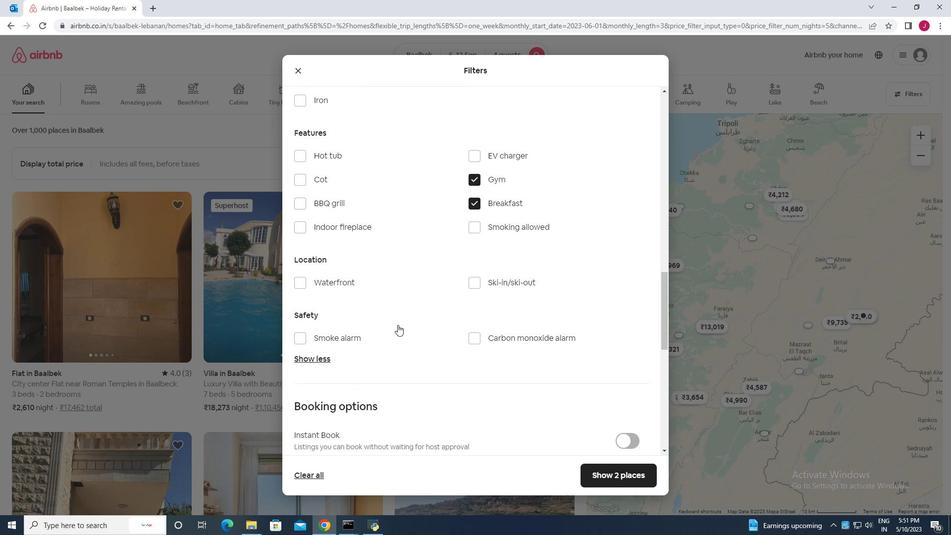 
Action: Mouse scrolled (398, 324) with delta (0, 0)
Screenshot: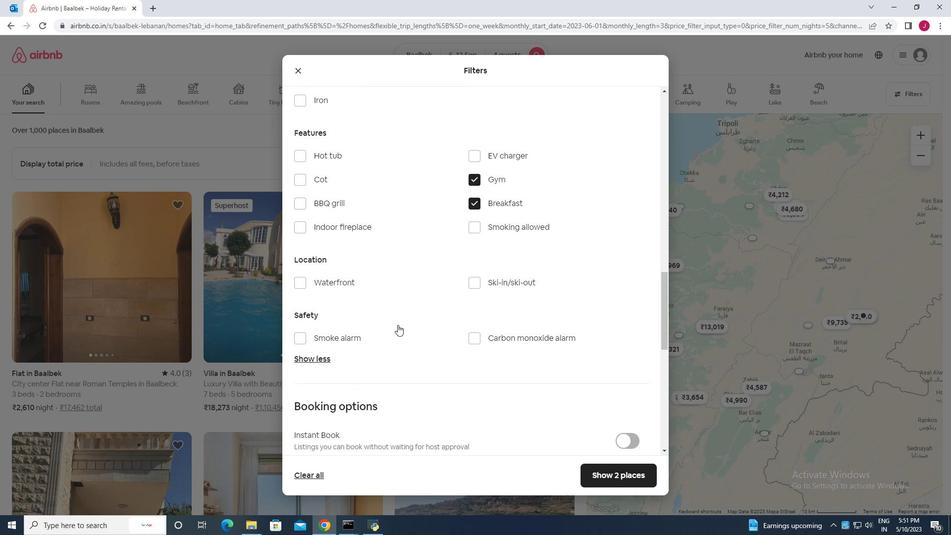 
Action: Mouse scrolled (398, 324) with delta (0, 0)
Screenshot: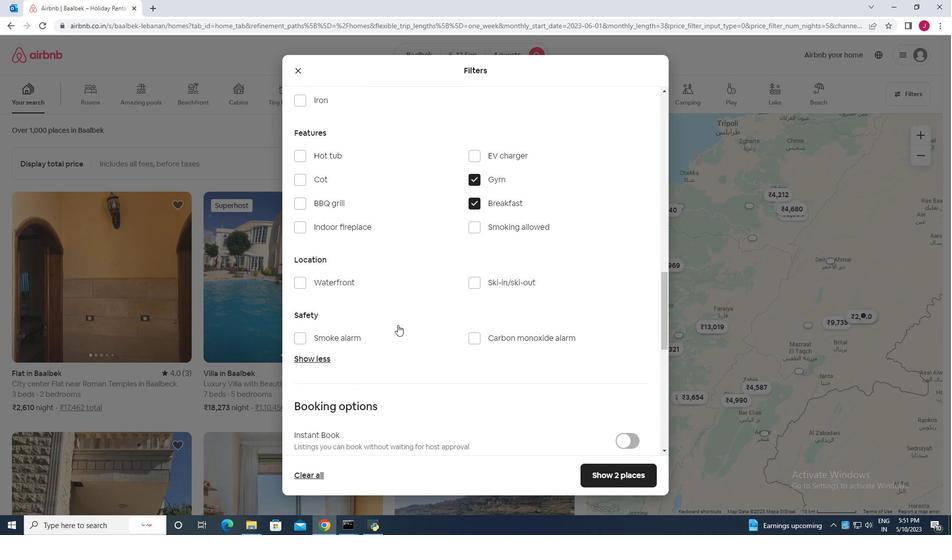 
Action: Mouse moved to (627, 229)
Screenshot: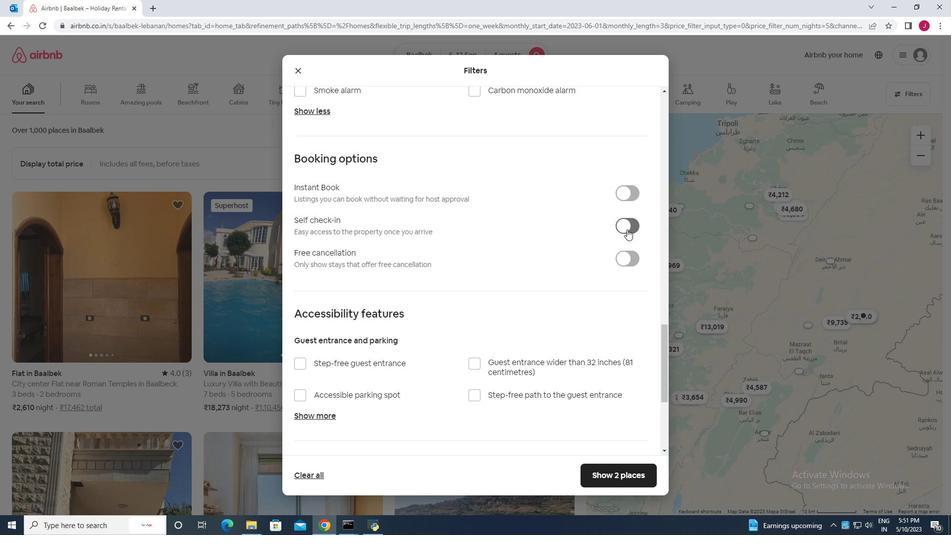 
Action: Mouse pressed left at (627, 229)
Screenshot: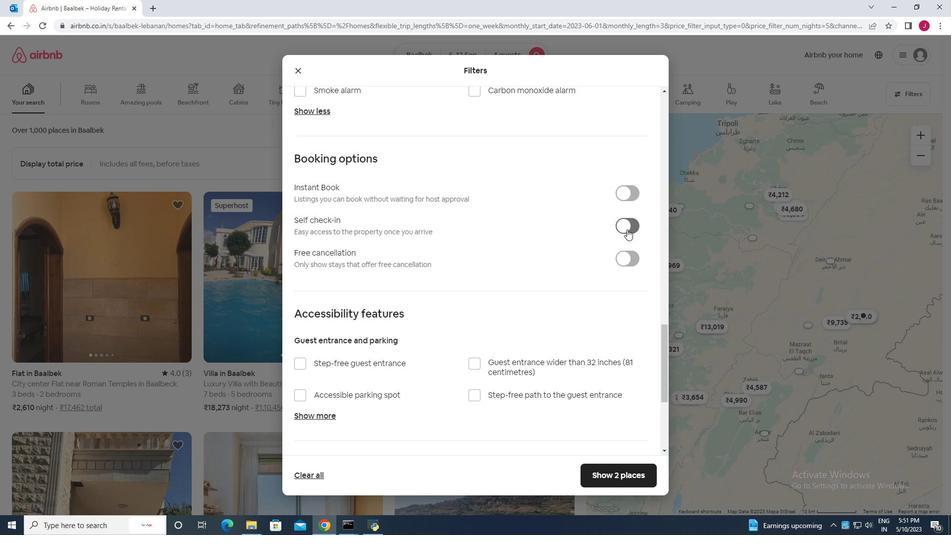 
Action: Mouse moved to (457, 273)
Screenshot: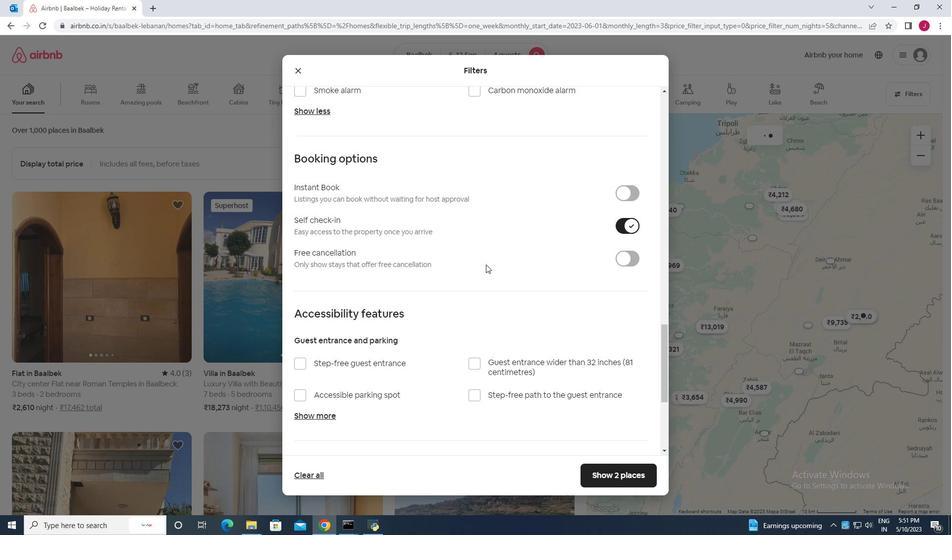 
Action: Mouse scrolled (457, 272) with delta (0, 0)
Screenshot: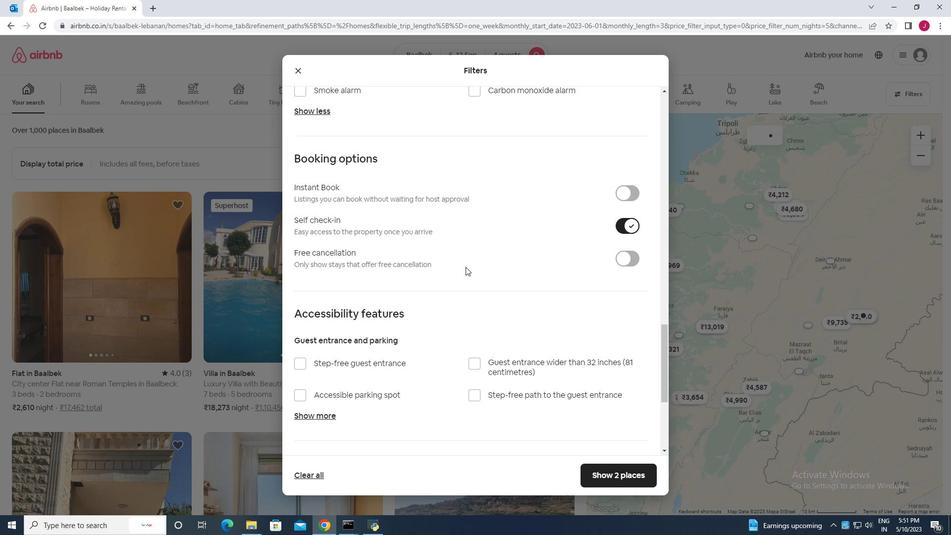 
Action: Mouse moved to (457, 273)
Screenshot: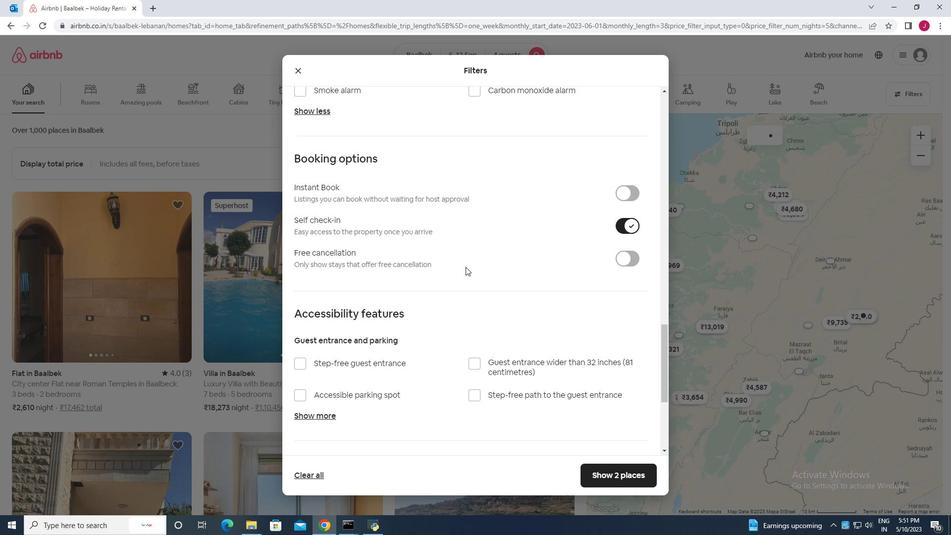 
Action: Mouse scrolled (457, 272) with delta (0, 0)
Screenshot: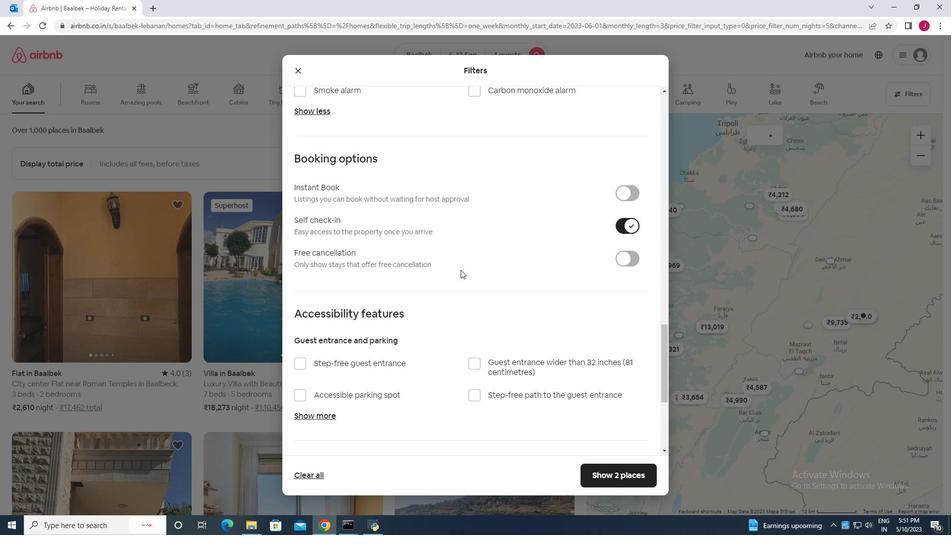
Action: Mouse scrolled (457, 272) with delta (0, 0)
Screenshot: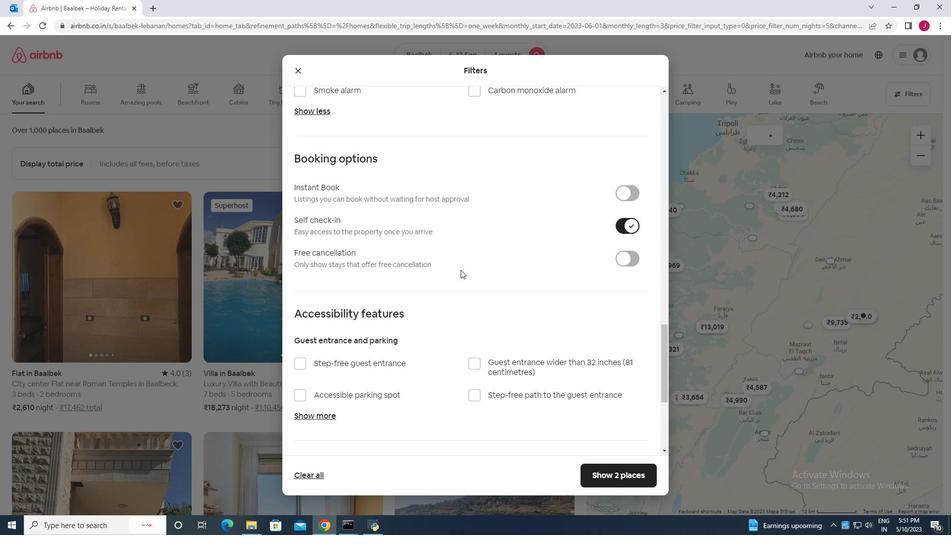 
Action: Mouse moved to (412, 307)
Screenshot: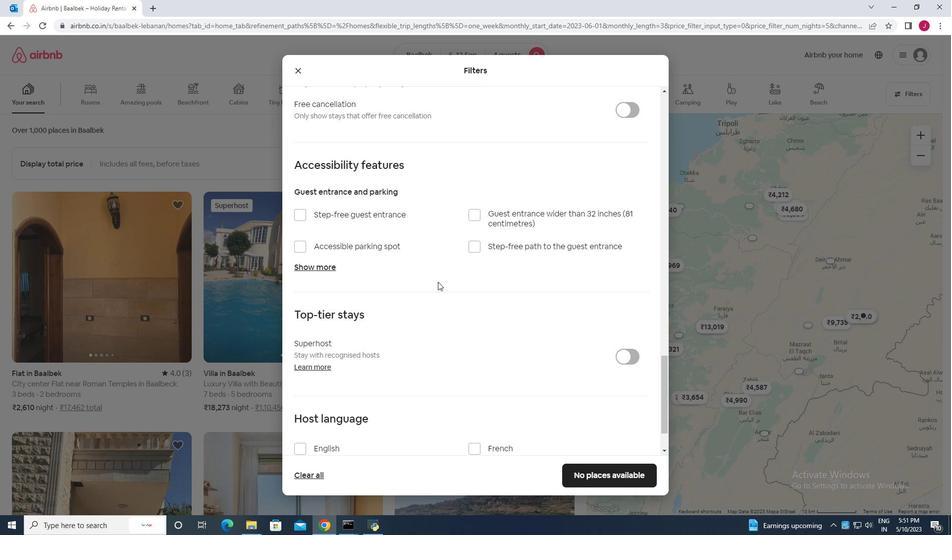 
Action: Mouse scrolled (412, 306) with delta (0, 0)
Screenshot: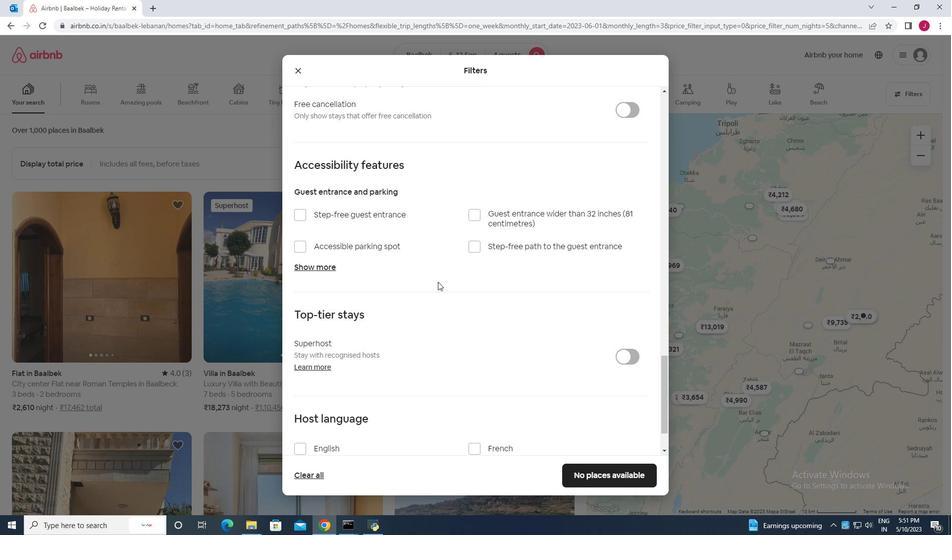 
Action: Mouse moved to (410, 309)
Screenshot: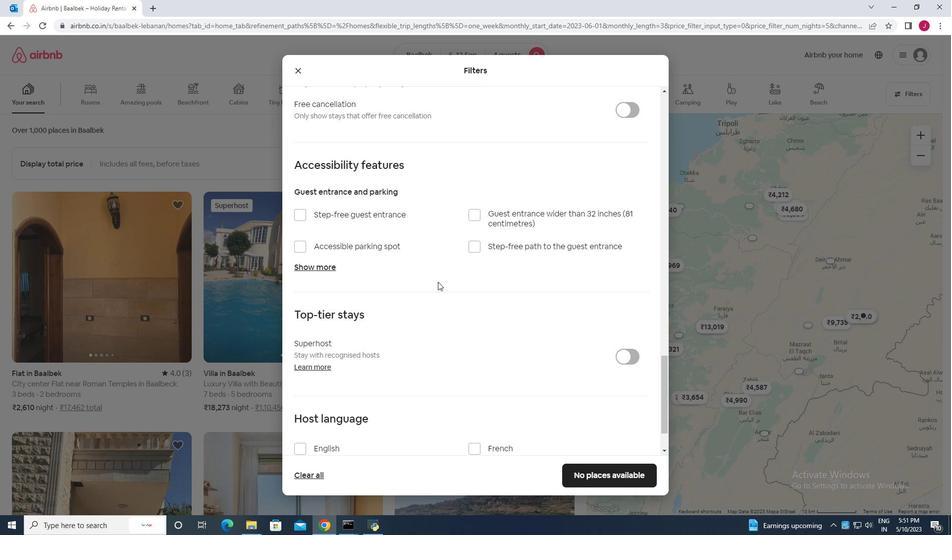 
Action: Mouse scrolled (410, 309) with delta (0, 0)
Screenshot: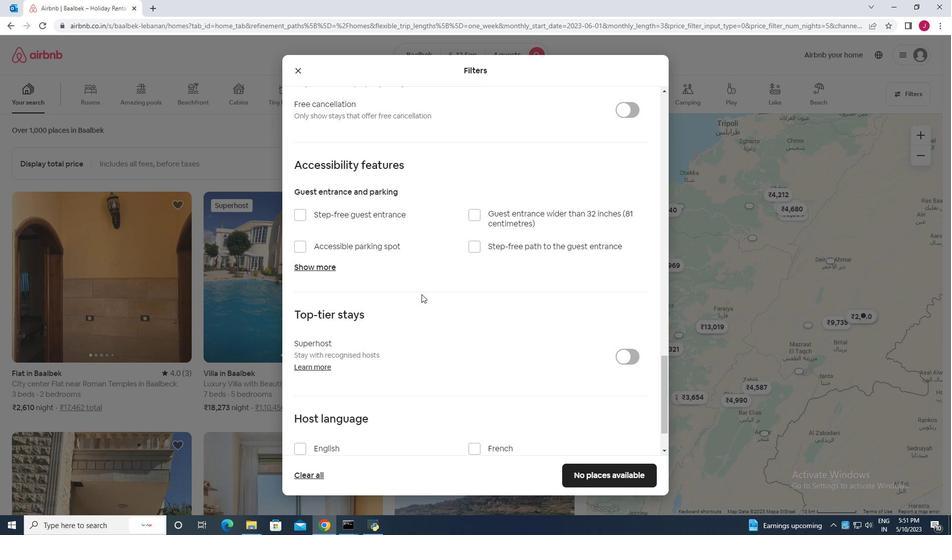 
Action: Mouse moved to (410, 310)
Screenshot: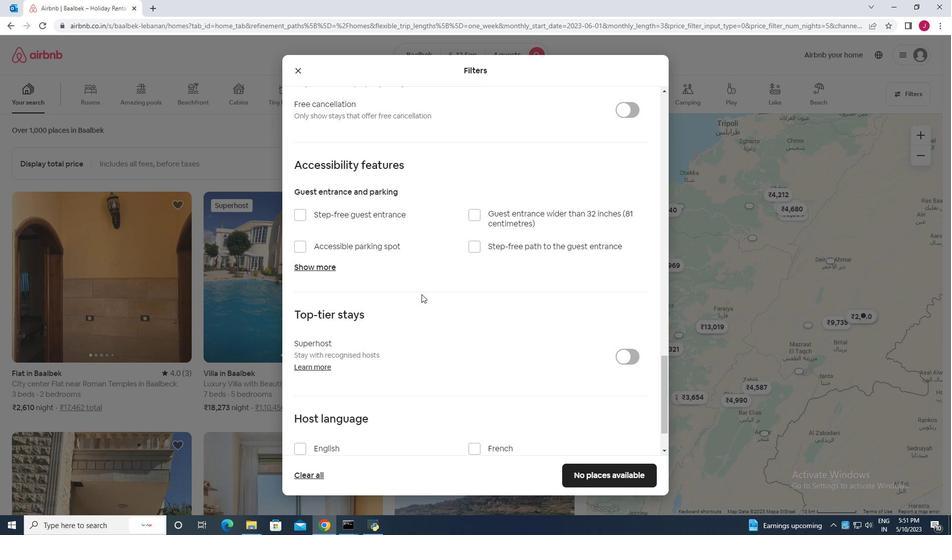 
Action: Mouse scrolled (410, 309) with delta (0, 0)
Screenshot: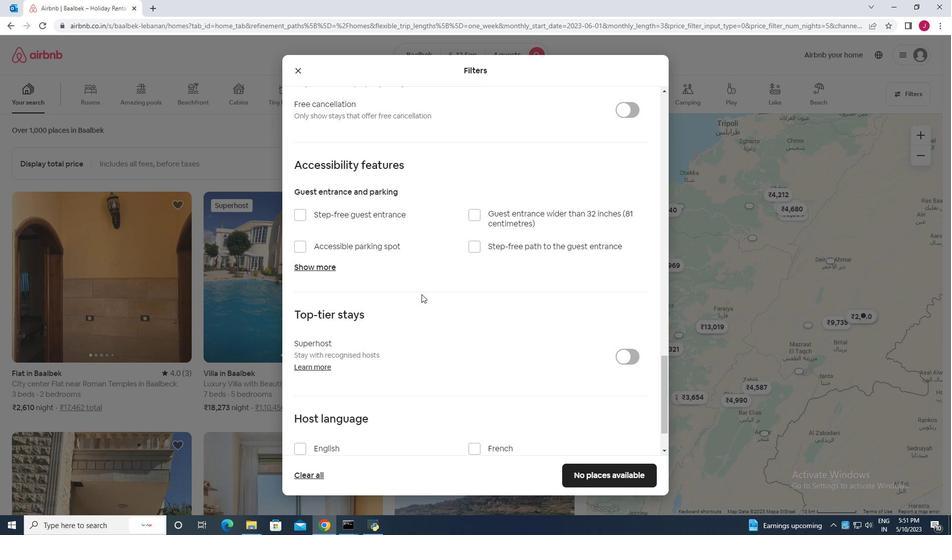
Action: Mouse scrolled (410, 309) with delta (0, 0)
Screenshot: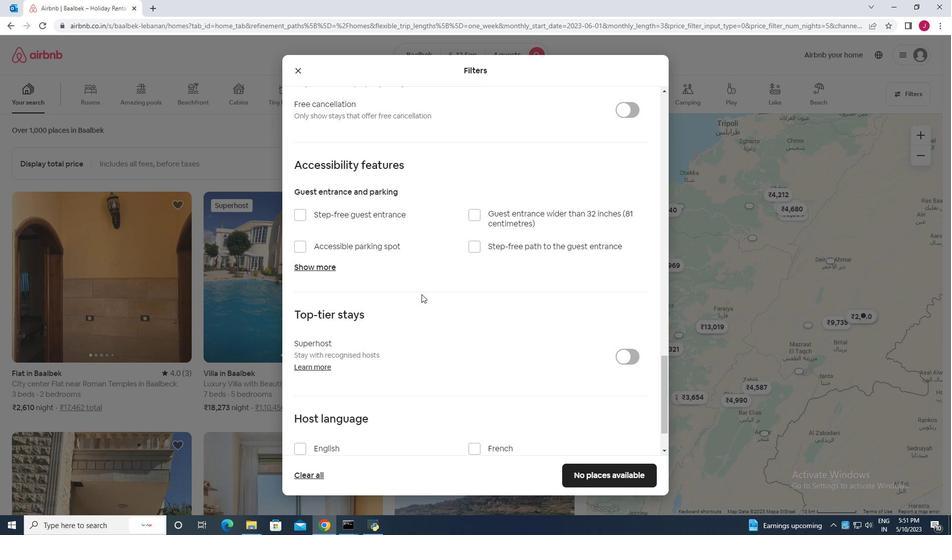 
Action: Mouse moved to (410, 310)
Screenshot: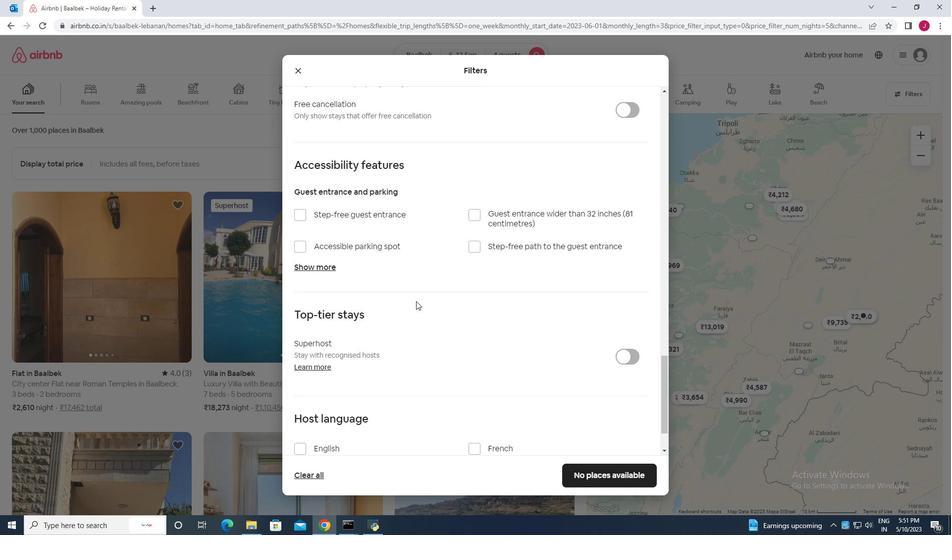 
Action: Mouse scrolled (410, 310) with delta (0, 0)
Screenshot: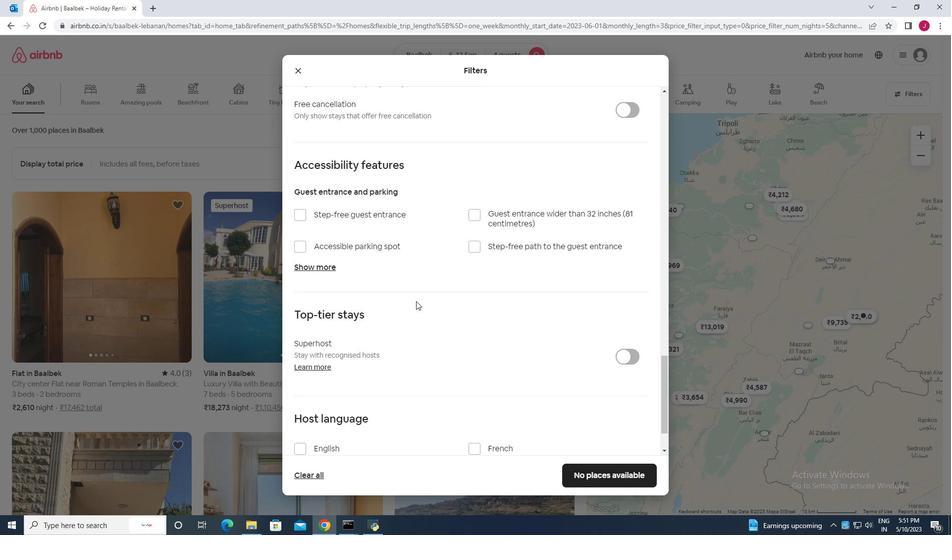 
Action: Mouse moved to (296, 385)
Screenshot: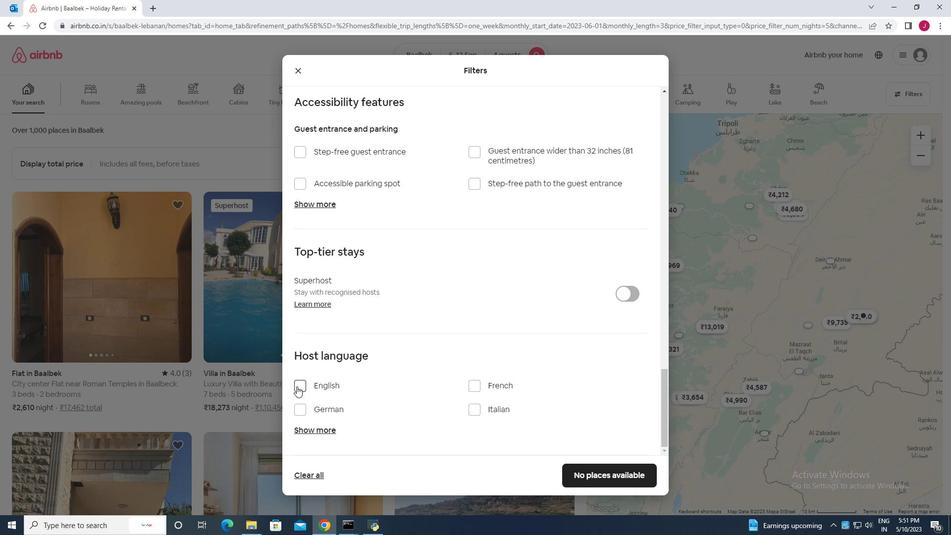 
Action: Mouse pressed left at (296, 385)
Screenshot: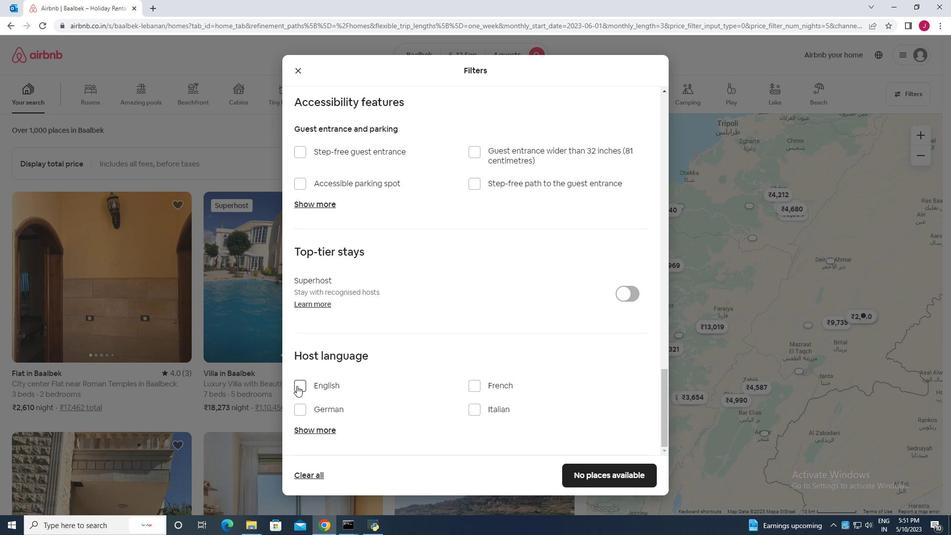 
Action: Mouse moved to (593, 474)
Screenshot: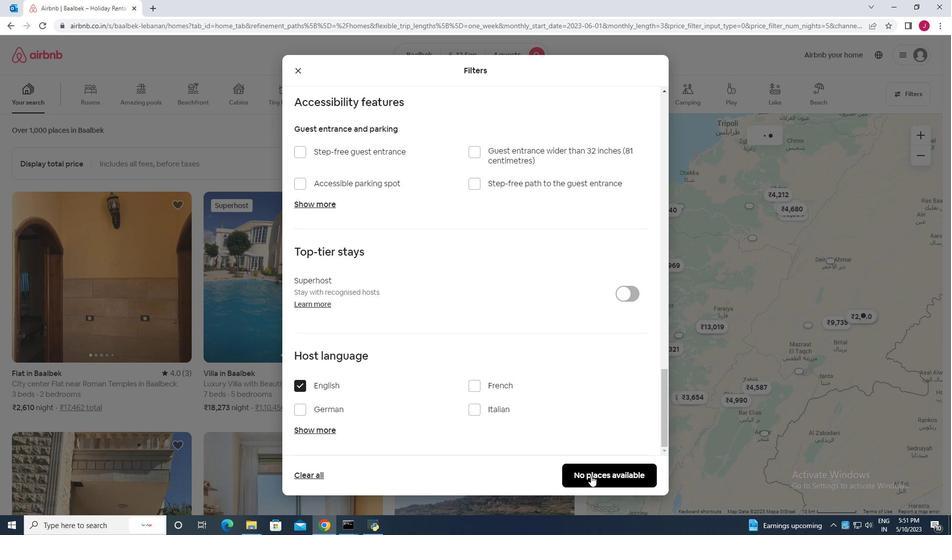 
Action: Mouse pressed left at (593, 474)
Screenshot: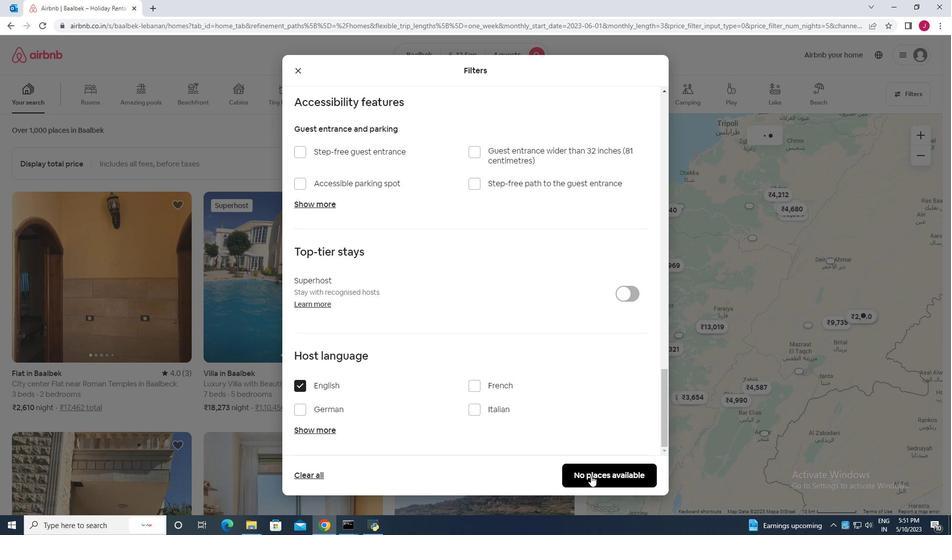 
Action: Mouse moved to (587, 468)
Screenshot: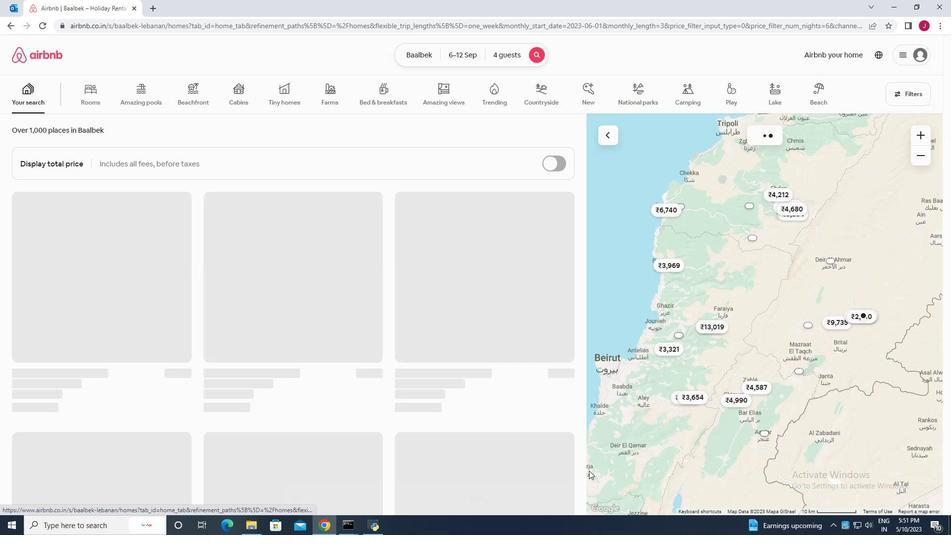 
